 Task: Find connections with filter location Kelkheim (Taunus) with filter topic #Mobileapplicationswith filter profile language English with filter current company Airtel Digital with filter school DAYANANDA SAGAR ACADEMY OF TECHNOLOGY AND MANAGEMENT, BANGALORE with filter industry Economic Programs with filter service category Lead Generation with filter keywords title Beautician
Action: Mouse moved to (621, 88)
Screenshot: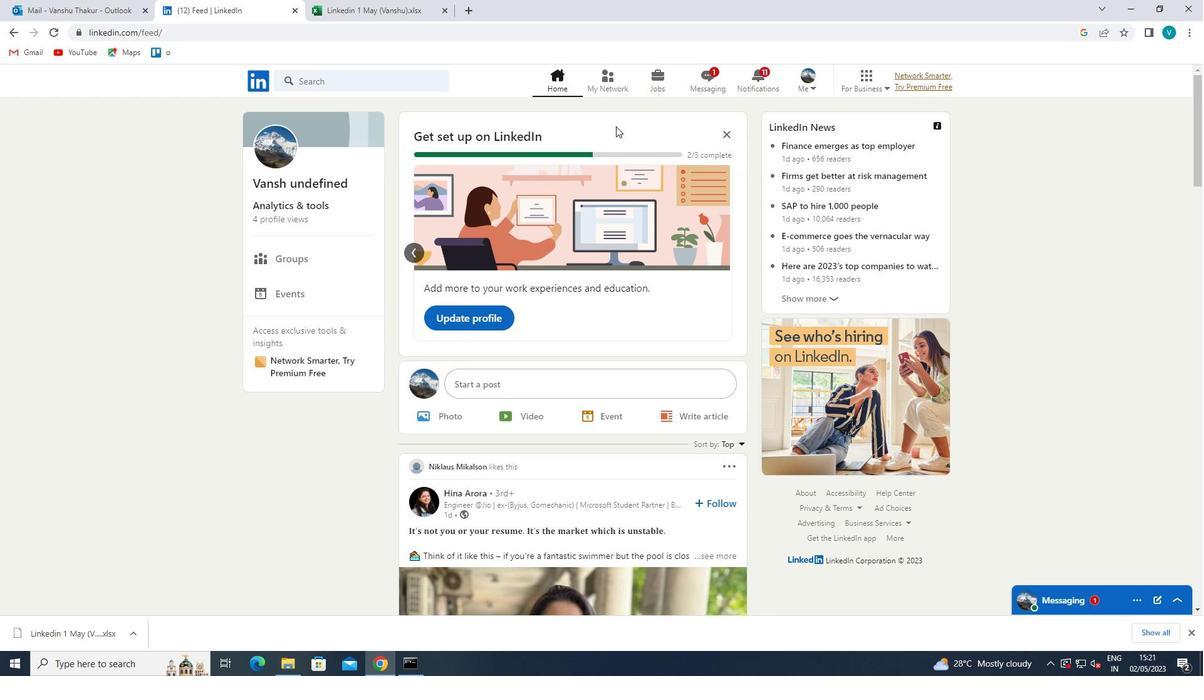 
Action: Mouse pressed left at (621, 88)
Screenshot: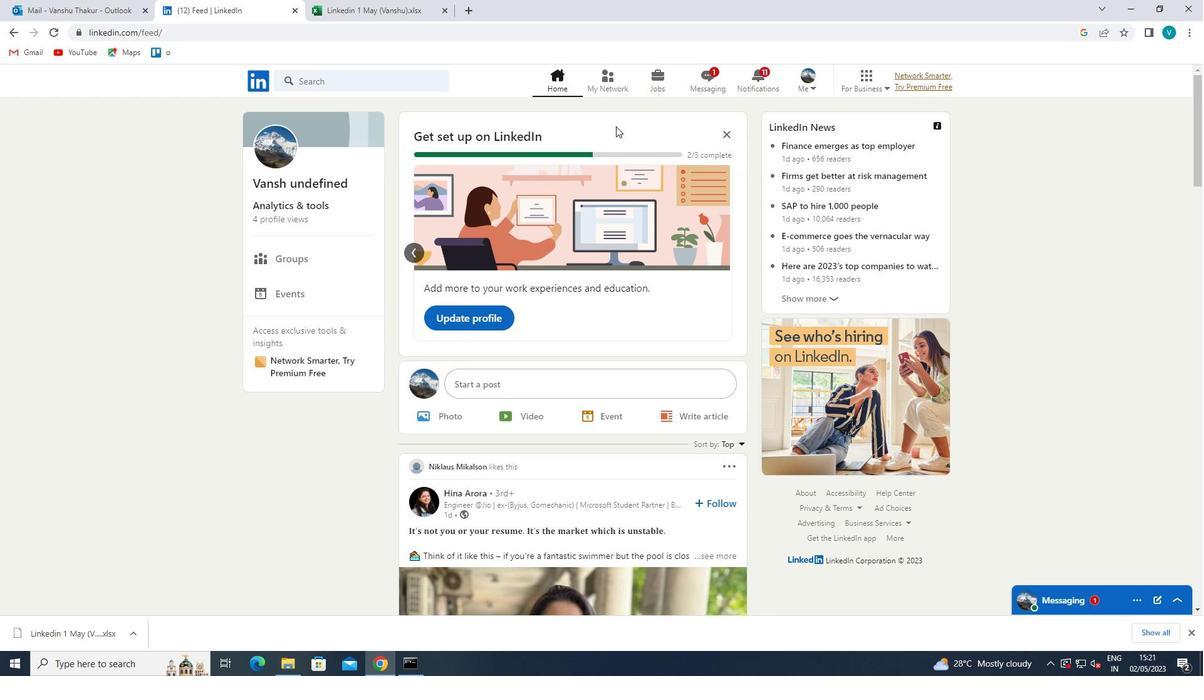 
Action: Mouse moved to (354, 147)
Screenshot: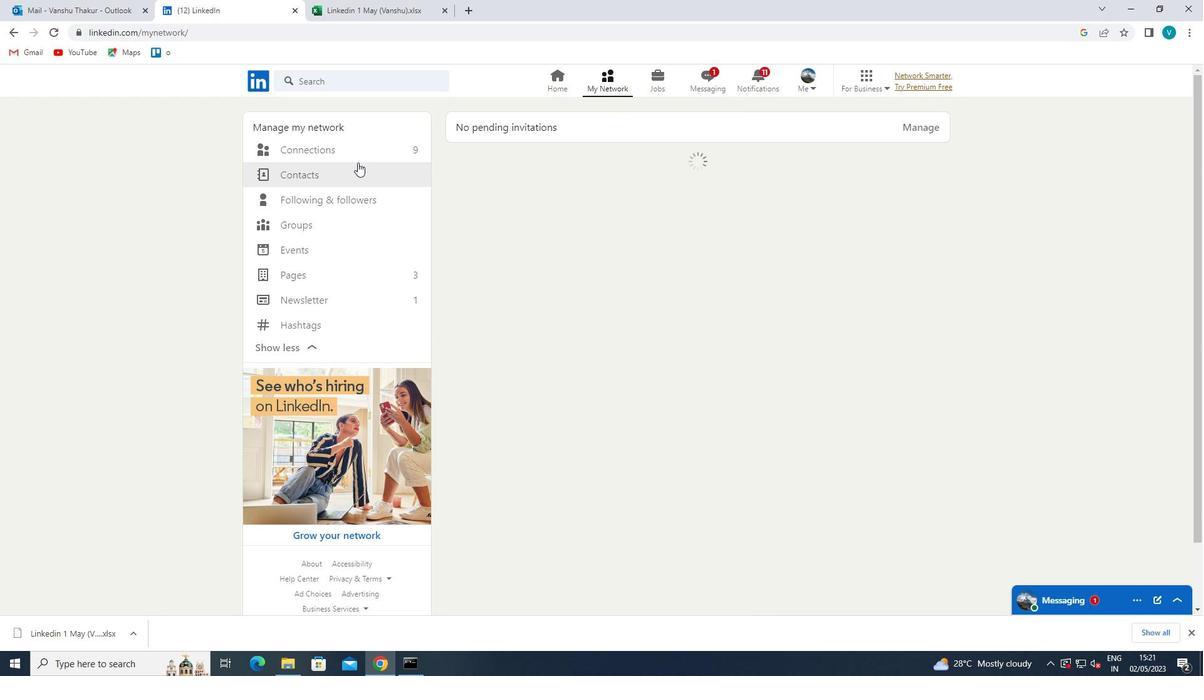 
Action: Mouse pressed left at (354, 147)
Screenshot: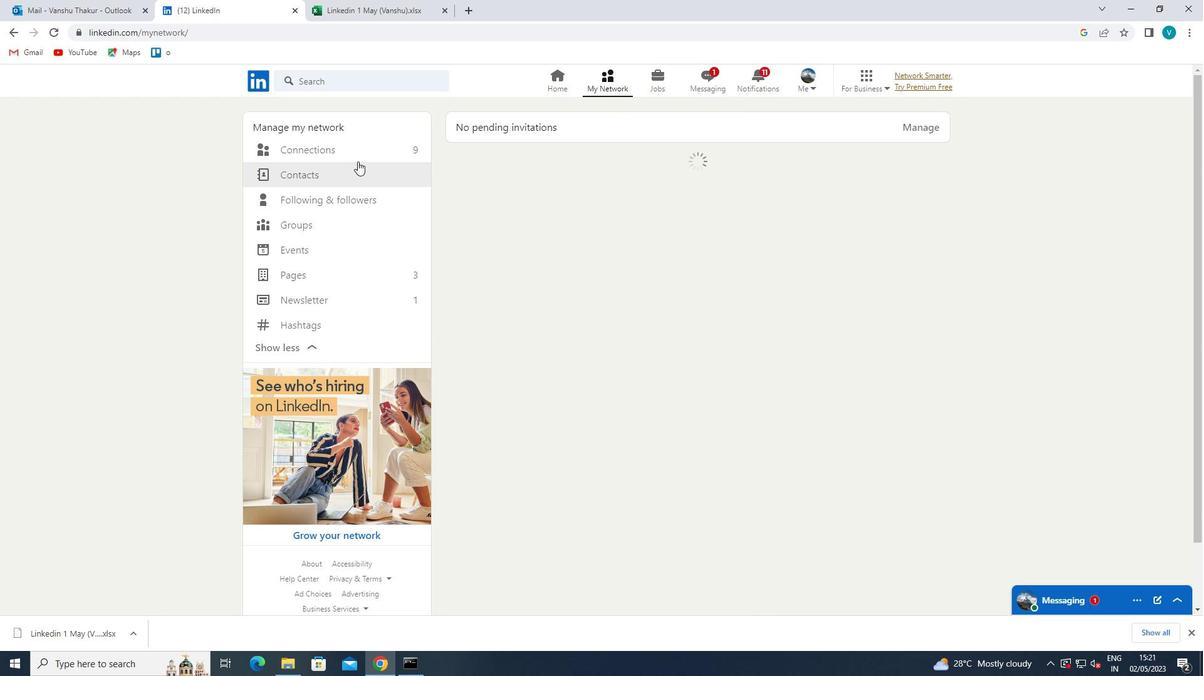 
Action: Mouse moved to (680, 148)
Screenshot: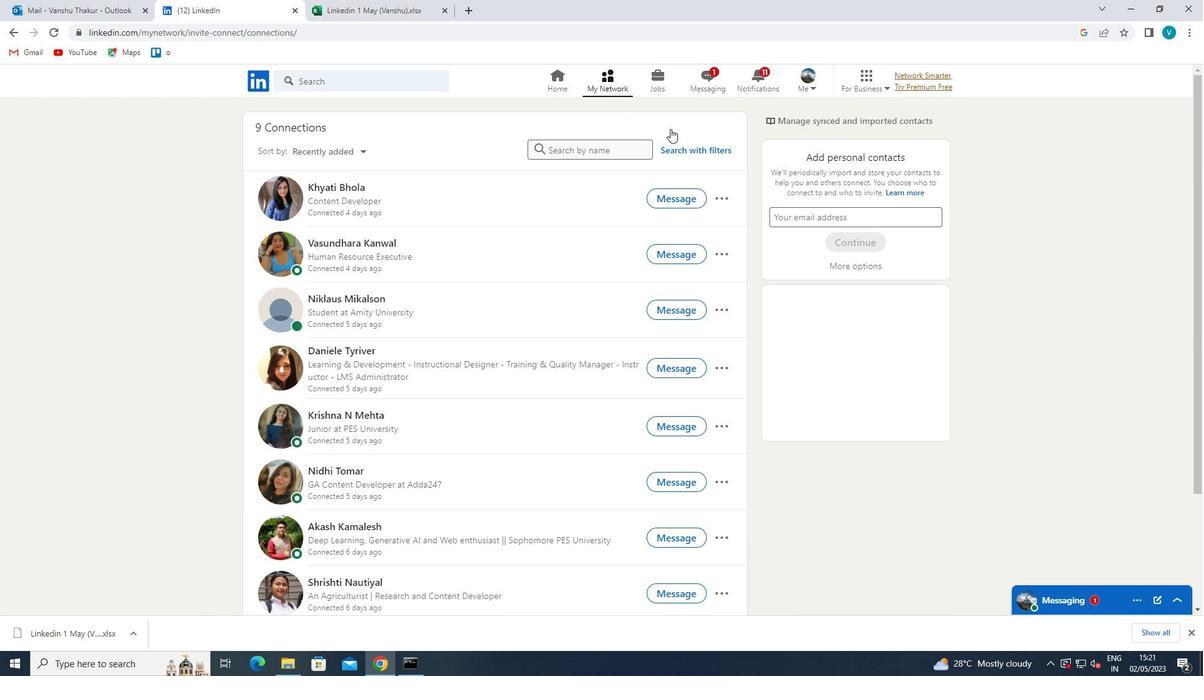 
Action: Mouse pressed left at (680, 148)
Screenshot: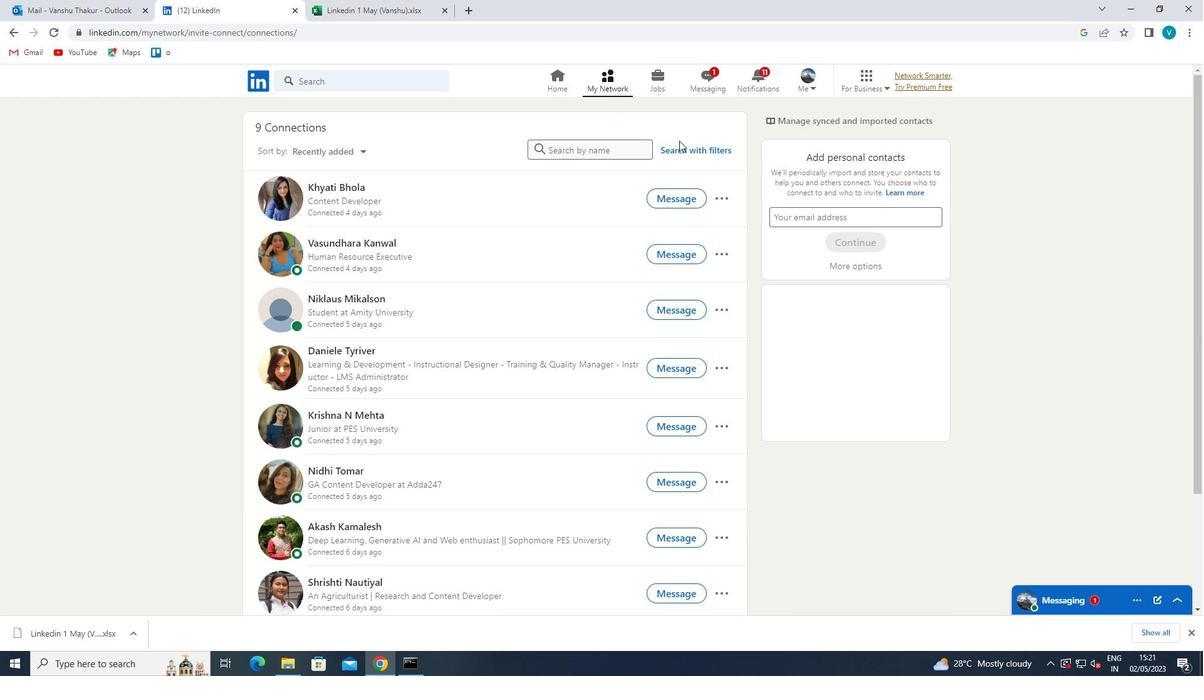 
Action: Mouse moved to (601, 117)
Screenshot: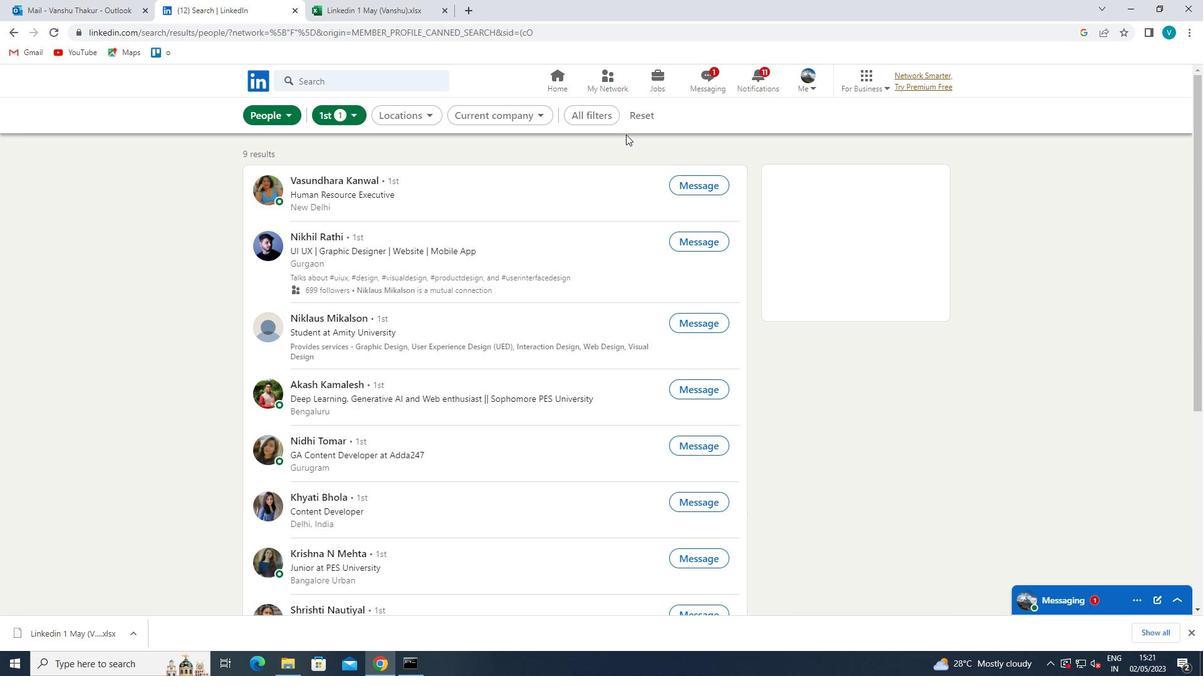 
Action: Mouse pressed left at (601, 117)
Screenshot: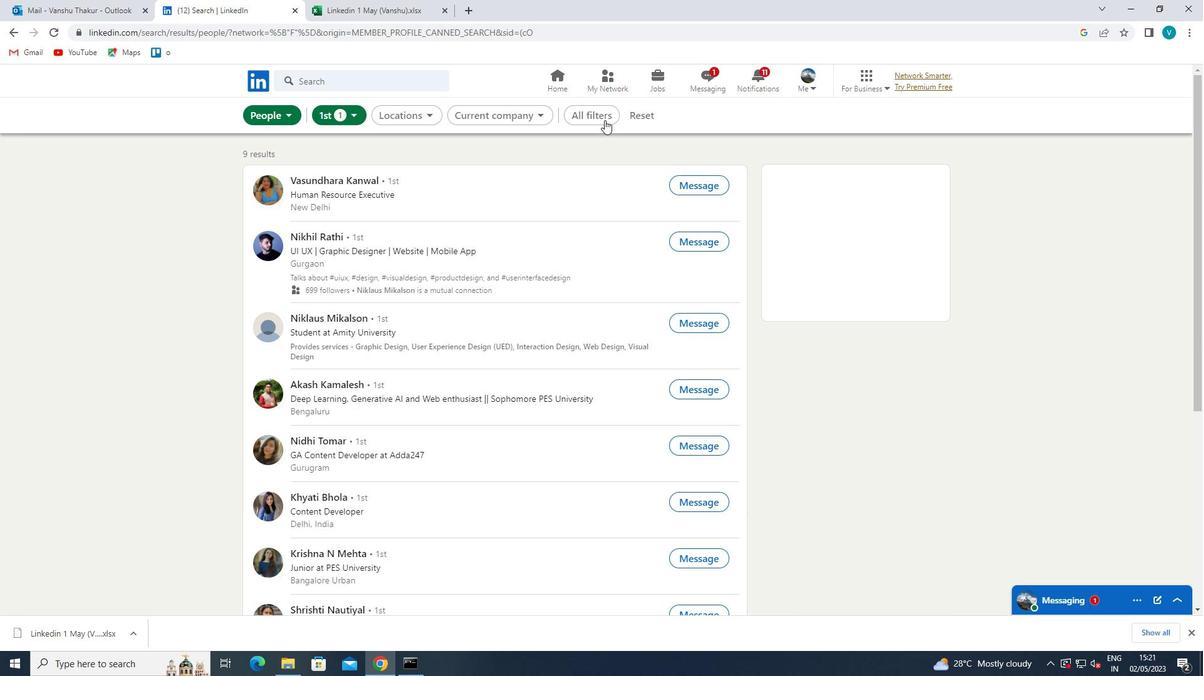 
Action: Mouse moved to (943, 305)
Screenshot: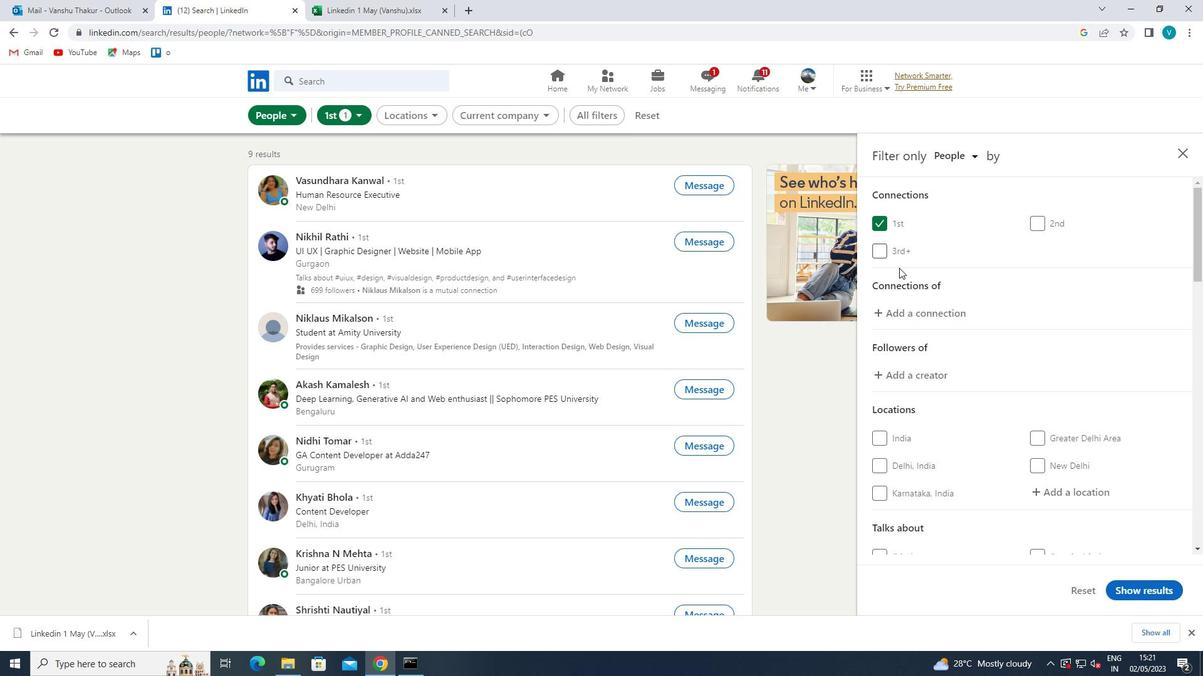 
Action: Mouse scrolled (943, 304) with delta (0, 0)
Screenshot: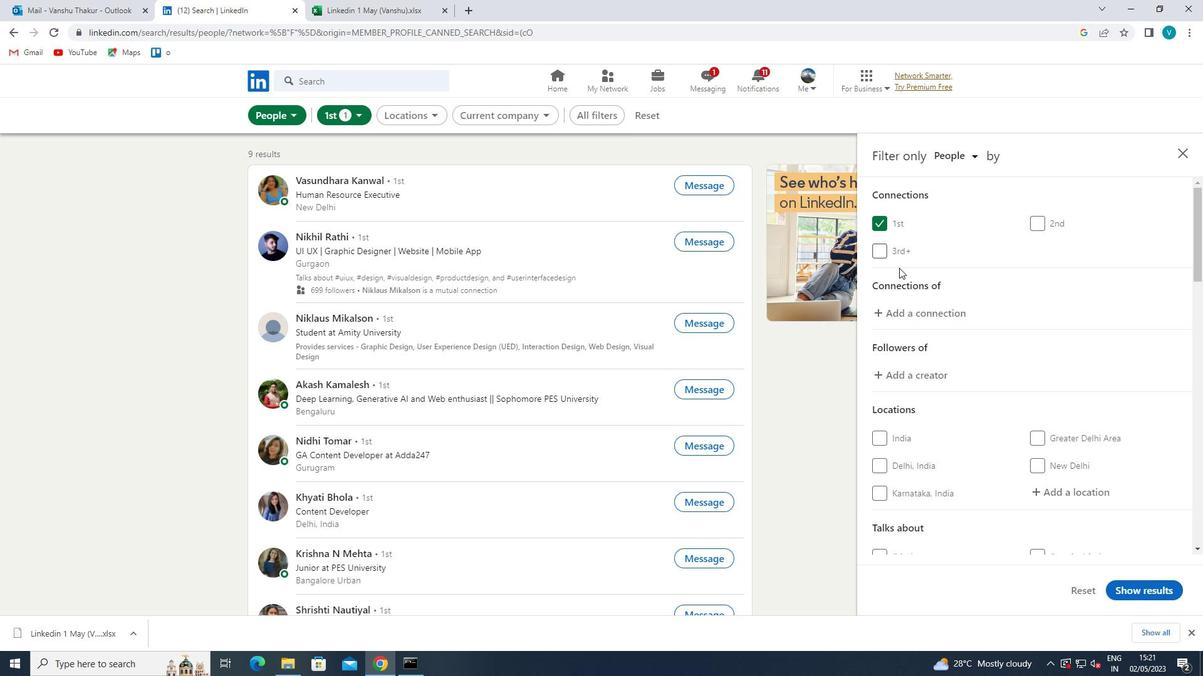
Action: Mouse moved to (945, 306)
Screenshot: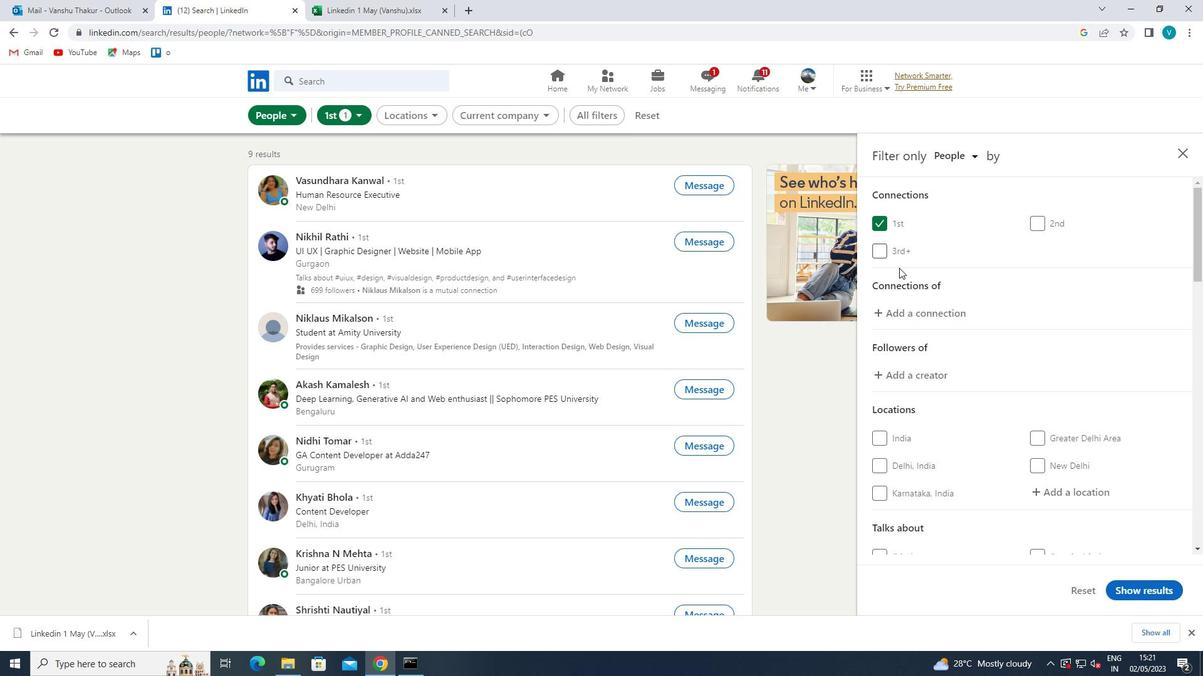 
Action: Mouse scrolled (945, 305) with delta (0, 0)
Screenshot: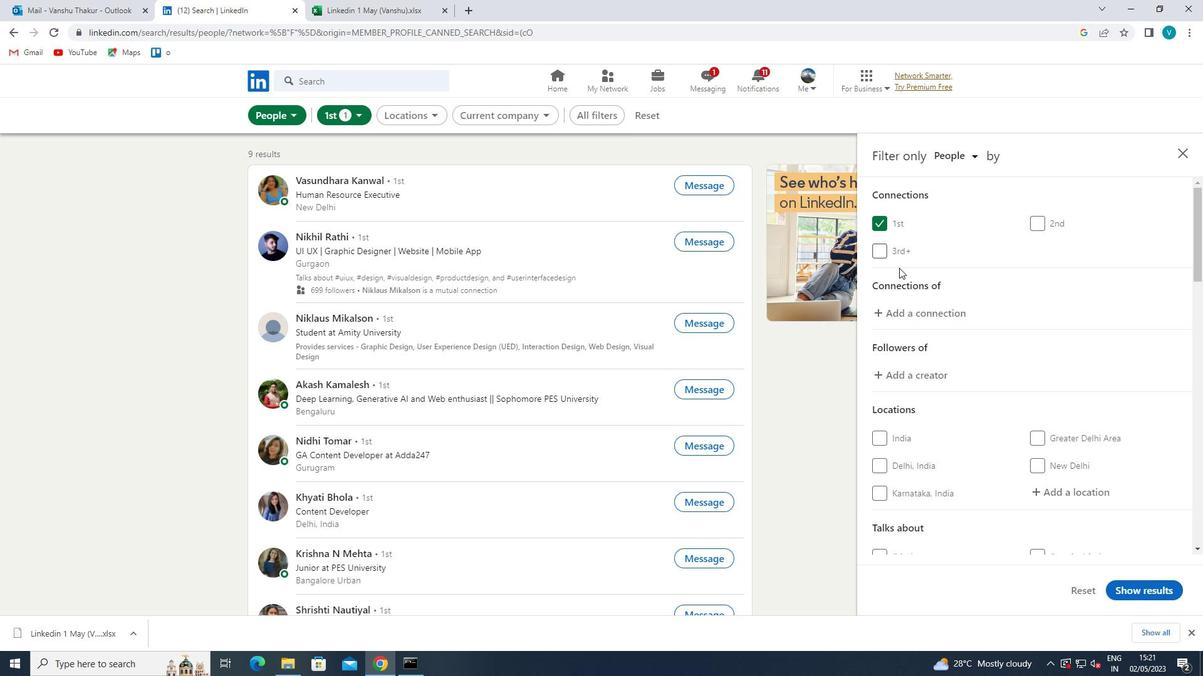 
Action: Mouse moved to (1070, 370)
Screenshot: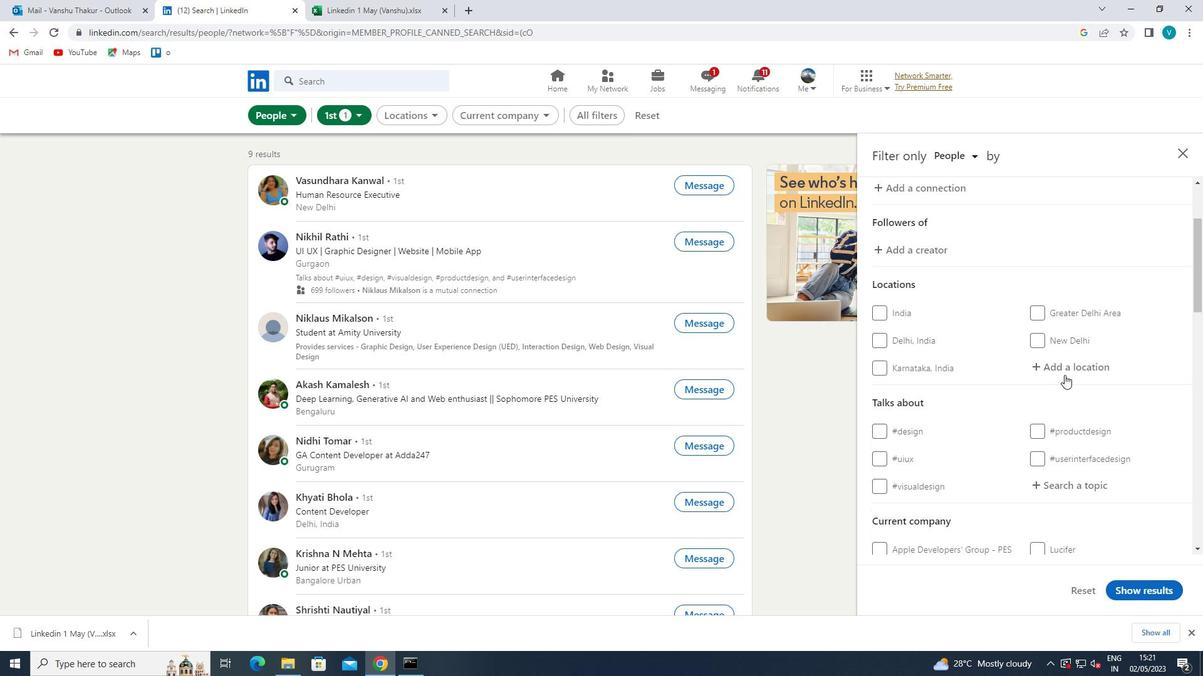 
Action: Mouse pressed left at (1070, 370)
Screenshot: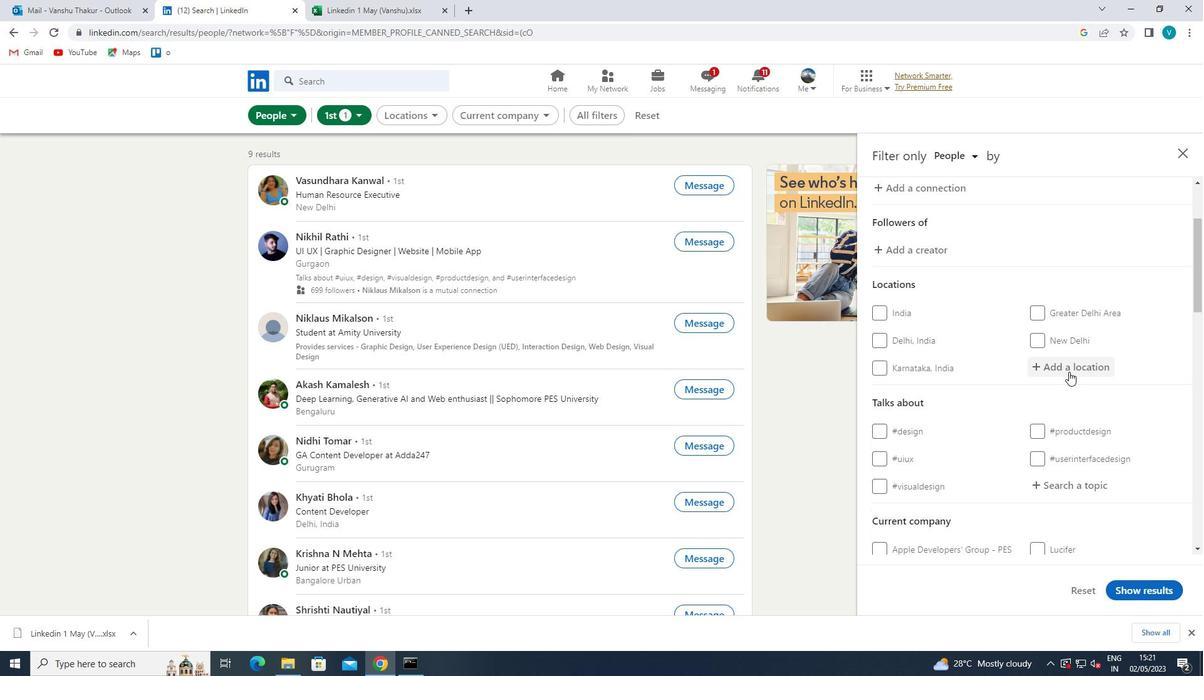 
Action: Mouse moved to (505, 94)
Screenshot: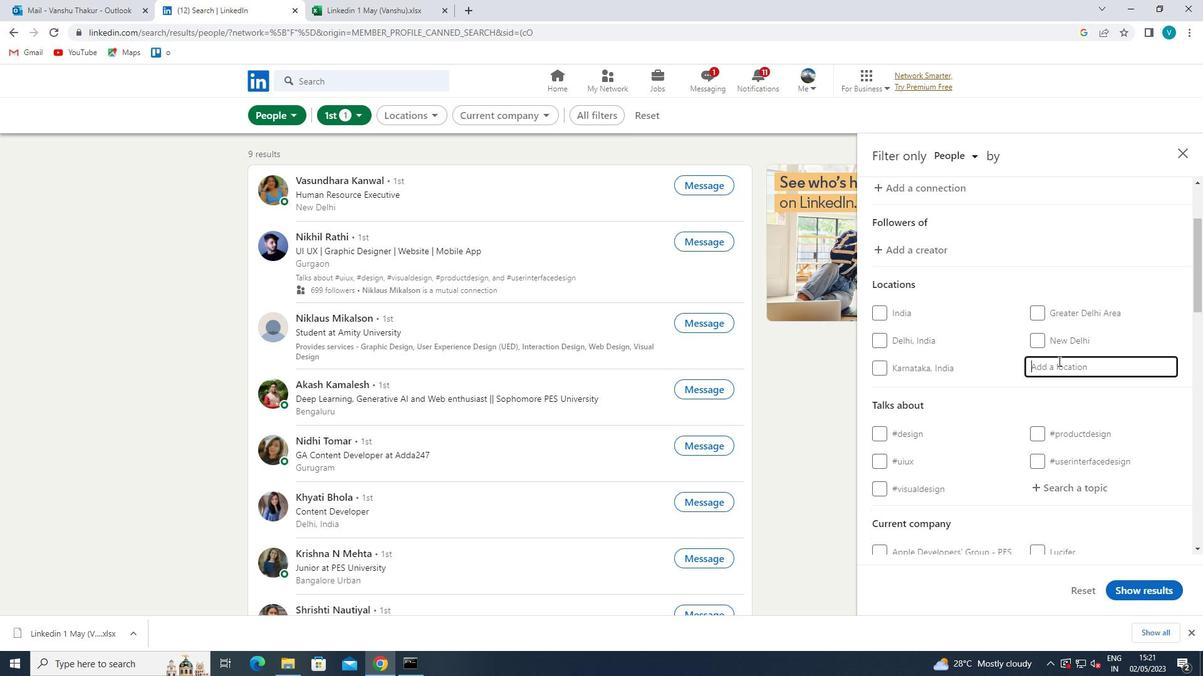 
Action: Key pressed <Key.shift><Key.shift><Key.shift>KELKHEIM
Screenshot: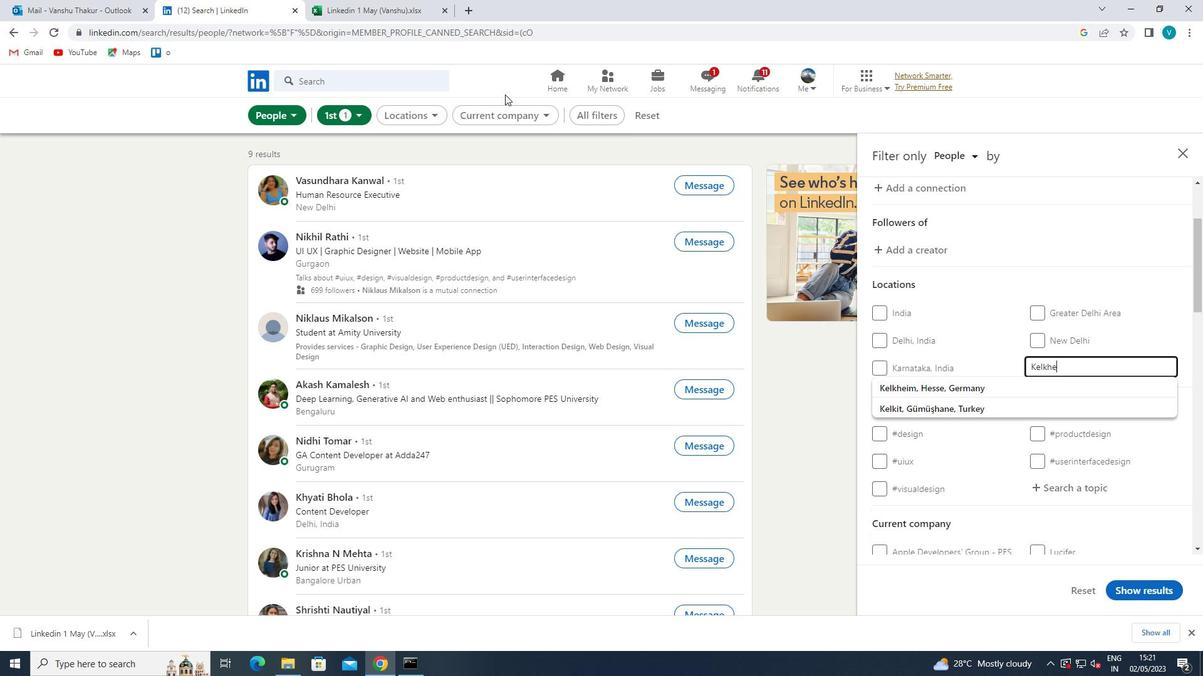 
Action: Mouse moved to (1020, 395)
Screenshot: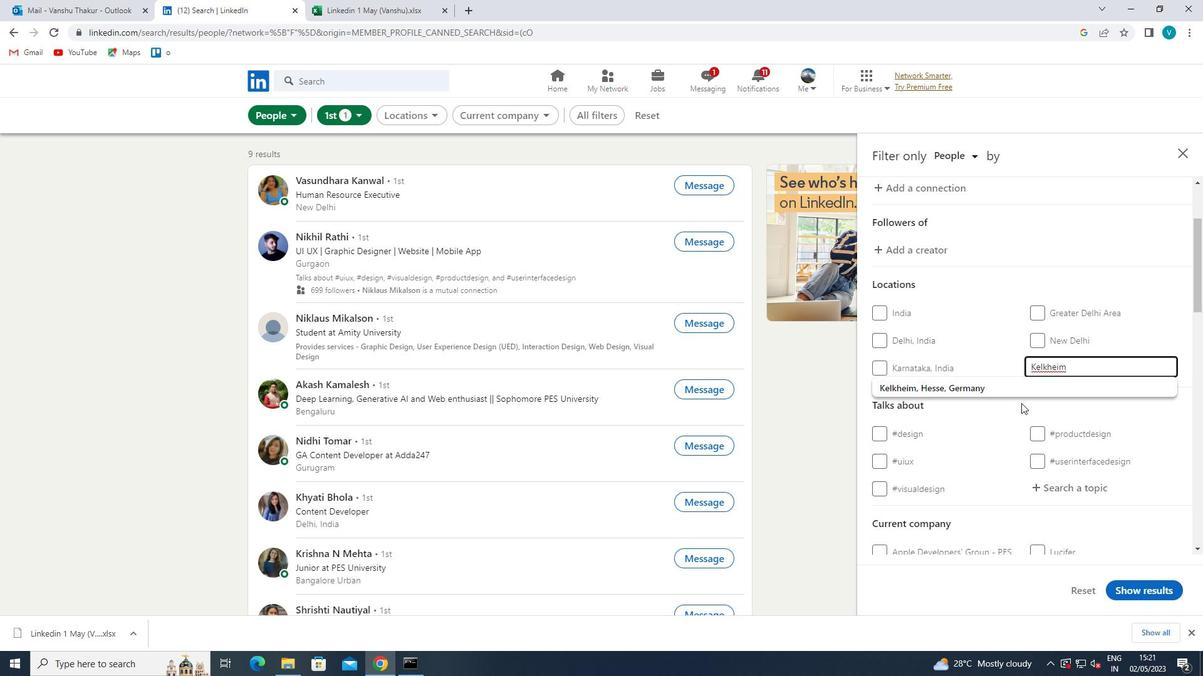 
Action: Mouse pressed left at (1020, 395)
Screenshot: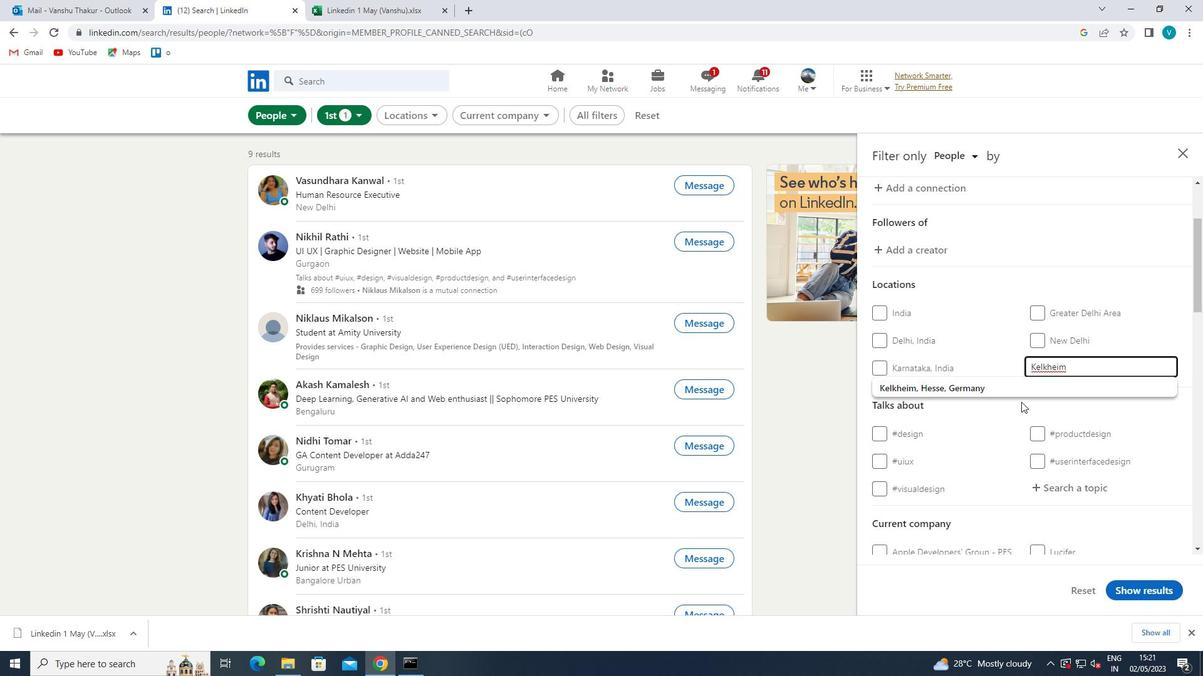 
Action: Mouse moved to (1007, 402)
Screenshot: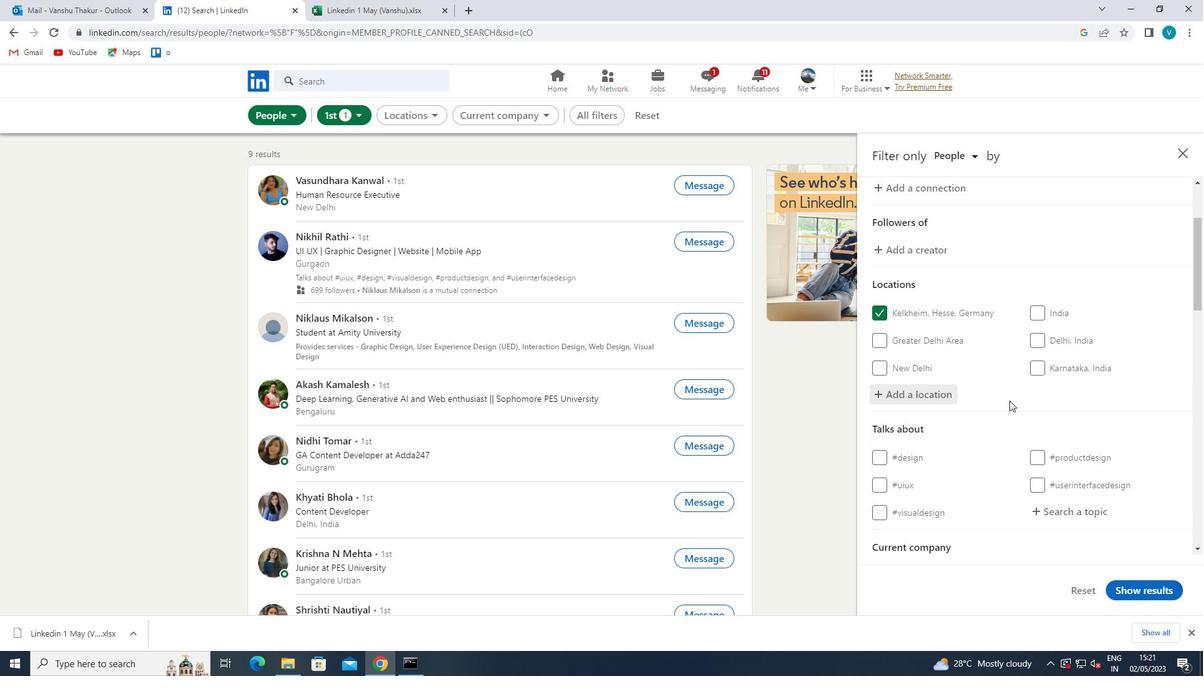 
Action: Mouse scrolled (1007, 401) with delta (0, 0)
Screenshot: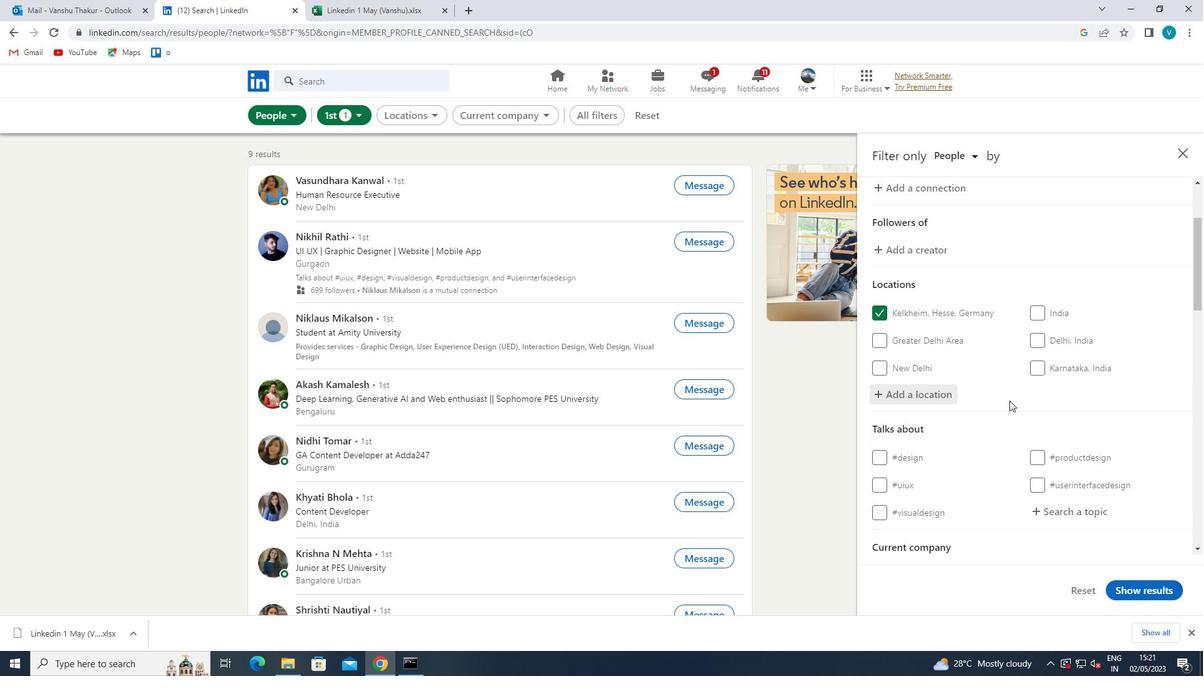 
Action: Mouse scrolled (1007, 401) with delta (0, 0)
Screenshot: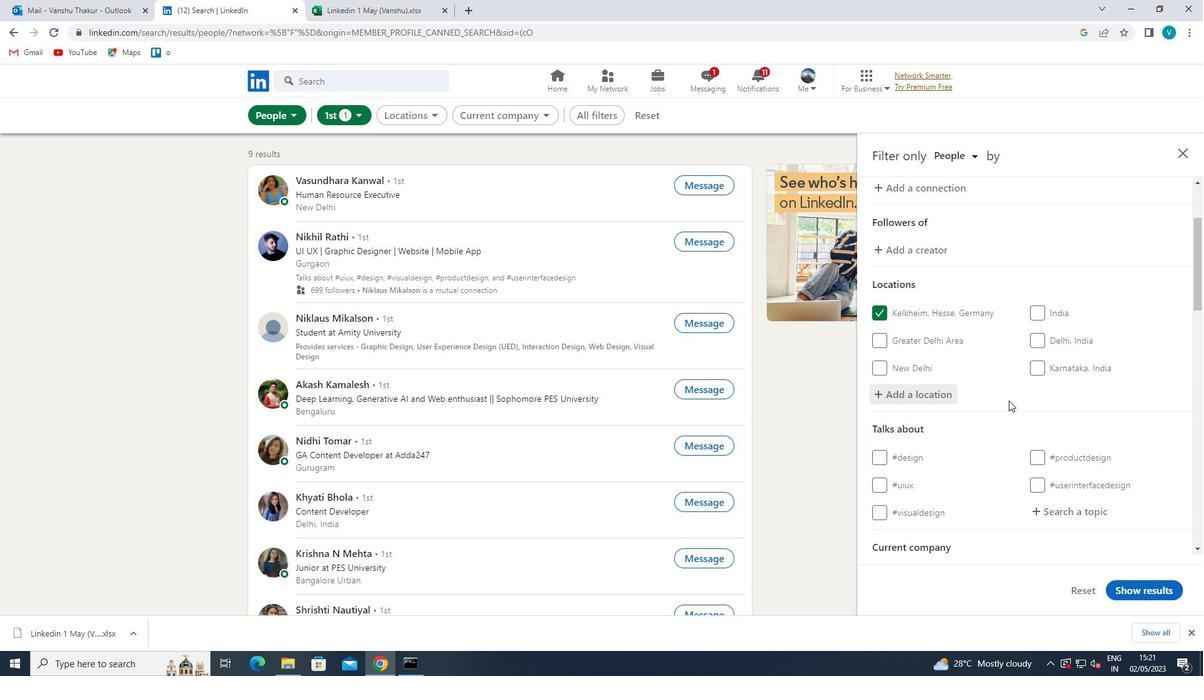 
Action: Mouse moved to (1044, 386)
Screenshot: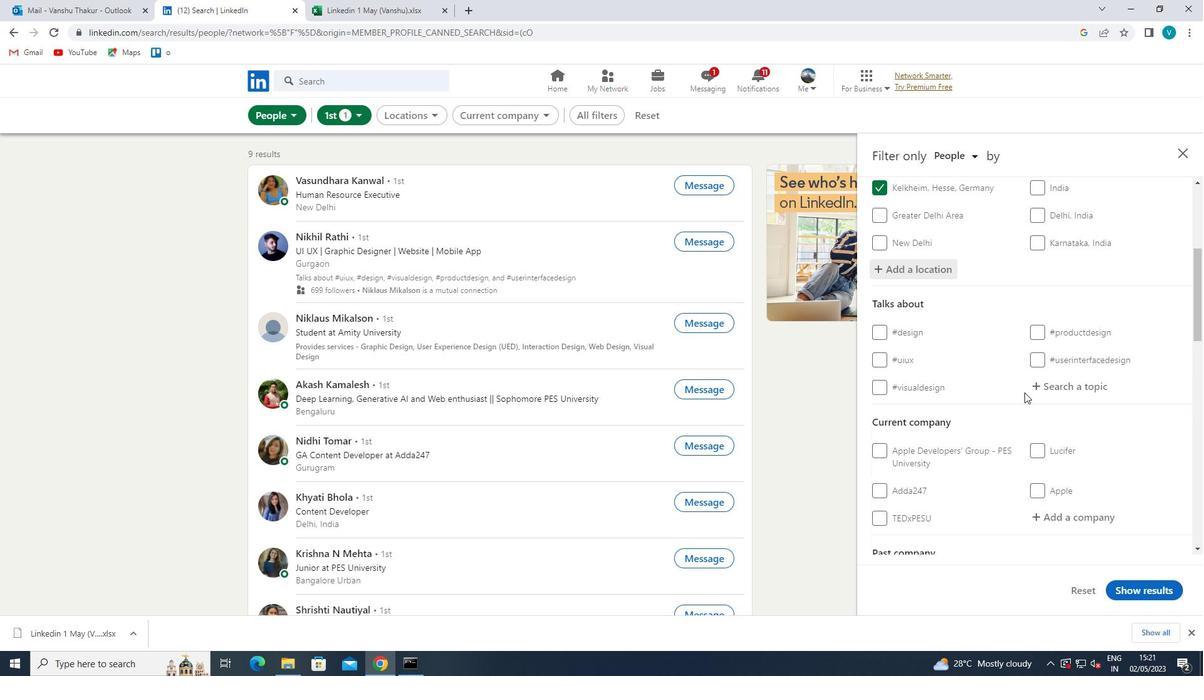 
Action: Mouse pressed left at (1044, 386)
Screenshot: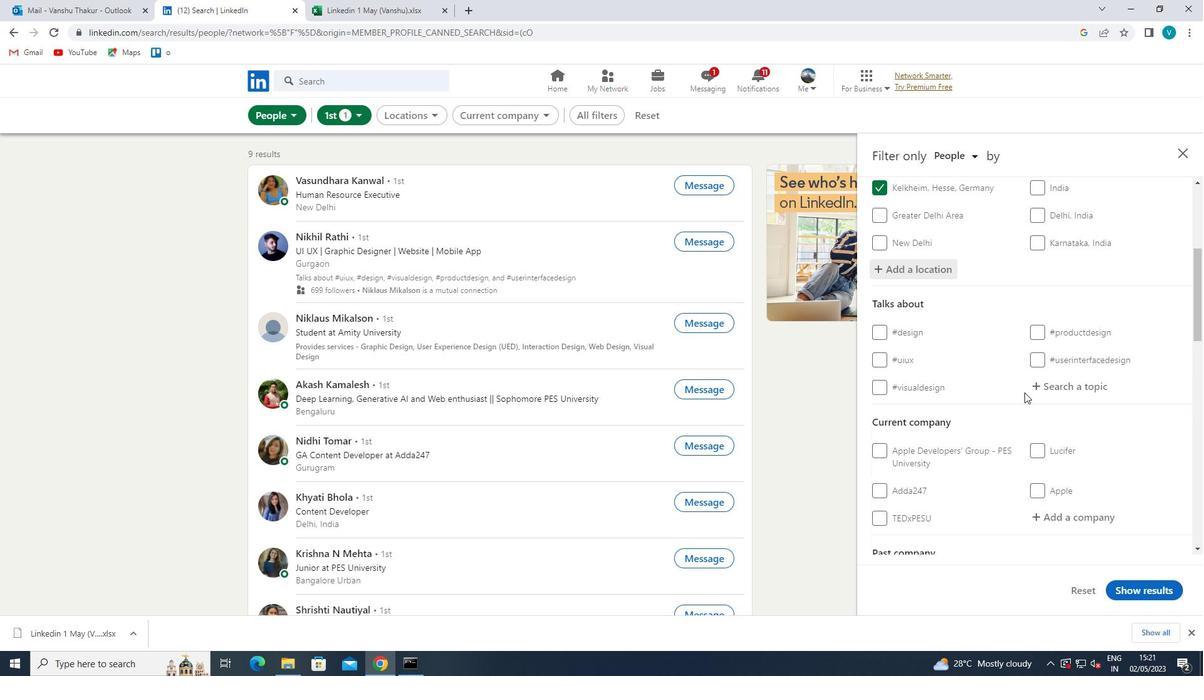 
Action: Mouse moved to (1019, 399)
Screenshot: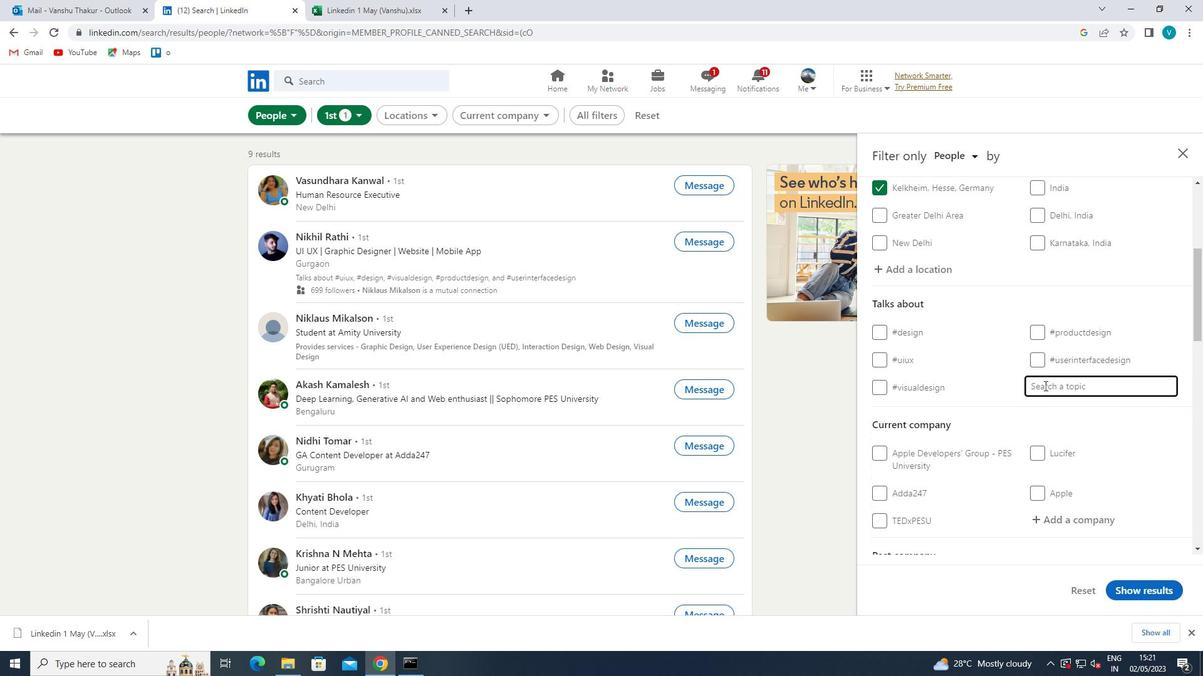 
Action: Key pressed <Key.shift><Key.shift><Key.shift><Key.shift><Key.shift><Key.shift>MOBIL
Screenshot: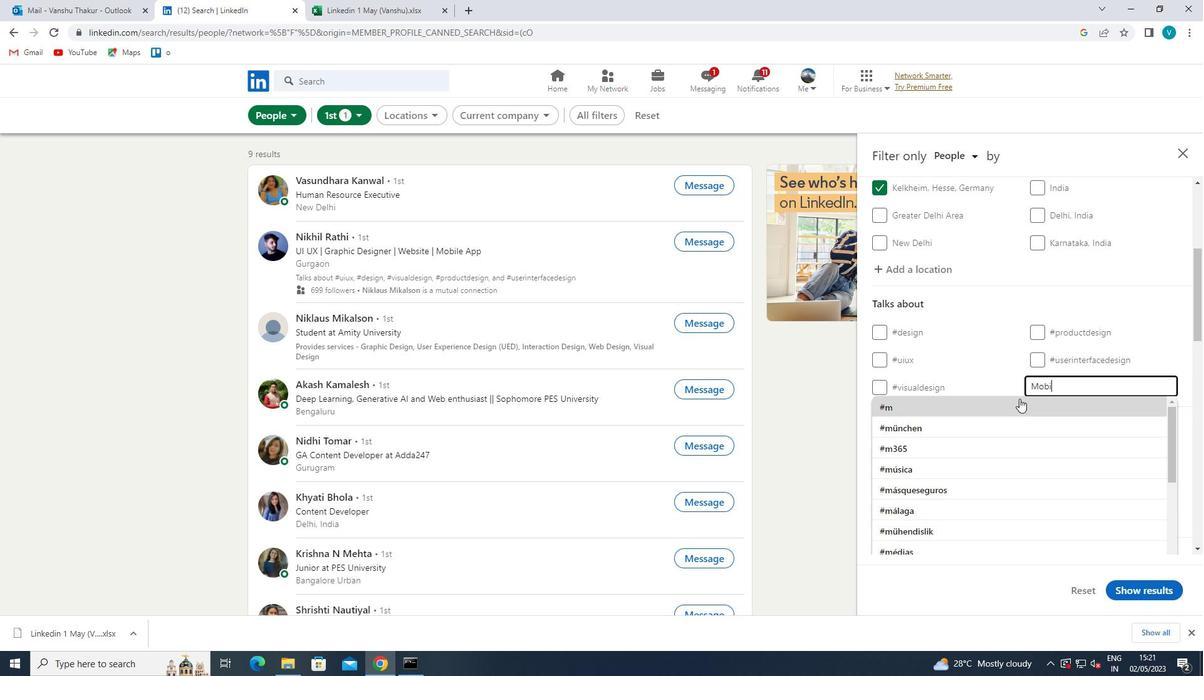 
Action: Mouse moved to (987, 512)
Screenshot: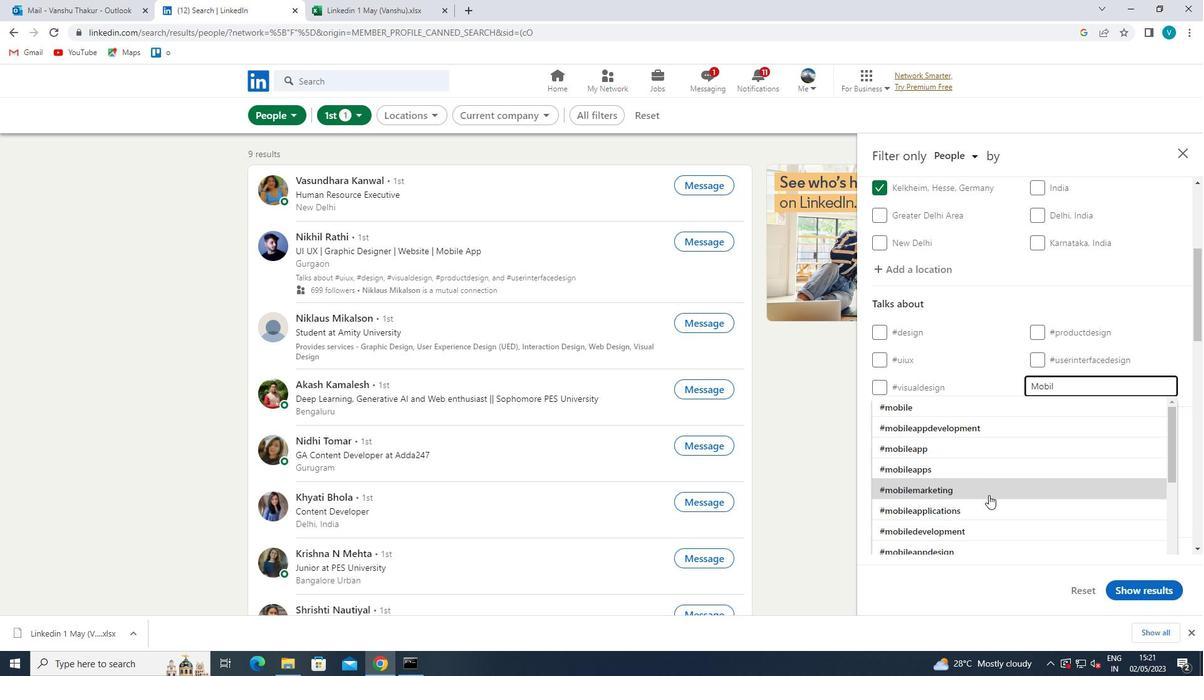 
Action: Mouse pressed left at (987, 512)
Screenshot: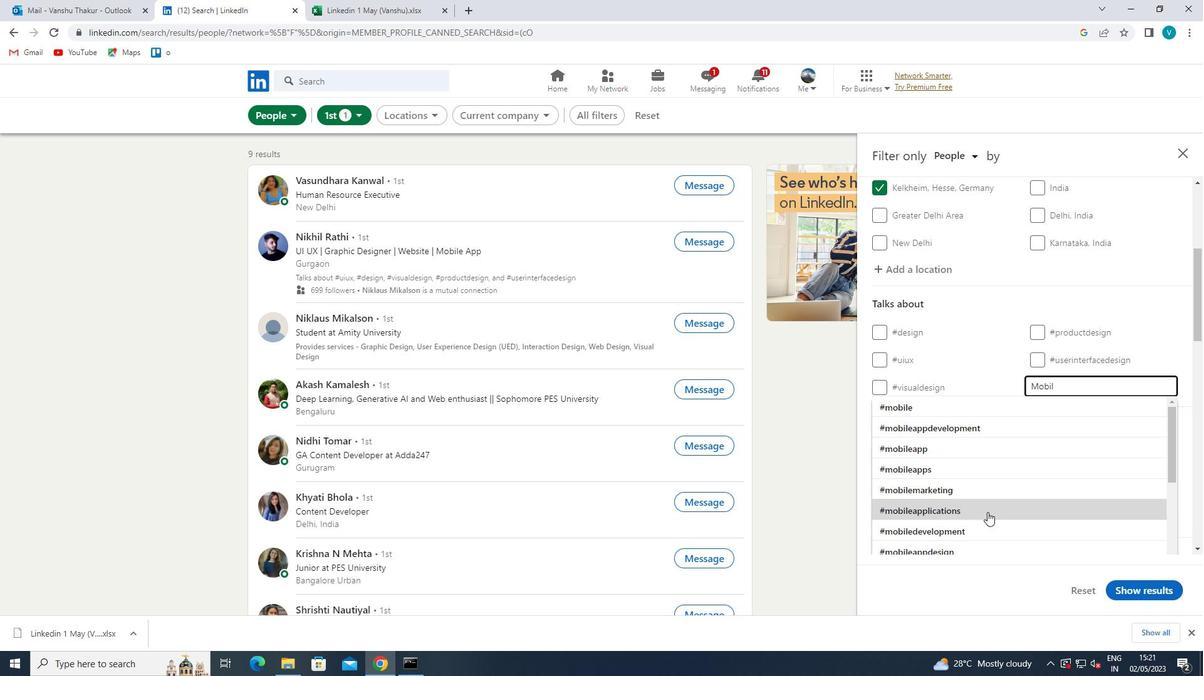 
Action: Mouse moved to (1037, 402)
Screenshot: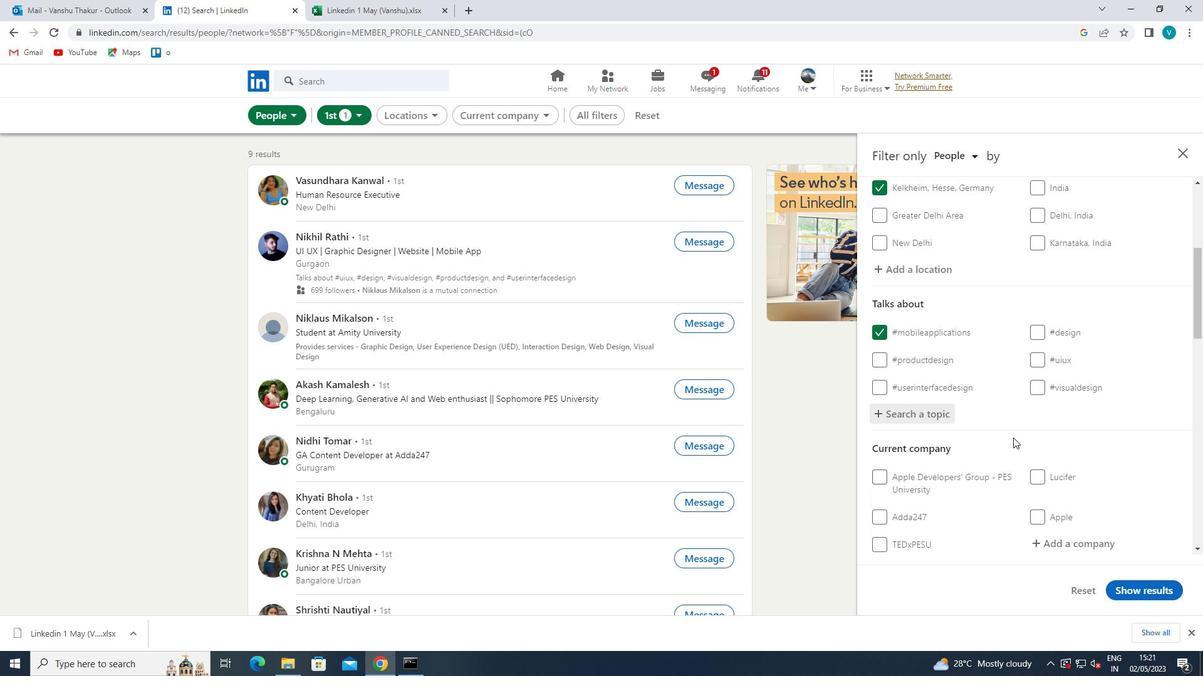 
Action: Mouse scrolled (1037, 401) with delta (0, 0)
Screenshot: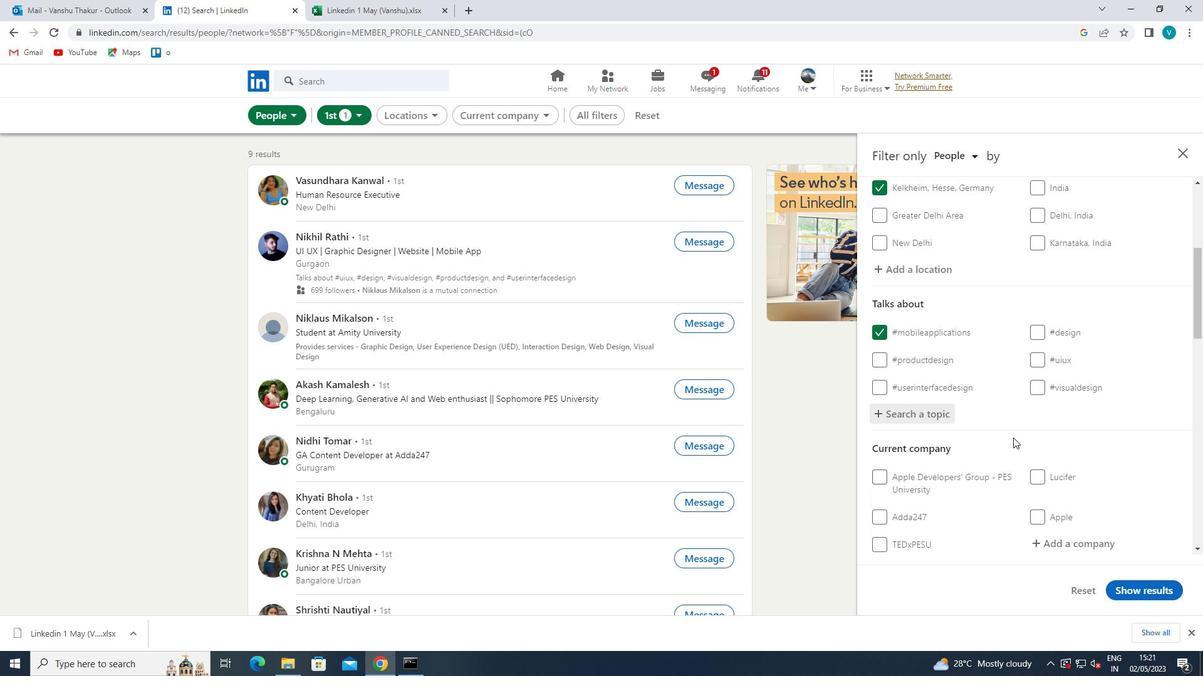 
Action: Mouse moved to (1041, 400)
Screenshot: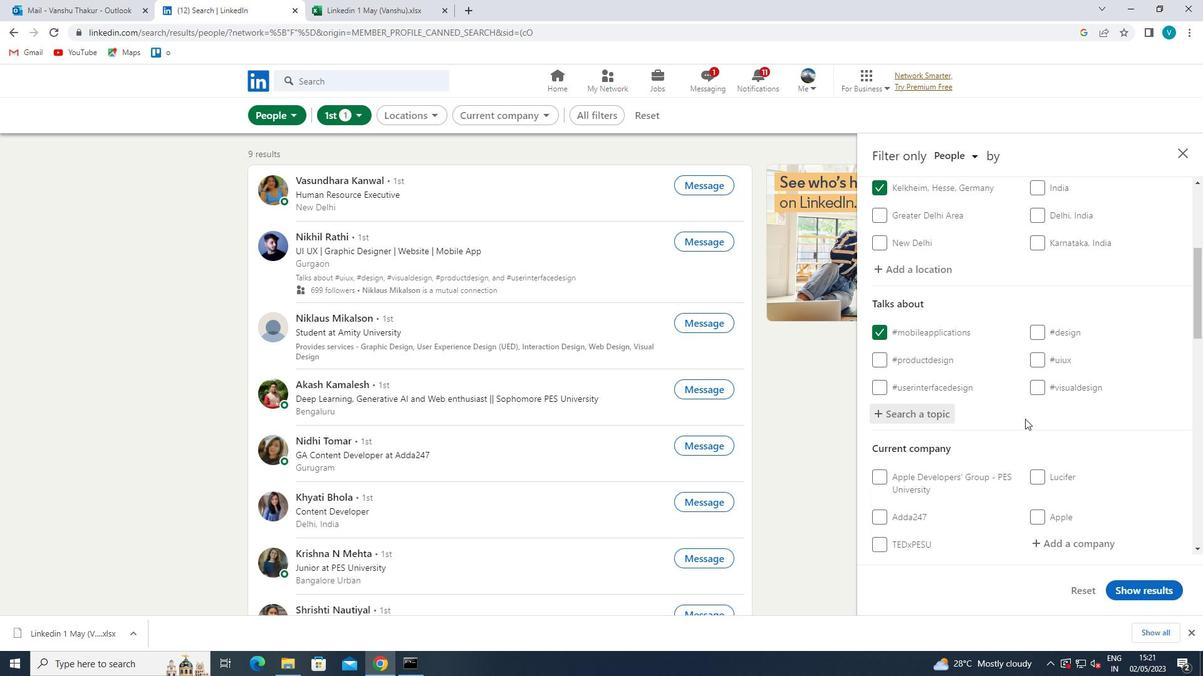 
Action: Mouse scrolled (1041, 399) with delta (0, 0)
Screenshot: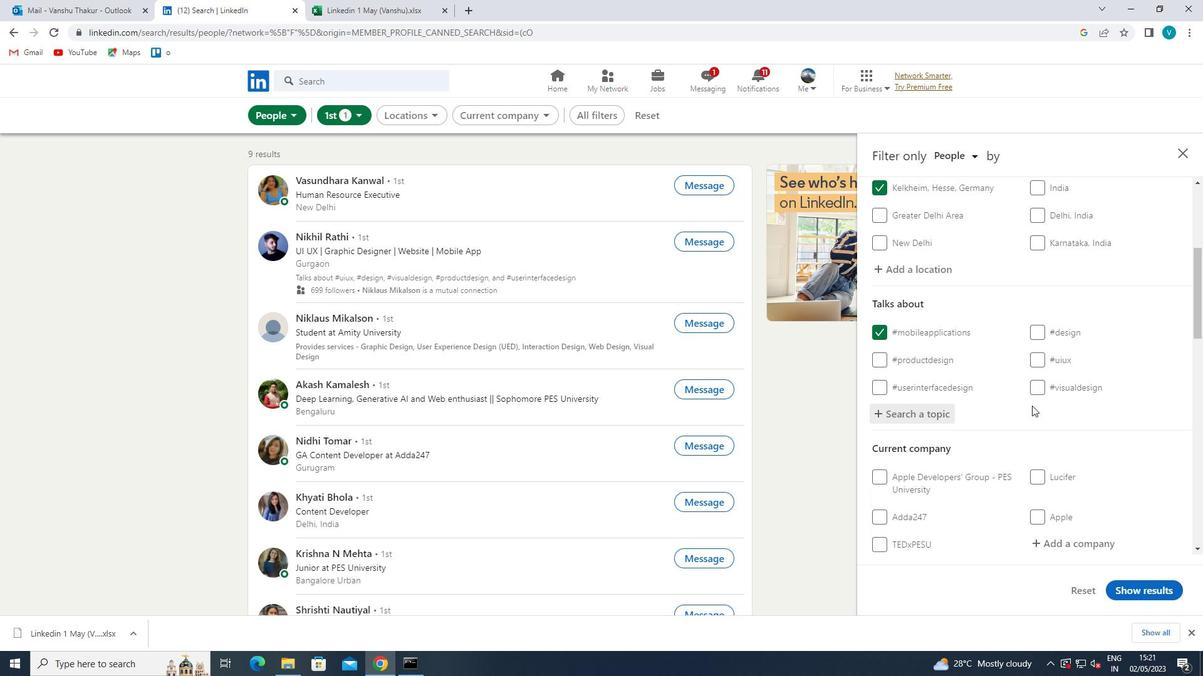 
Action: Mouse moved to (1041, 399)
Screenshot: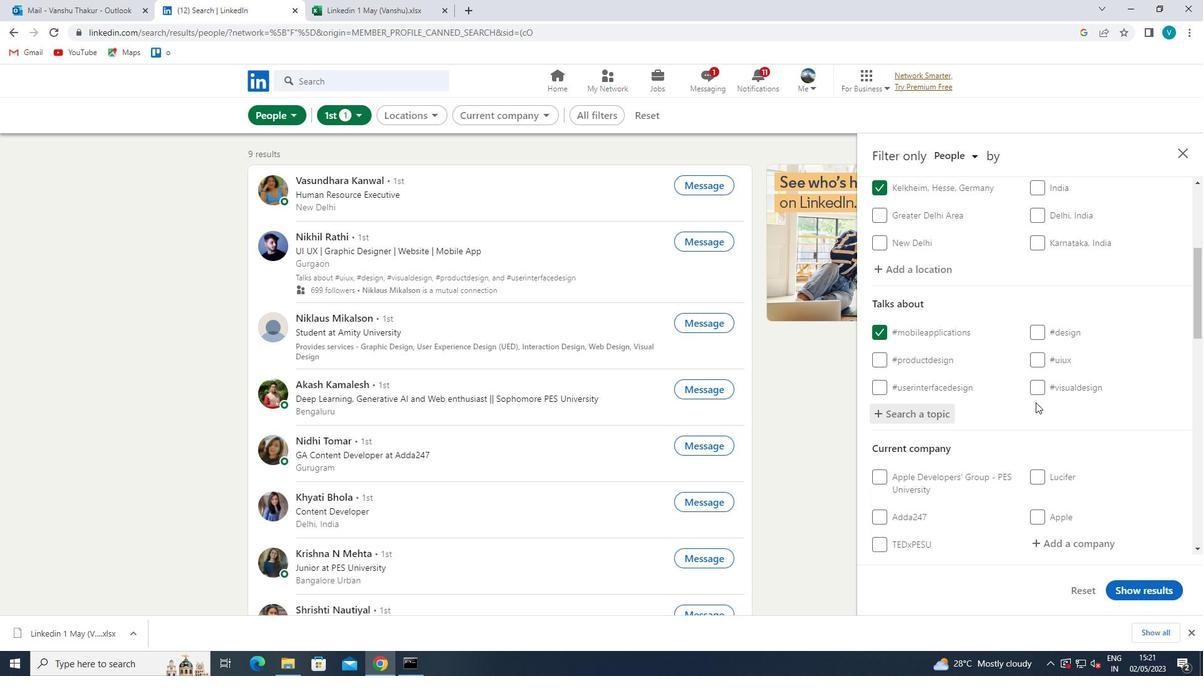 
Action: Mouse scrolled (1041, 399) with delta (0, 0)
Screenshot: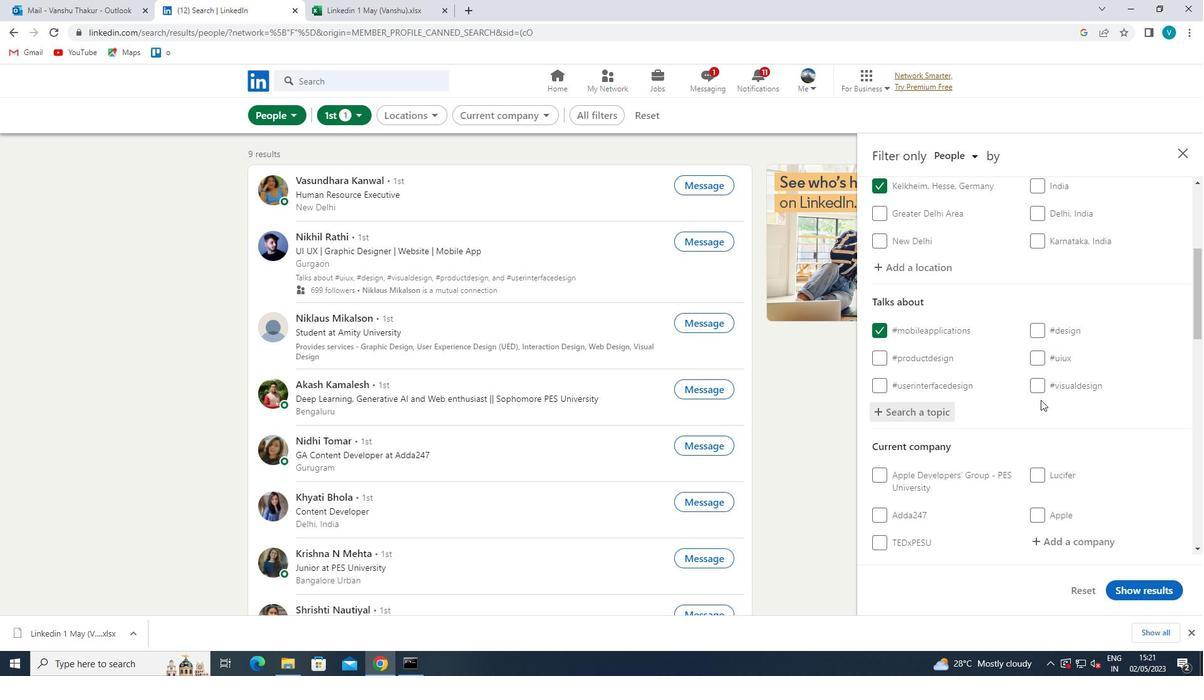 
Action: Mouse scrolled (1041, 399) with delta (0, 0)
Screenshot: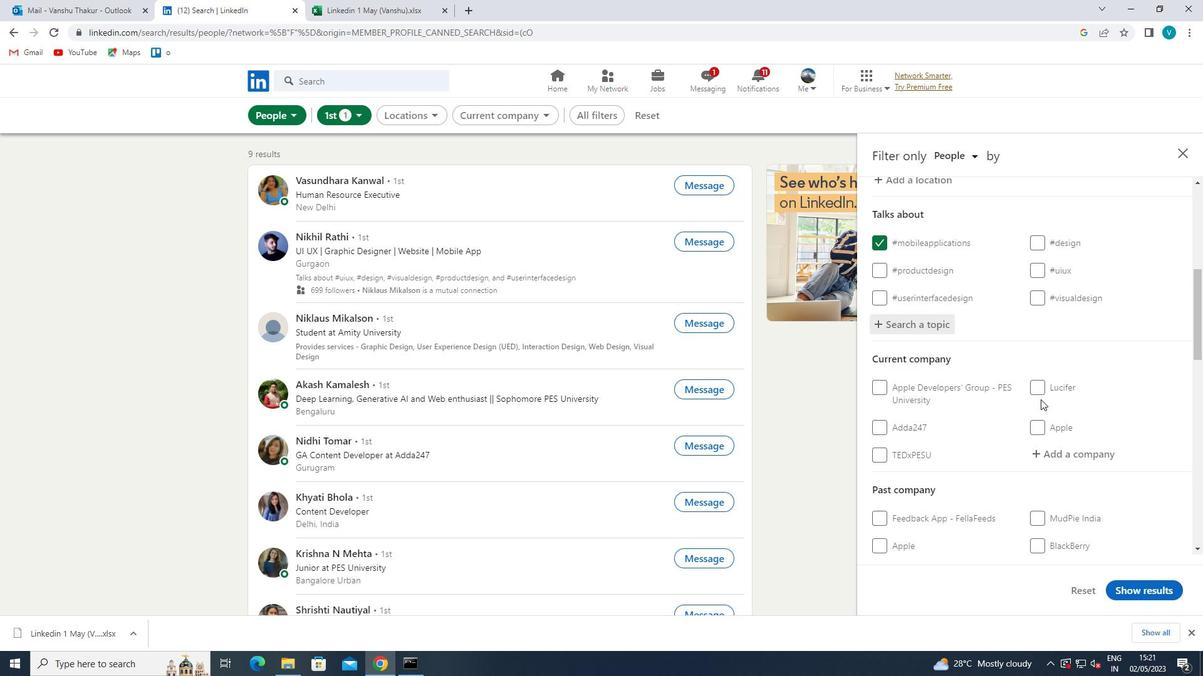 
Action: Mouse scrolled (1041, 399) with delta (0, 0)
Screenshot: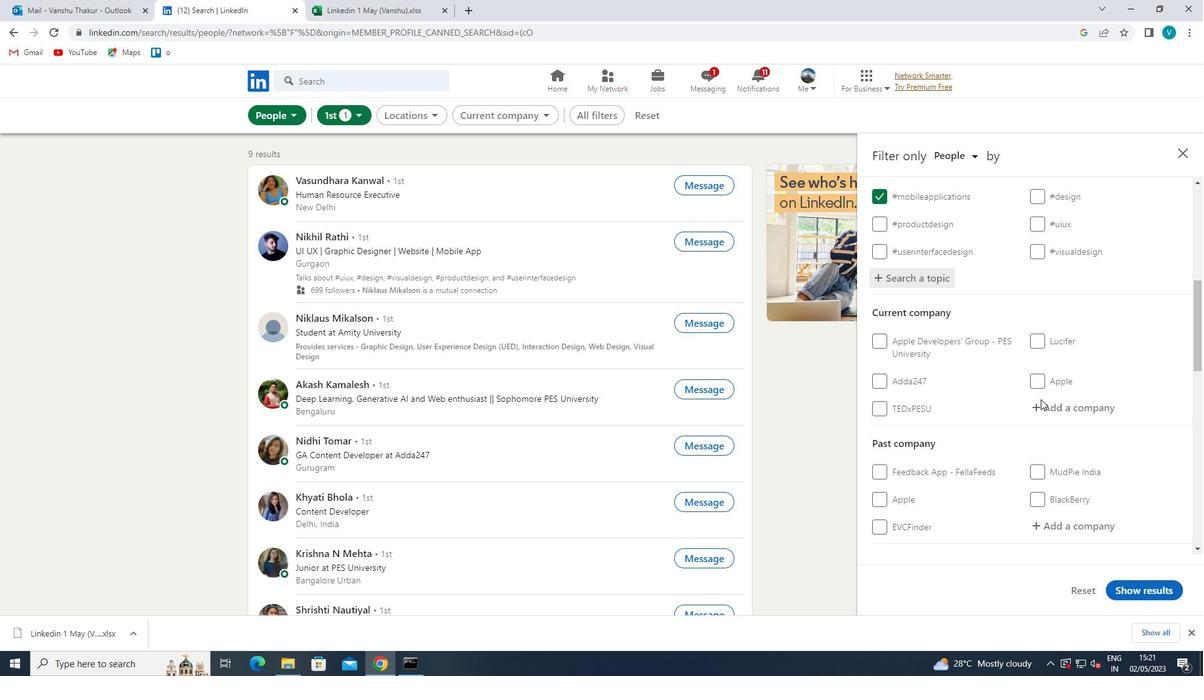 
Action: Mouse scrolled (1041, 399) with delta (0, 0)
Screenshot: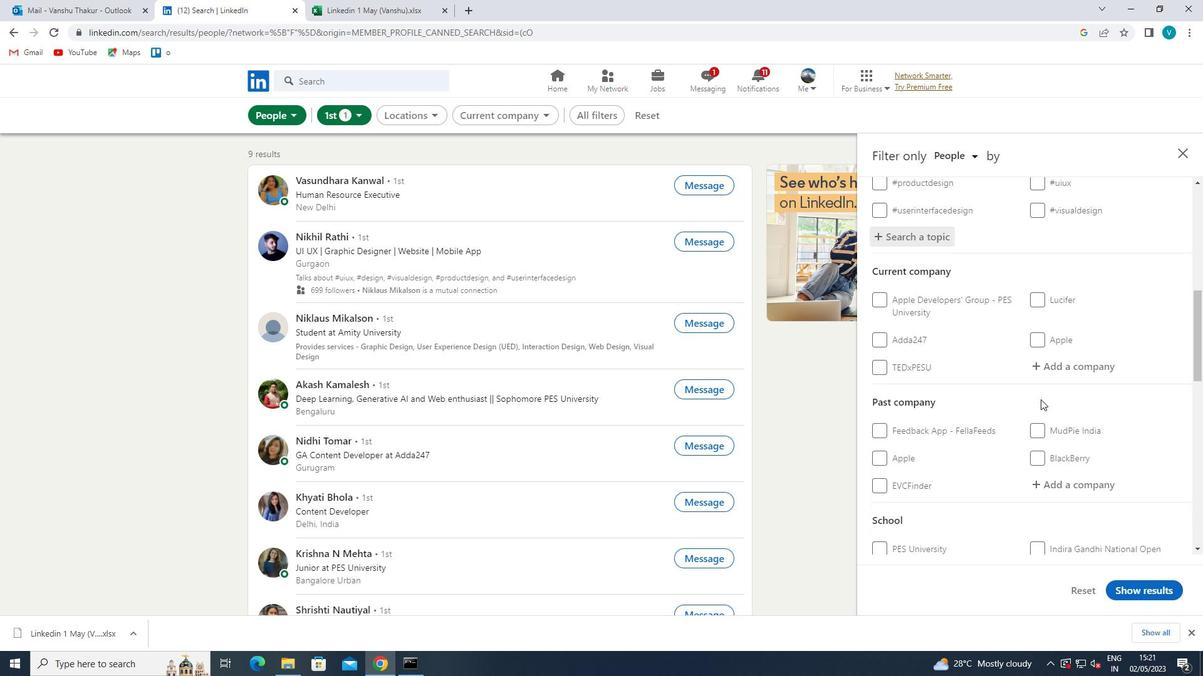 
Action: Mouse scrolled (1041, 399) with delta (0, 0)
Screenshot: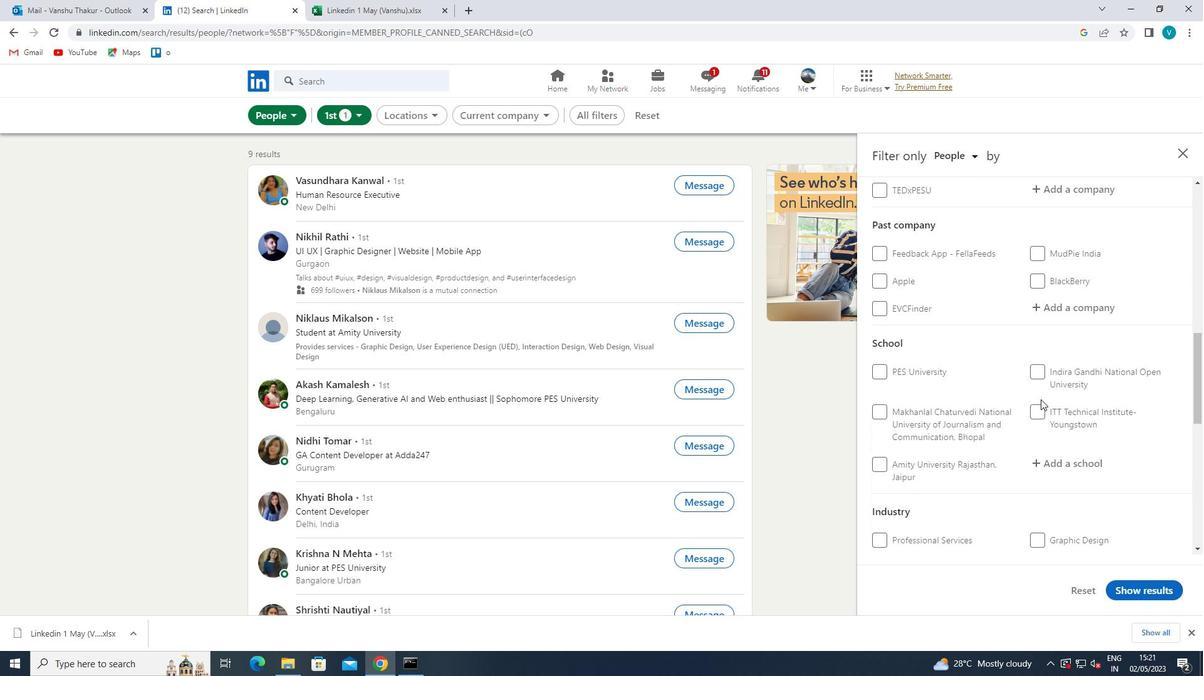 
Action: Mouse scrolled (1041, 399) with delta (0, 0)
Screenshot: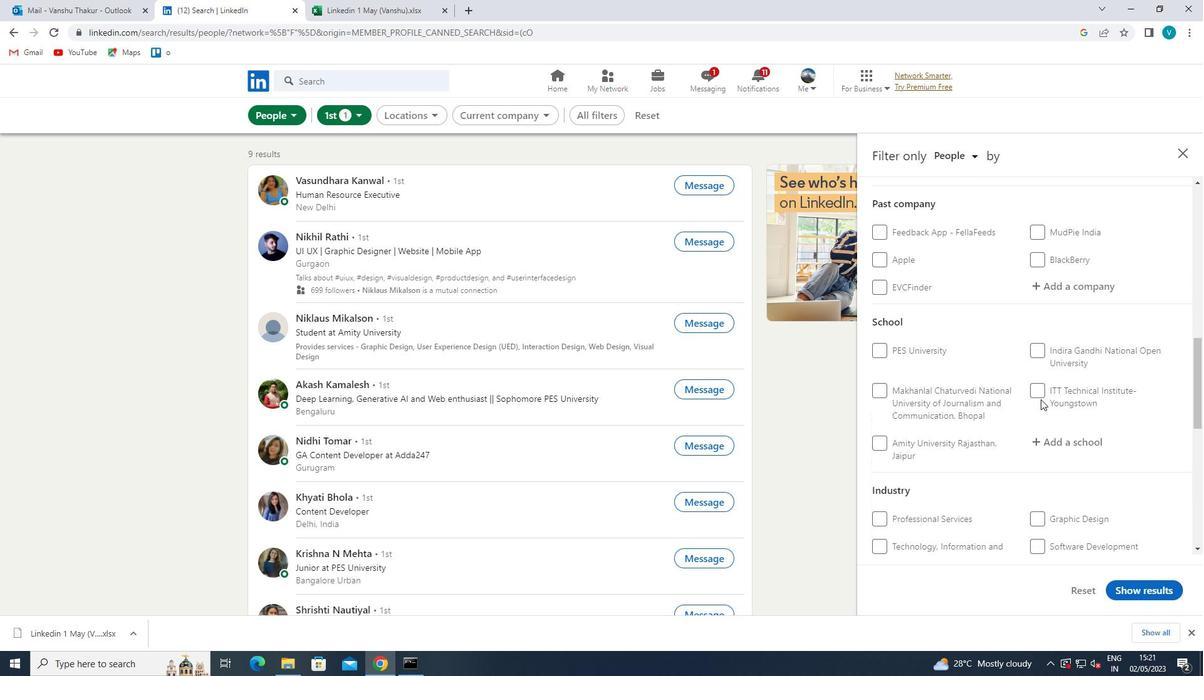 
Action: Mouse scrolled (1041, 399) with delta (0, 0)
Screenshot: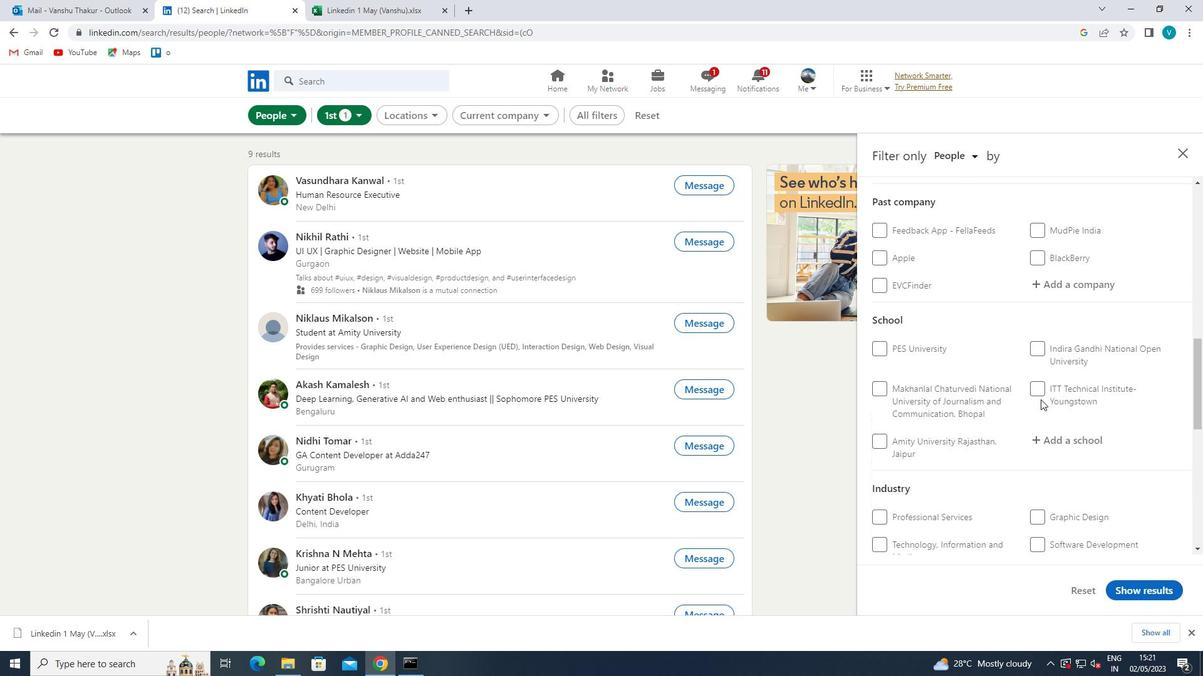 
Action: Mouse scrolled (1041, 399) with delta (0, 0)
Screenshot: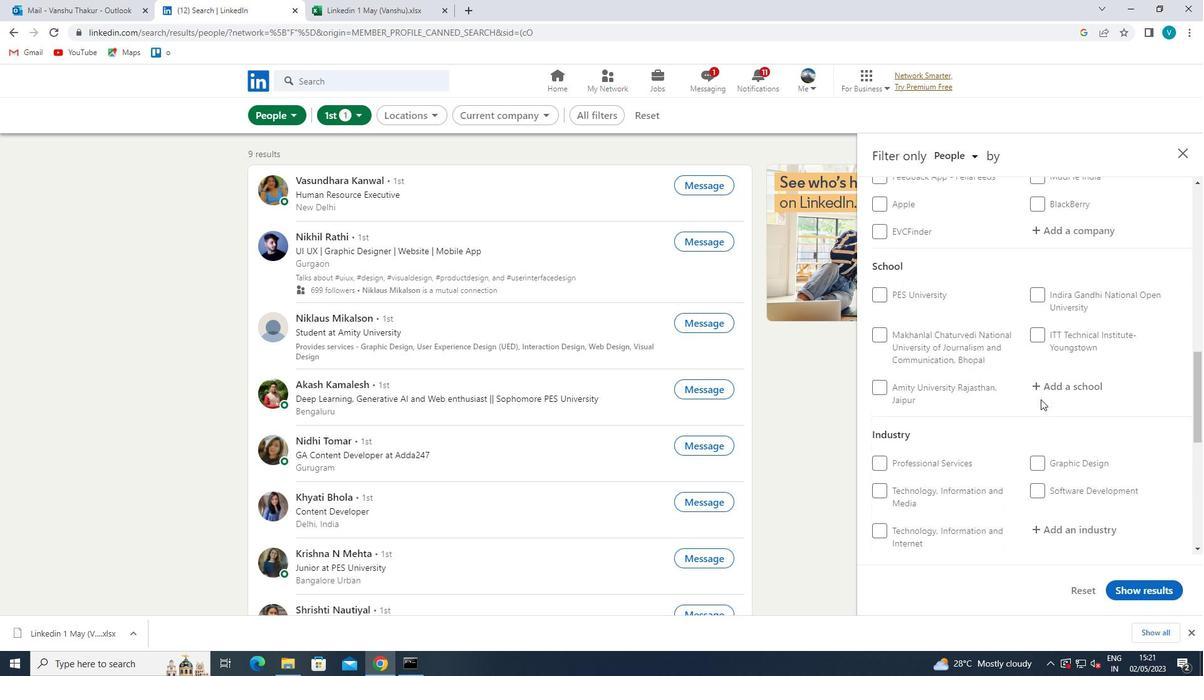 
Action: Mouse moved to (883, 411)
Screenshot: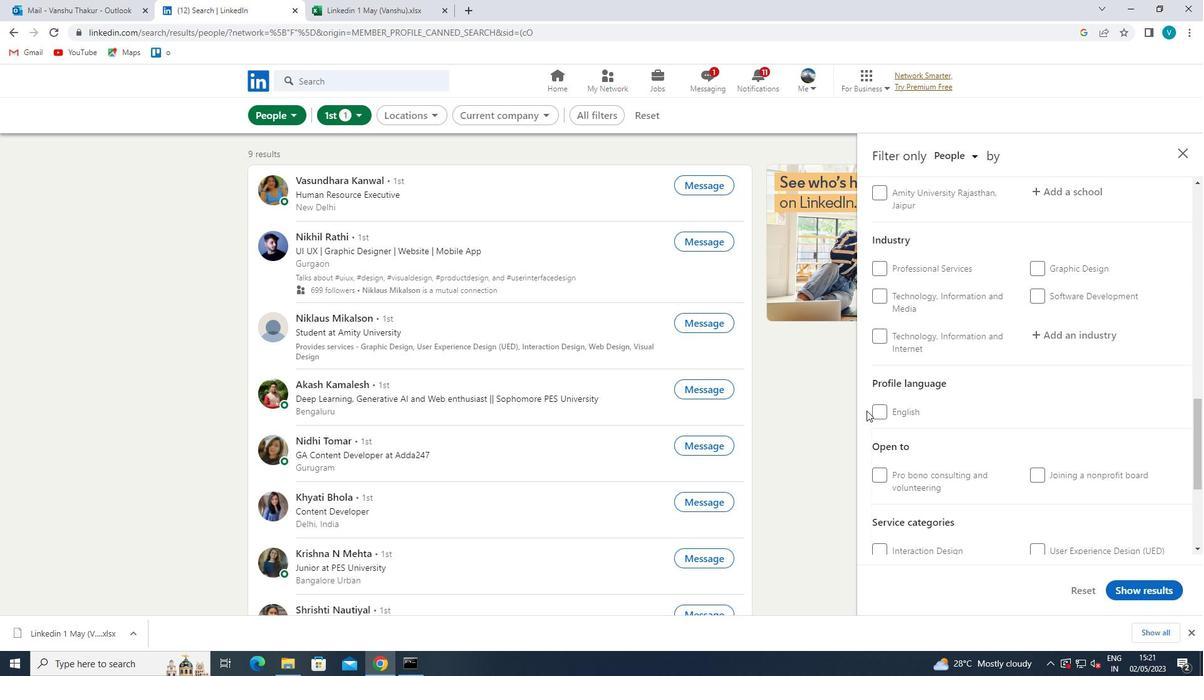
Action: Mouse pressed left at (883, 411)
Screenshot: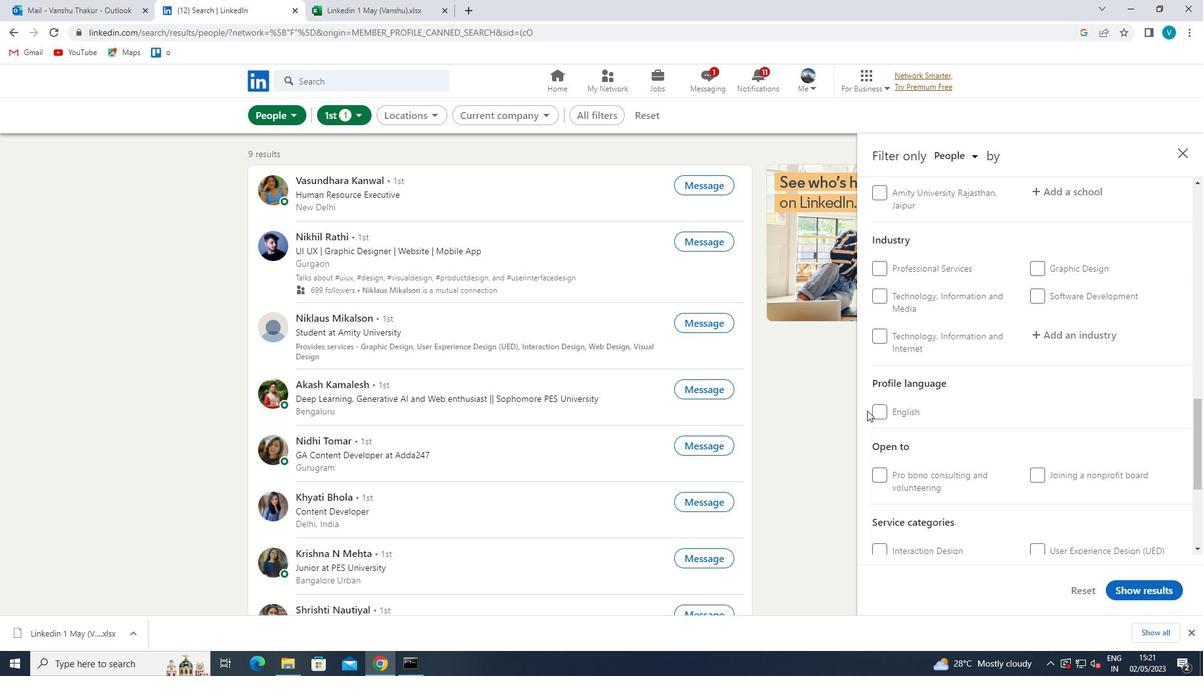 
Action: Mouse moved to (980, 409)
Screenshot: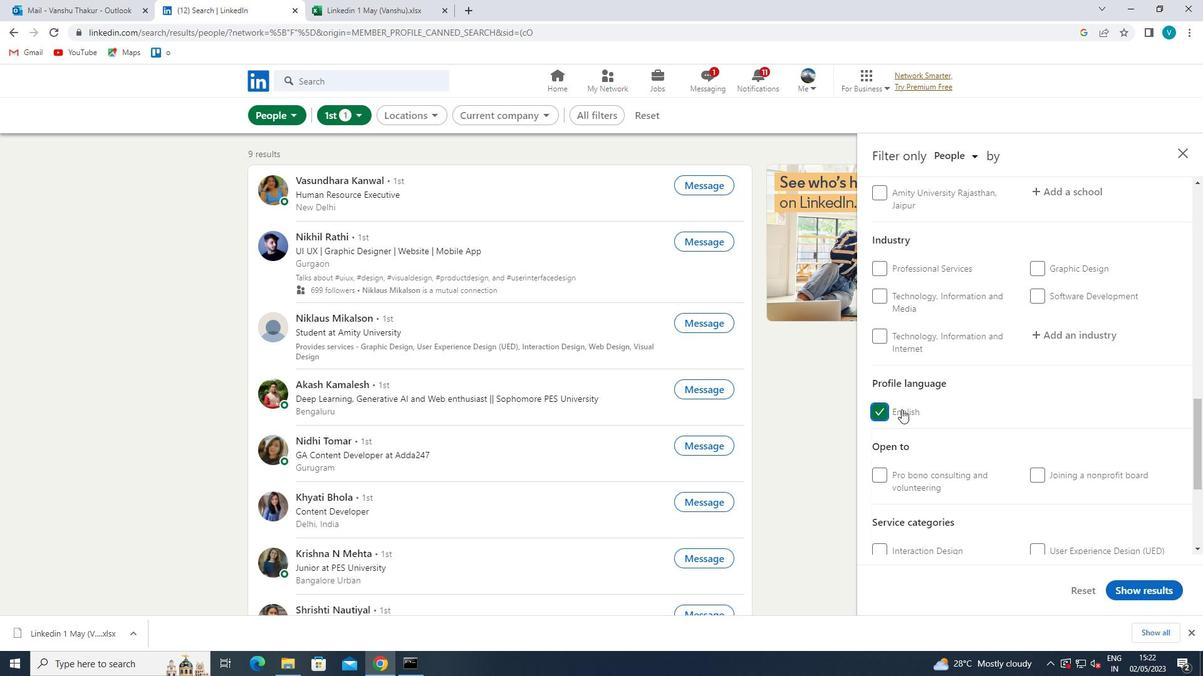 
Action: Mouse scrolled (980, 409) with delta (0, 0)
Screenshot: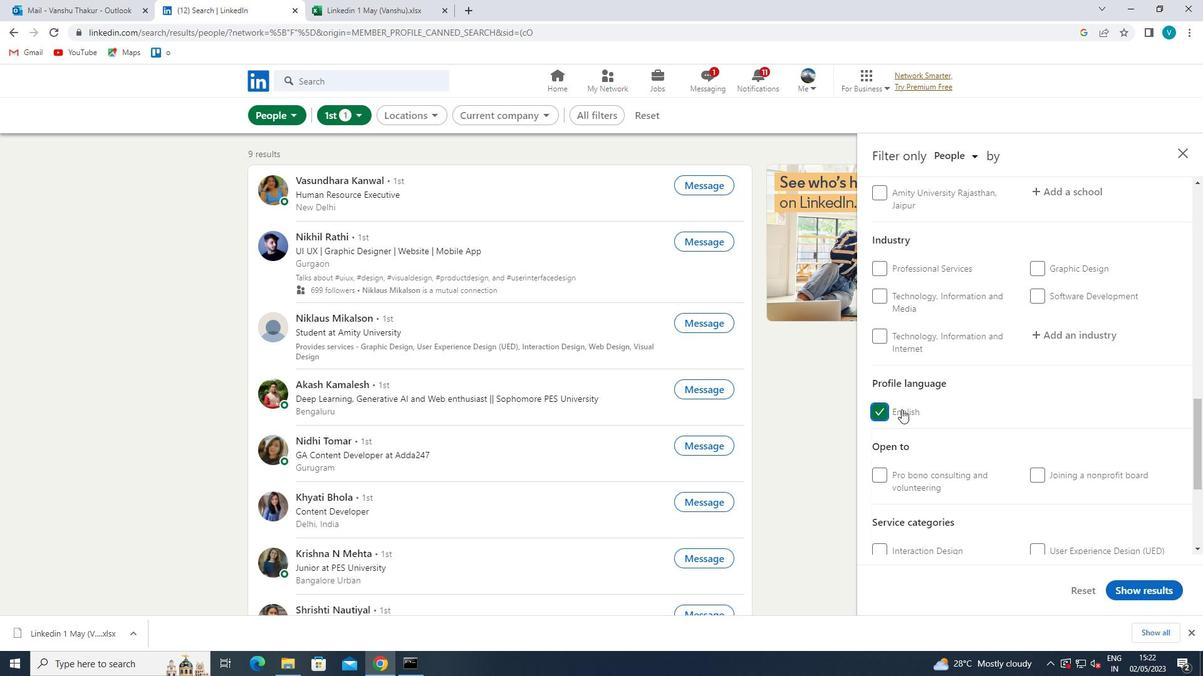 
Action: Mouse moved to (989, 408)
Screenshot: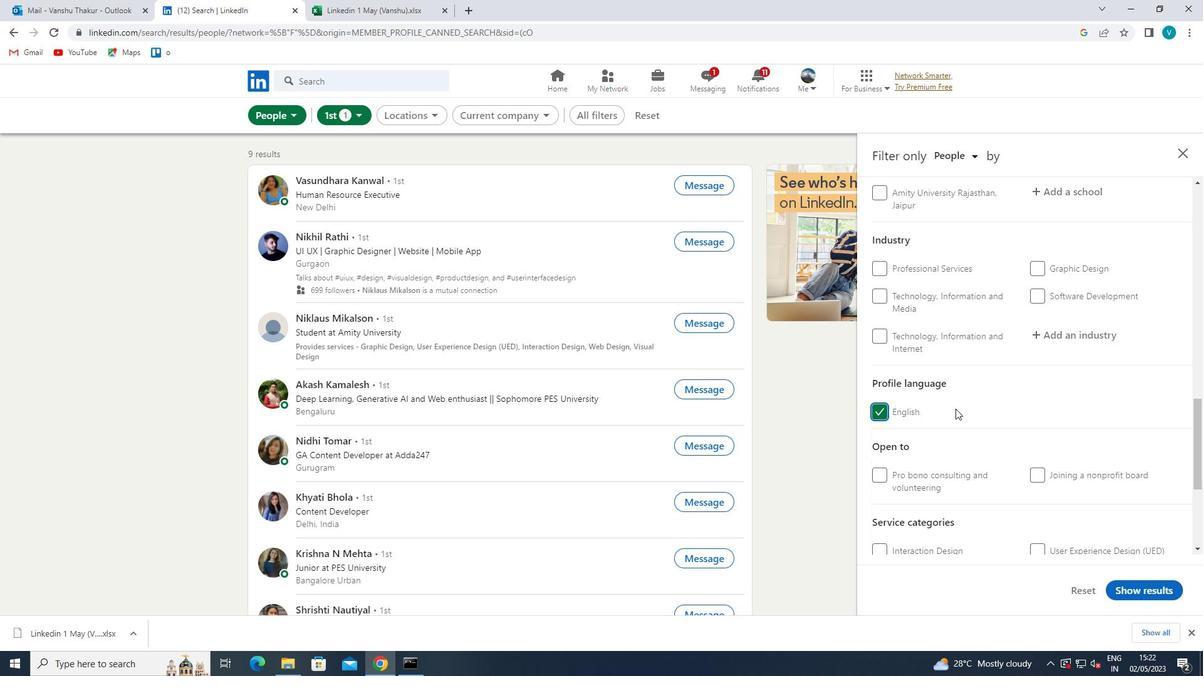 
Action: Mouse scrolled (989, 408) with delta (0, 0)
Screenshot: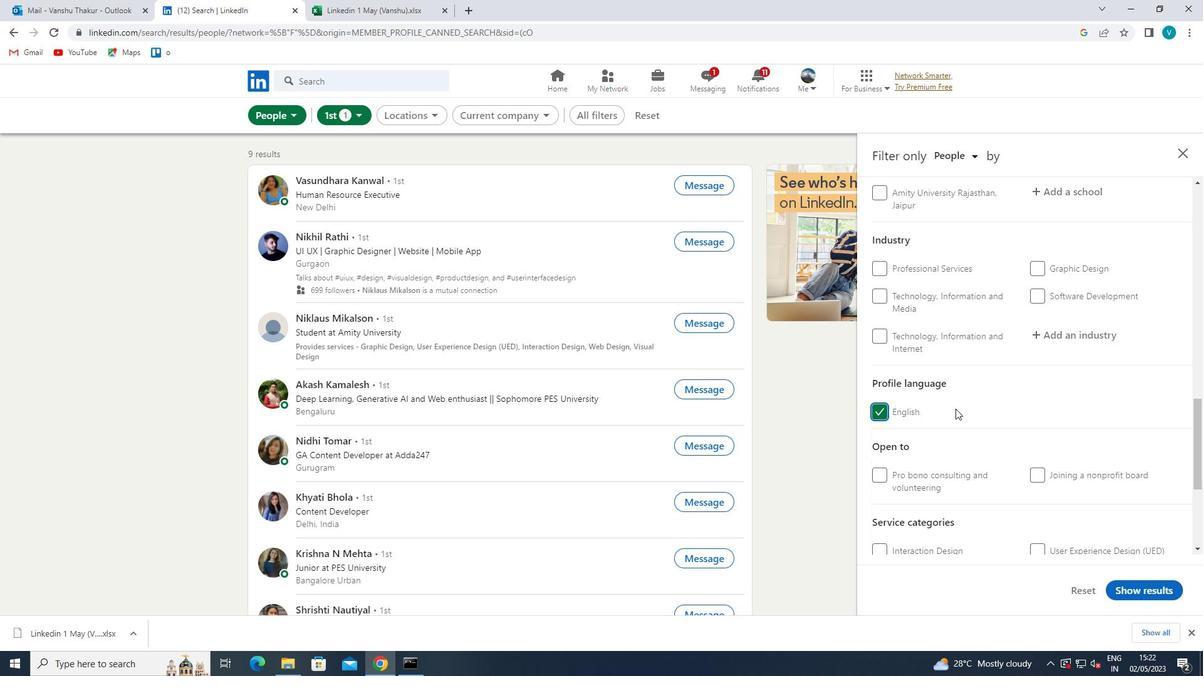 
Action: Mouse moved to (989, 408)
Screenshot: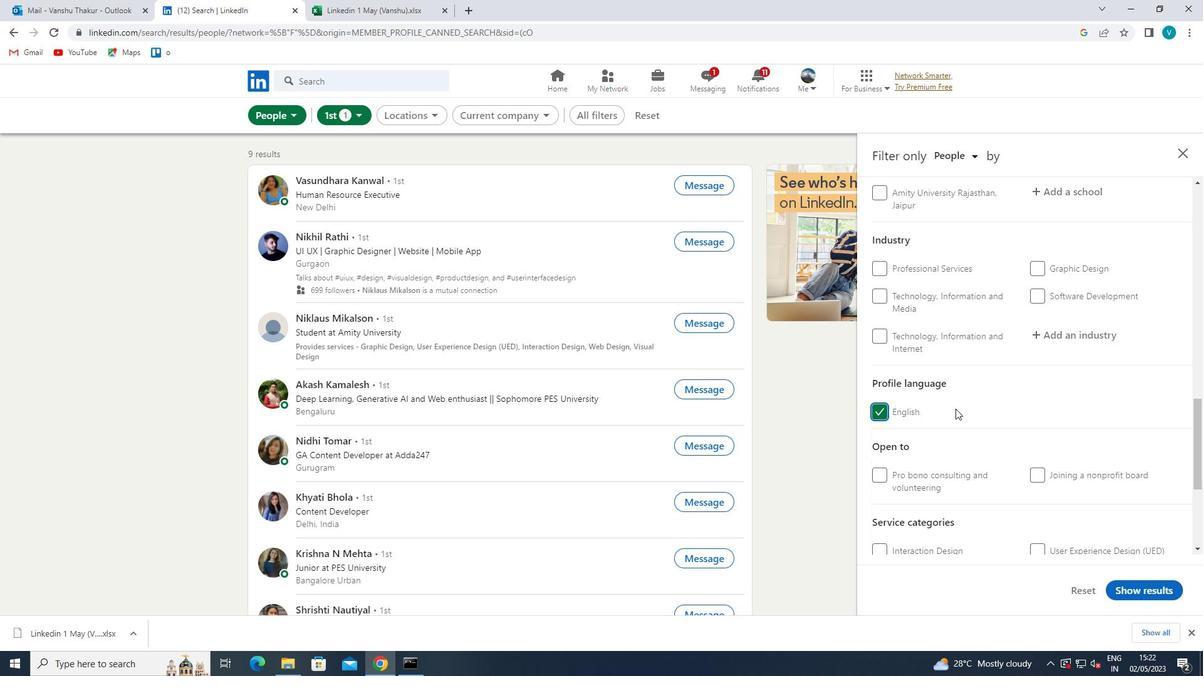 
Action: Mouse scrolled (989, 408) with delta (0, 0)
Screenshot: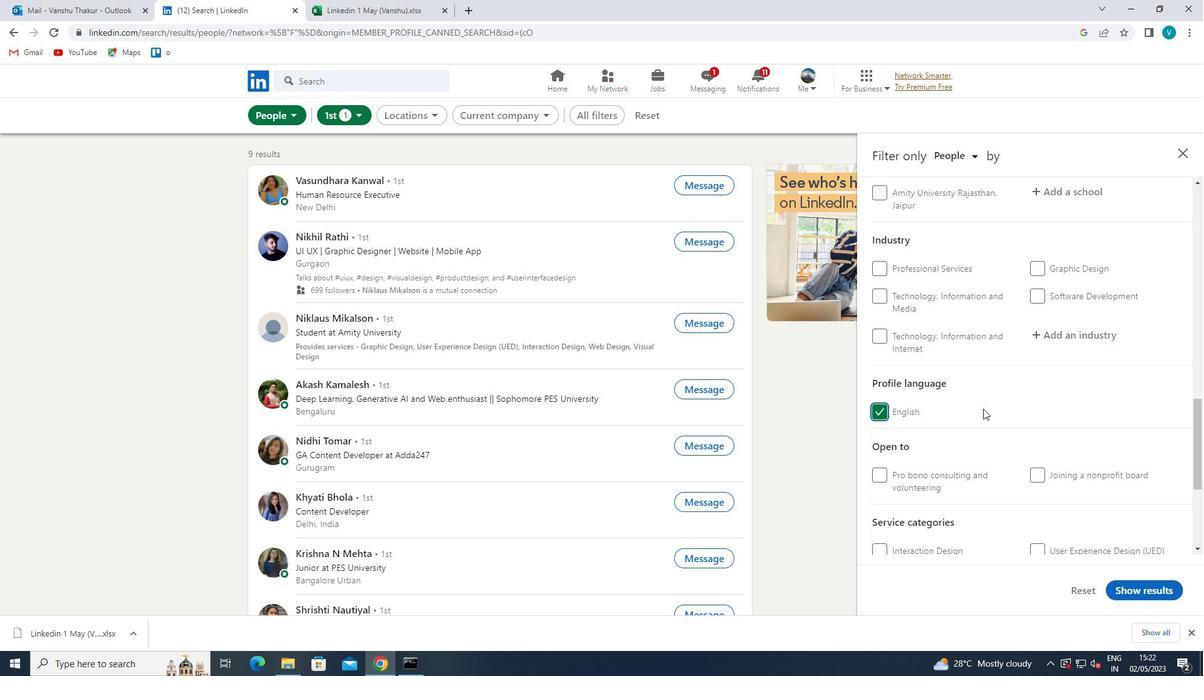
Action: Mouse scrolled (989, 408) with delta (0, 0)
Screenshot: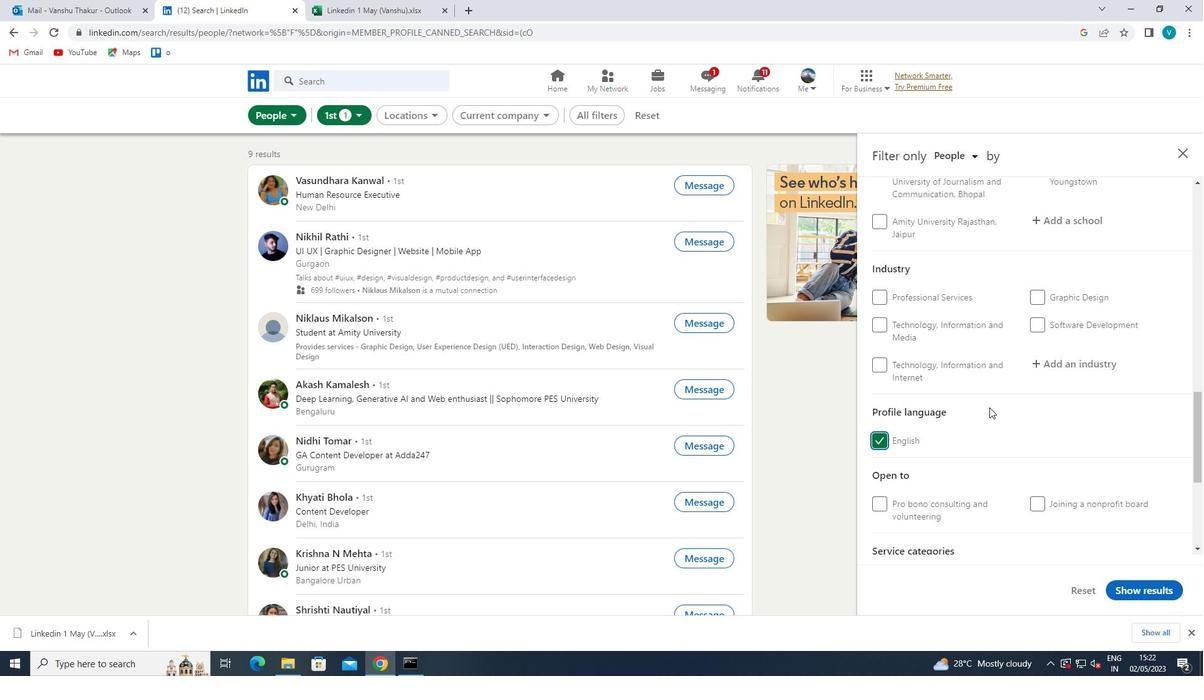 
Action: Mouse scrolled (989, 408) with delta (0, 0)
Screenshot: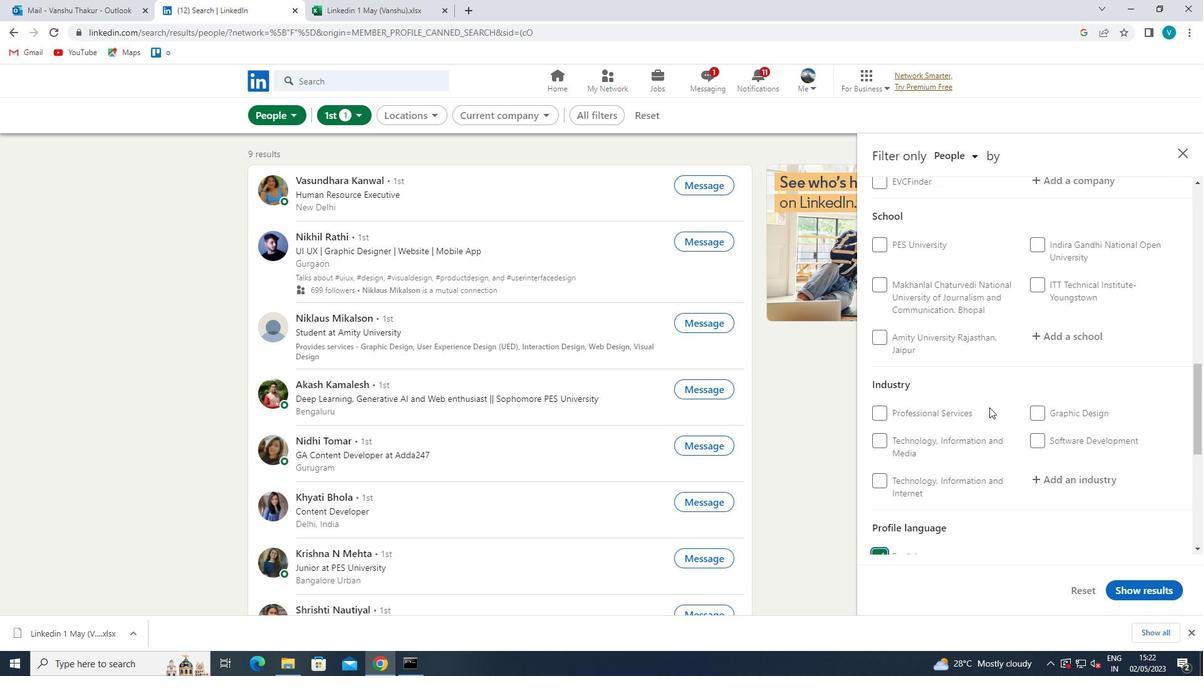 
Action: Mouse scrolled (989, 408) with delta (0, 0)
Screenshot: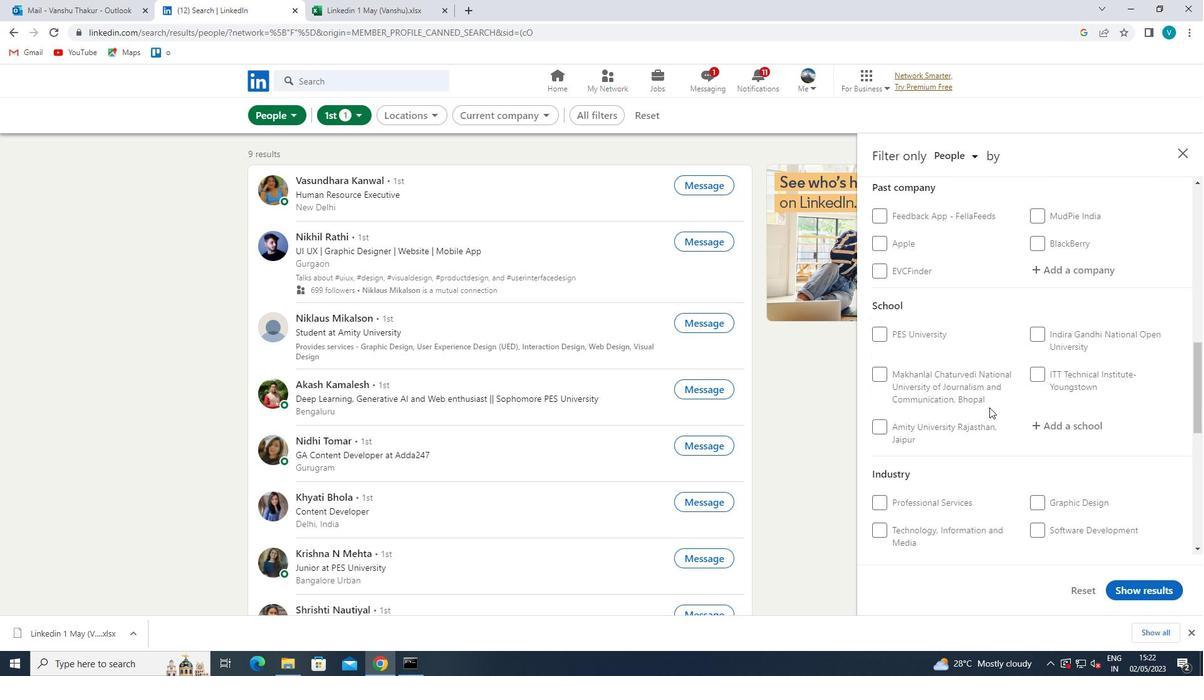 
Action: Mouse scrolled (989, 408) with delta (0, 0)
Screenshot: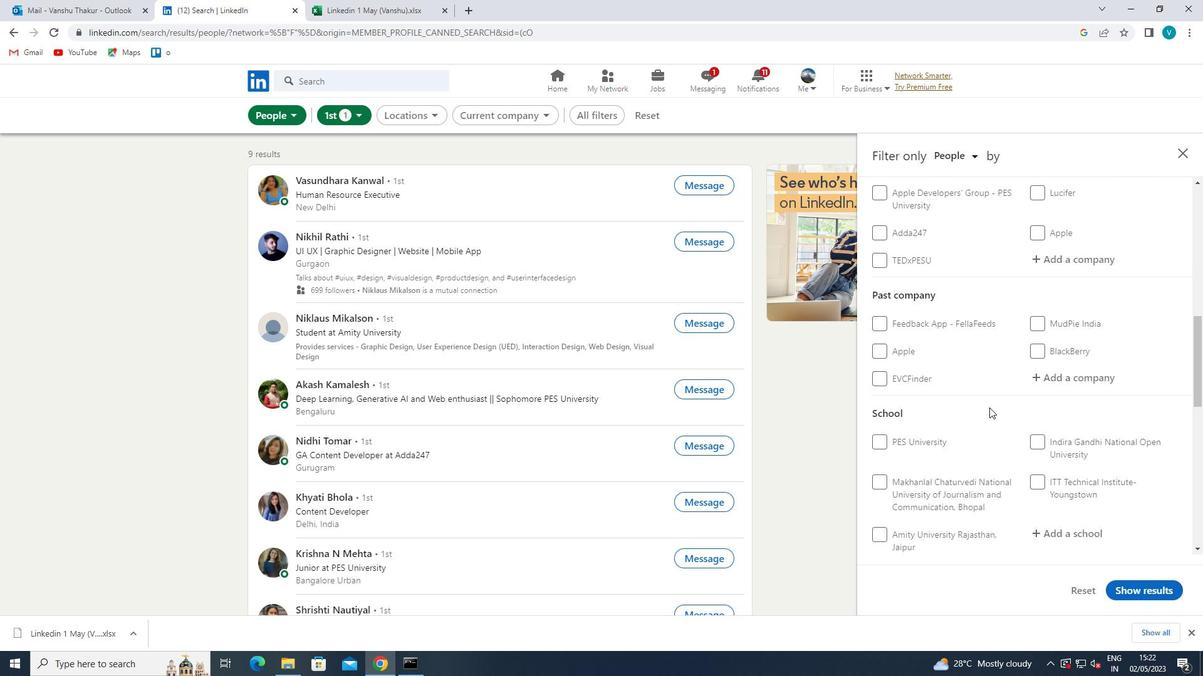 
Action: Mouse moved to (1085, 359)
Screenshot: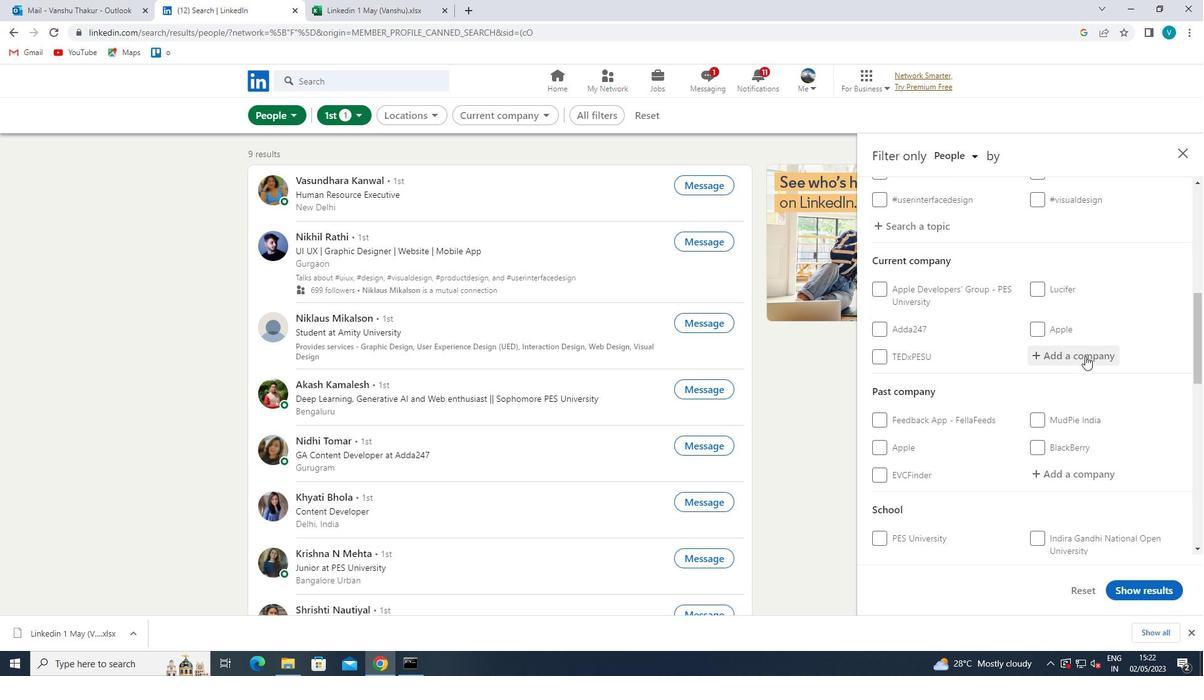 
Action: Mouse pressed left at (1085, 359)
Screenshot: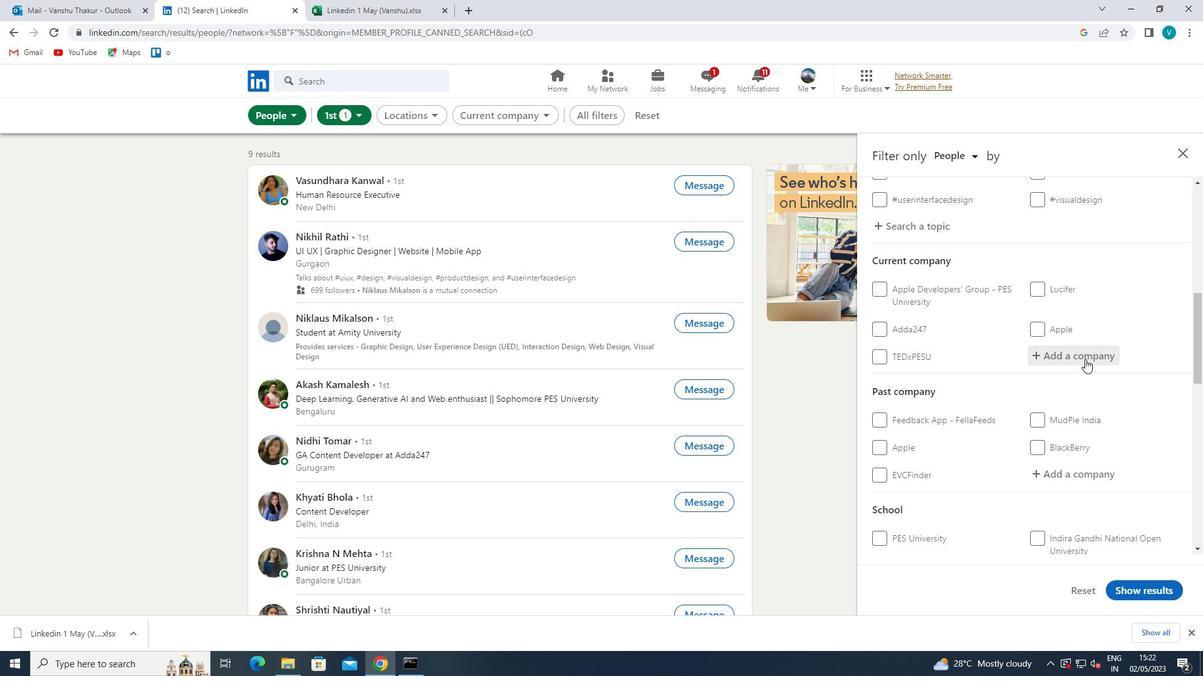 
Action: Mouse moved to (1060, 347)
Screenshot: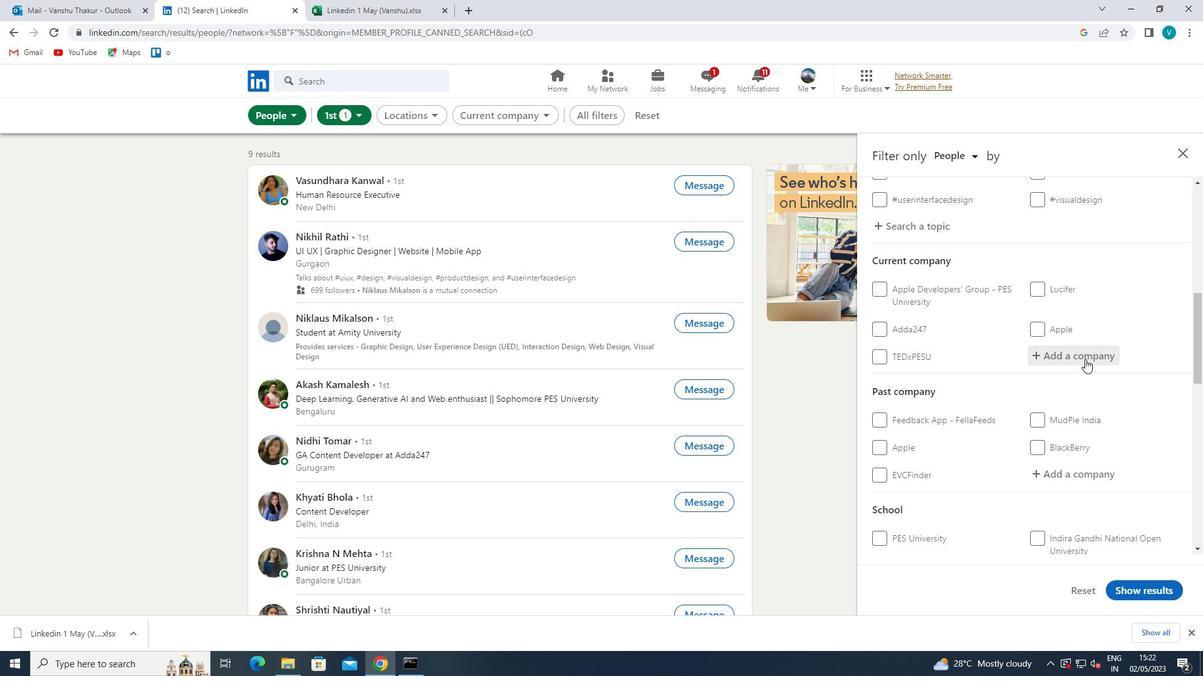 
Action: Key pressed <Key.shift>AIT<Key.backspace>RTEL<Key.space>
Screenshot: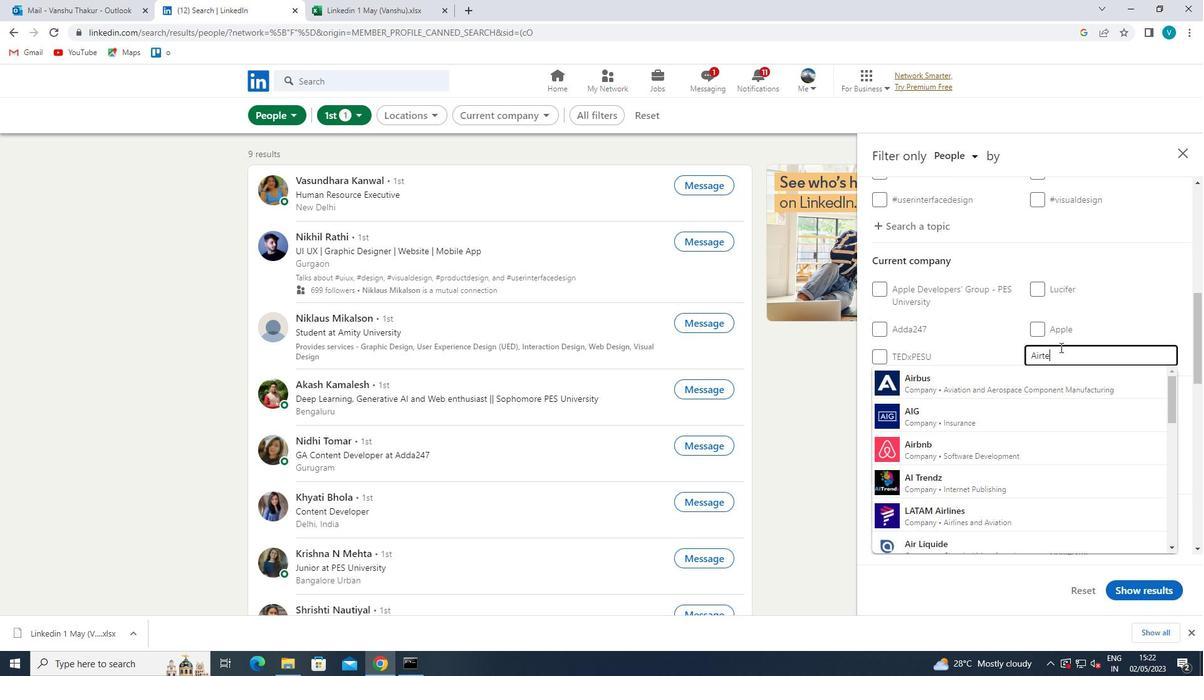 
Action: Mouse moved to (1022, 408)
Screenshot: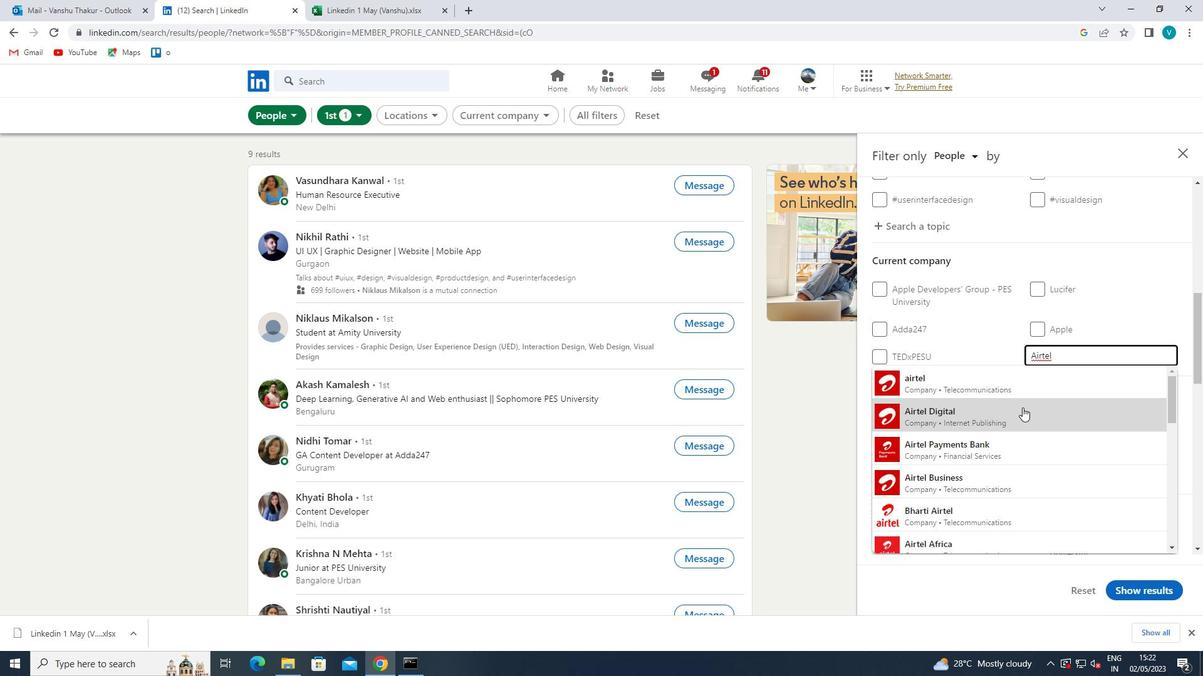 
Action: Mouse pressed left at (1022, 408)
Screenshot: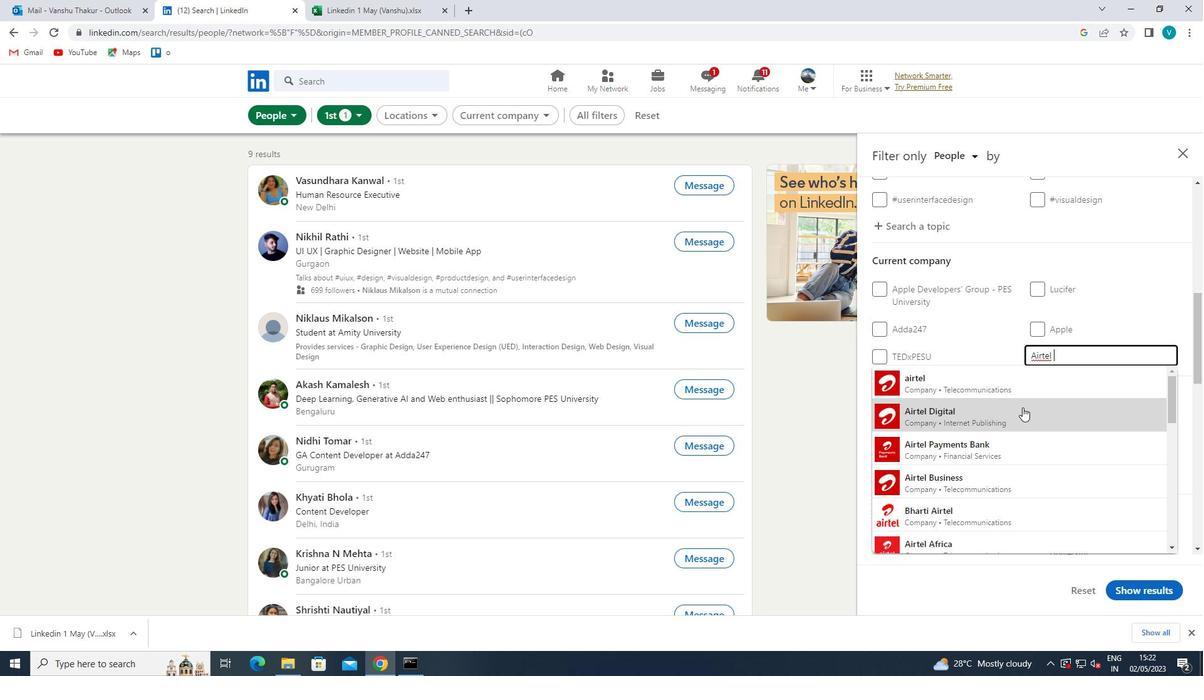 
Action: Mouse scrolled (1022, 407) with delta (0, 0)
Screenshot: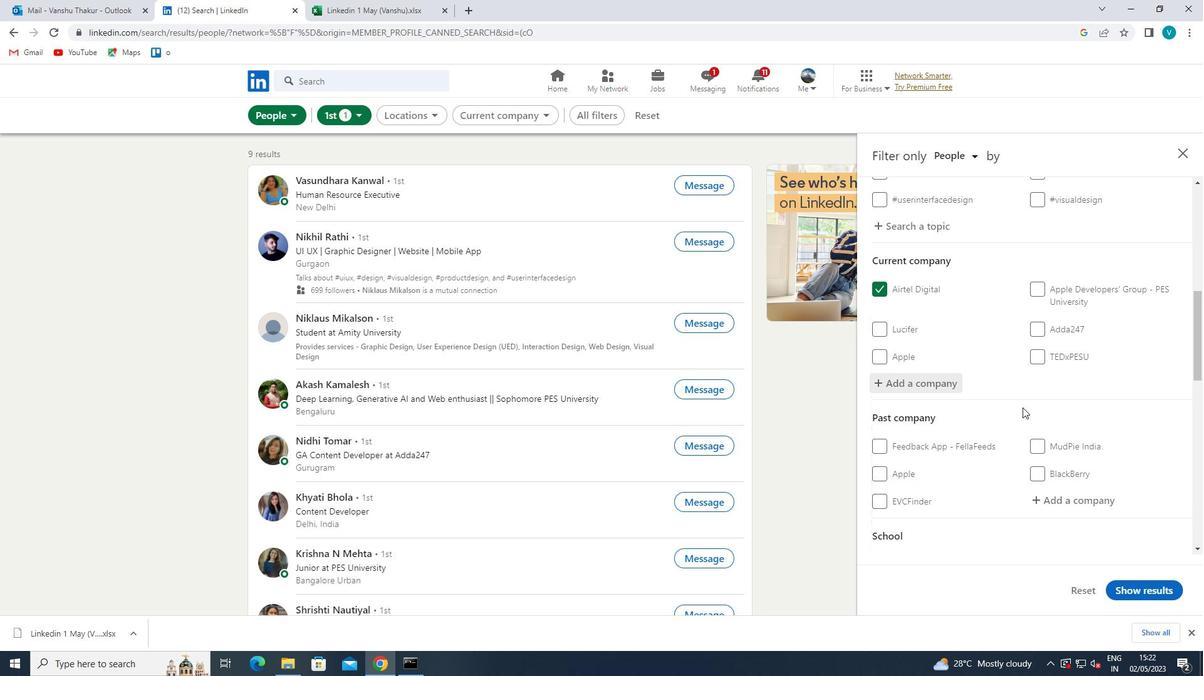 
Action: Mouse scrolled (1022, 407) with delta (0, 0)
Screenshot: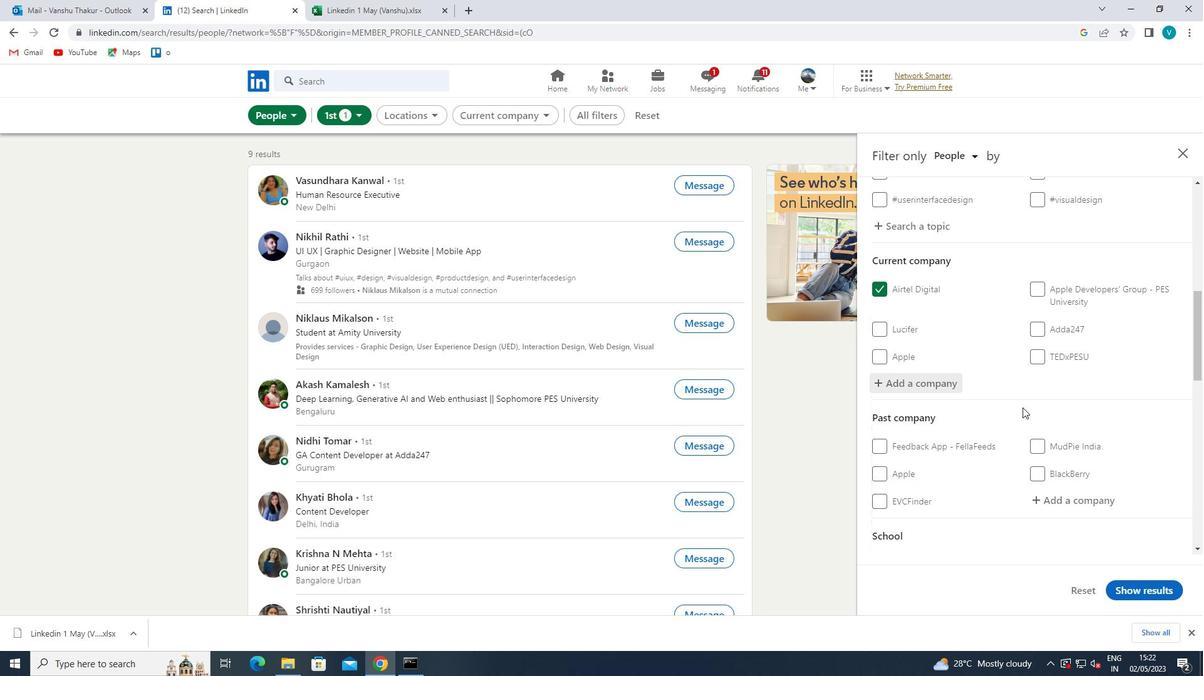 
Action: Mouse scrolled (1022, 407) with delta (0, 0)
Screenshot: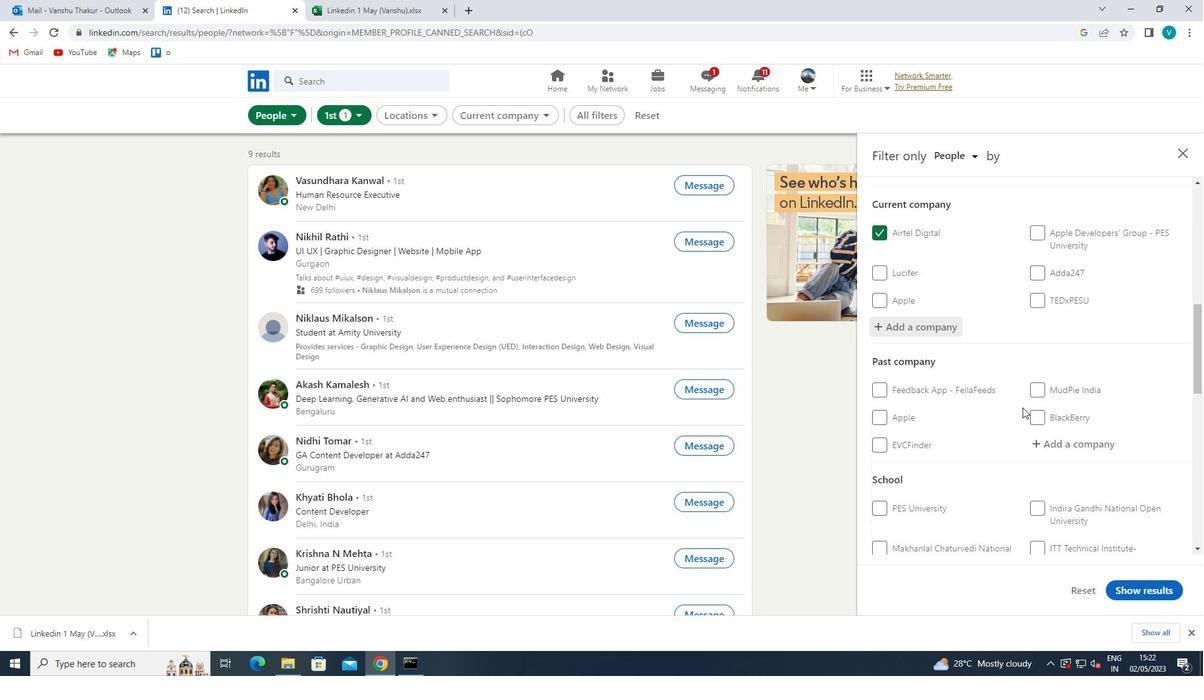 
Action: Mouse scrolled (1022, 407) with delta (0, 0)
Screenshot: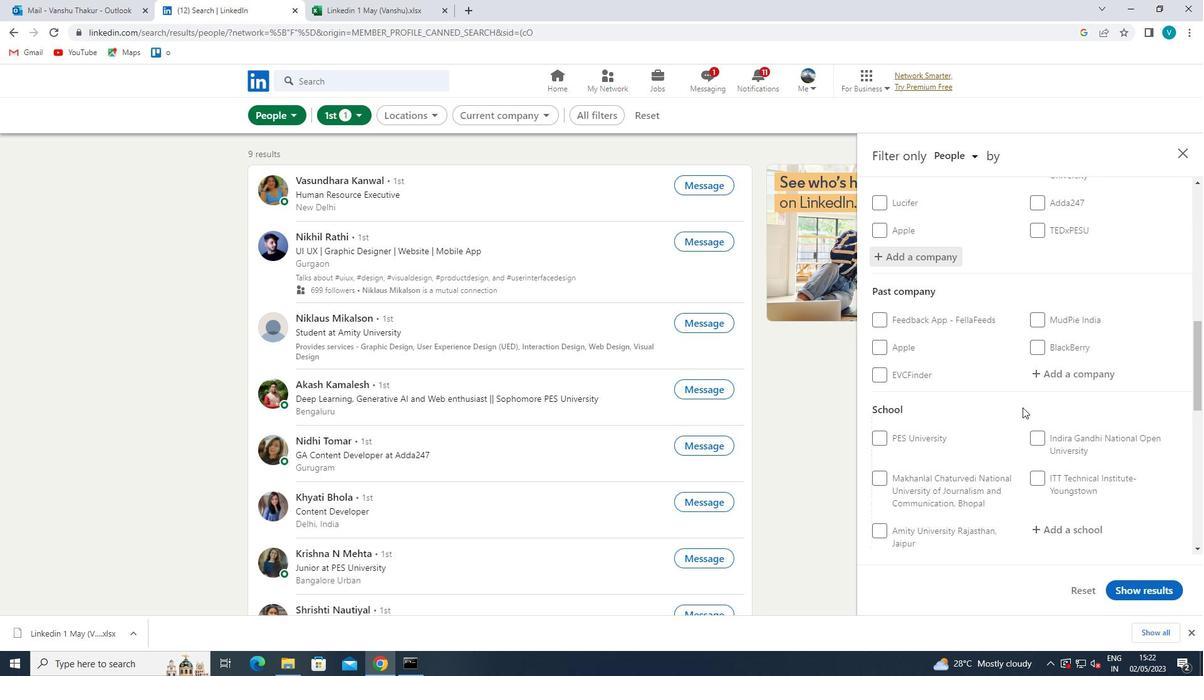 
Action: Mouse moved to (1059, 401)
Screenshot: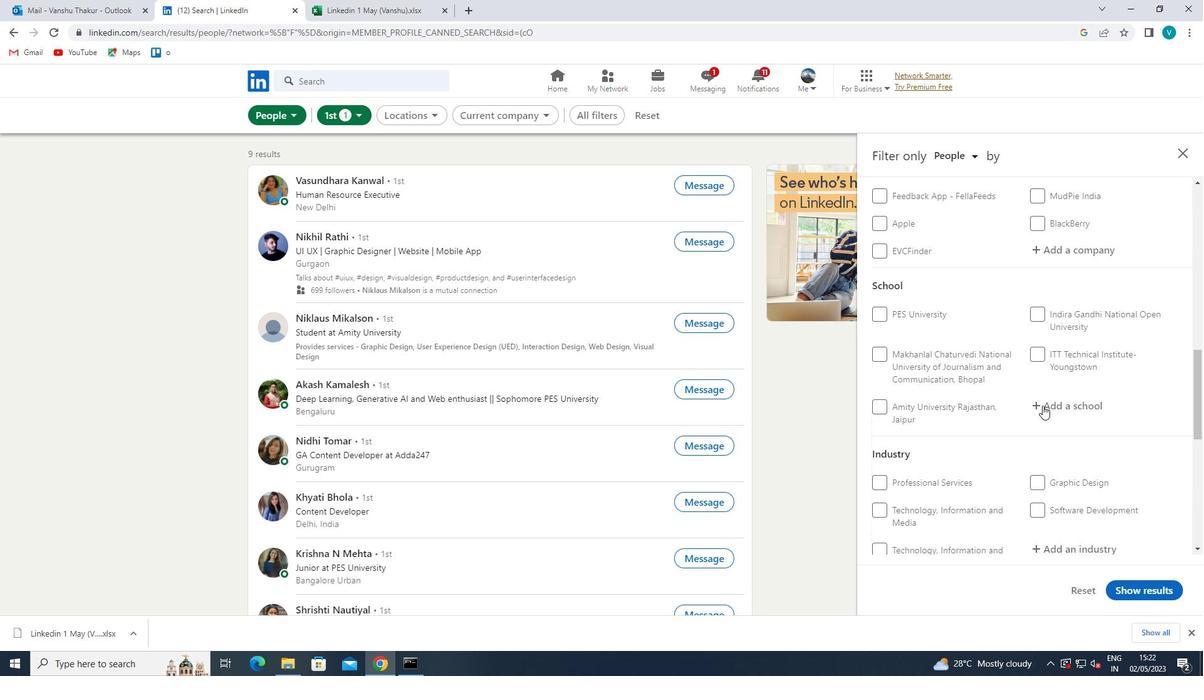 
Action: Mouse pressed left at (1059, 401)
Screenshot: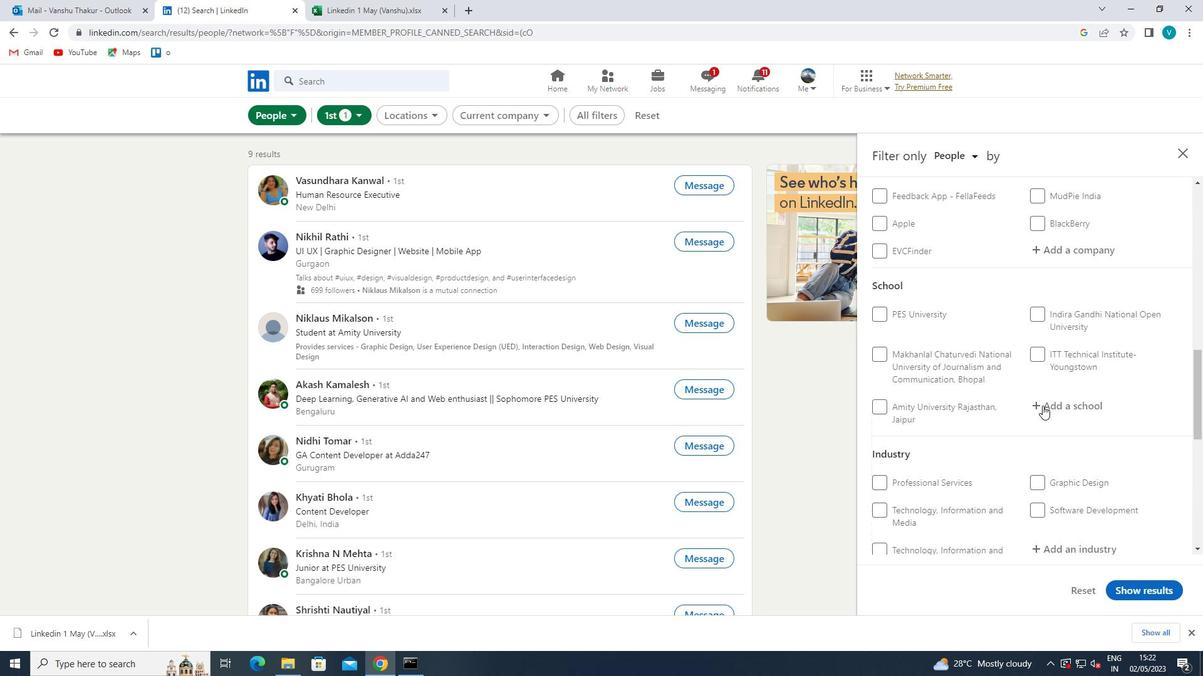 
Action: Mouse moved to (1064, 380)
Screenshot: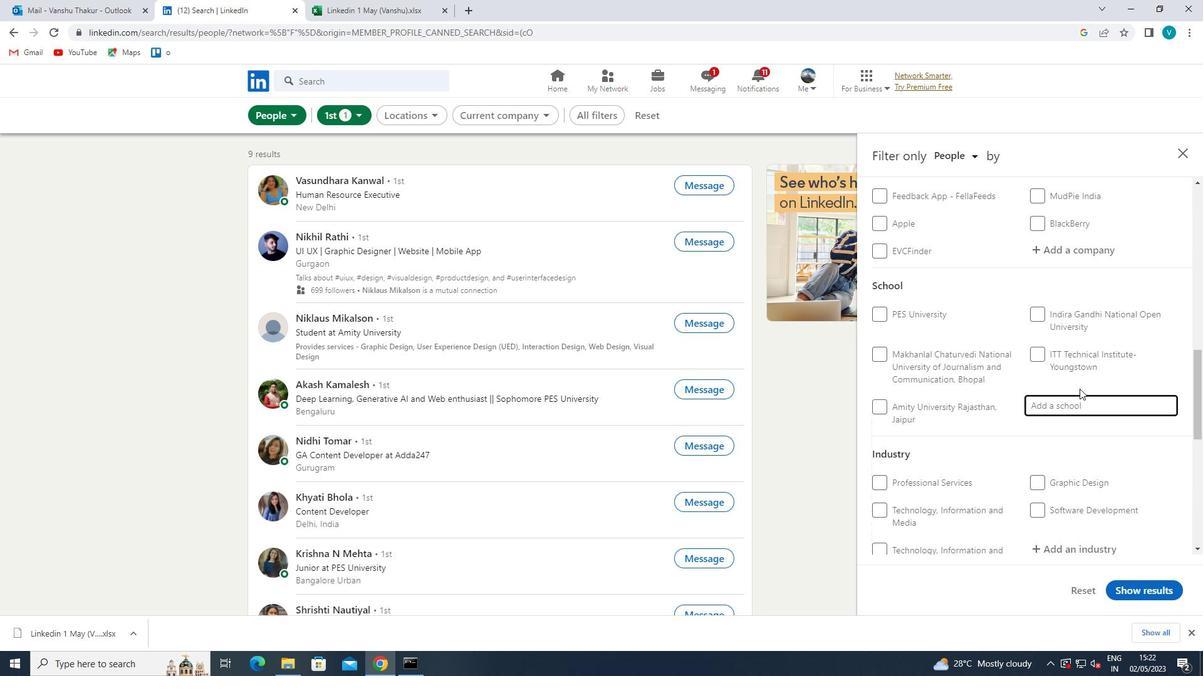 
Action: Key pressed <Key.shift>DAYANANDA<Key.space>
Screenshot: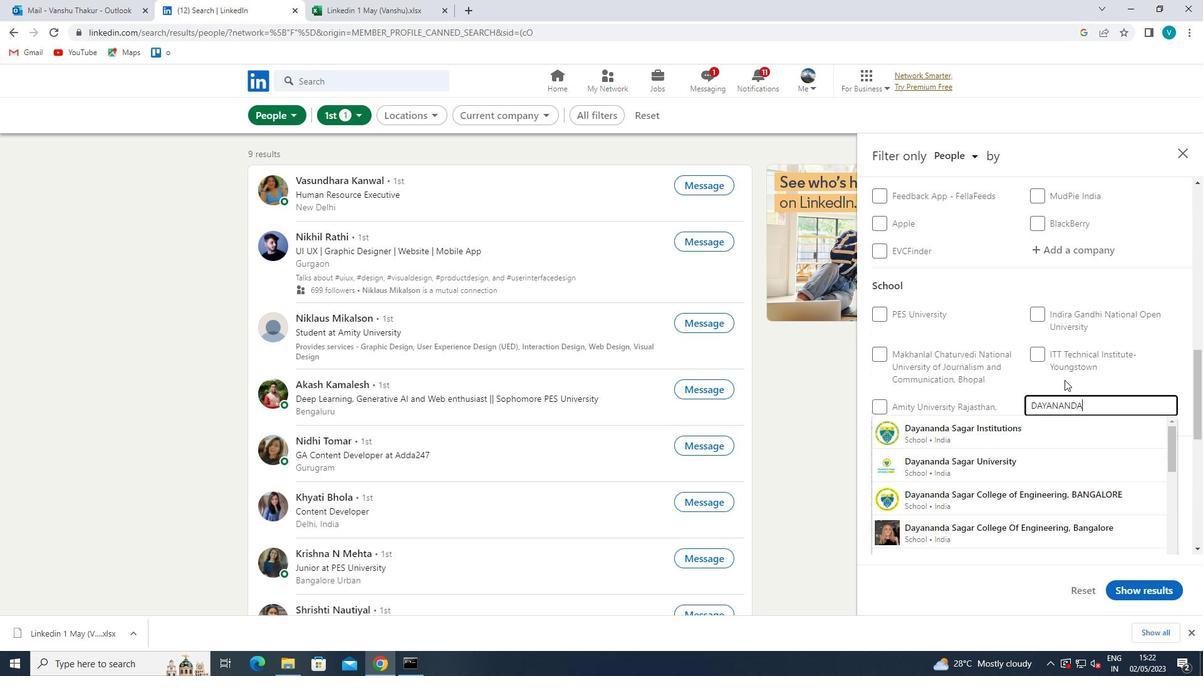 
Action: Mouse moved to (1041, 486)
Screenshot: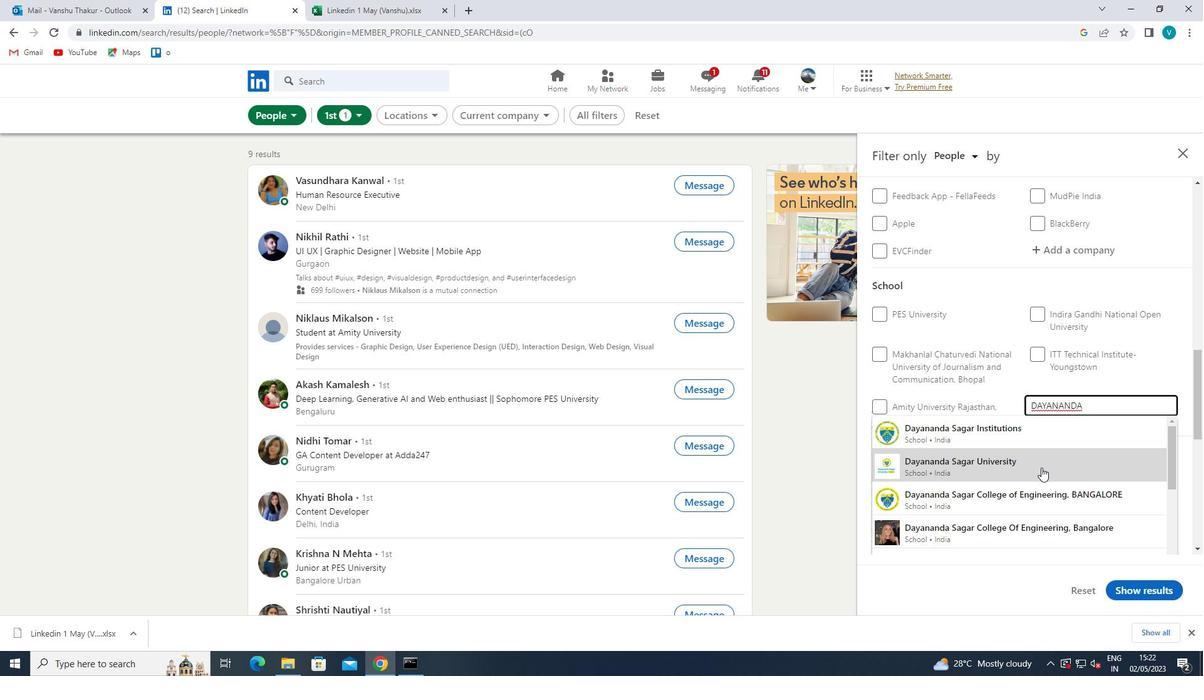 
Action: Mouse pressed left at (1041, 486)
Screenshot: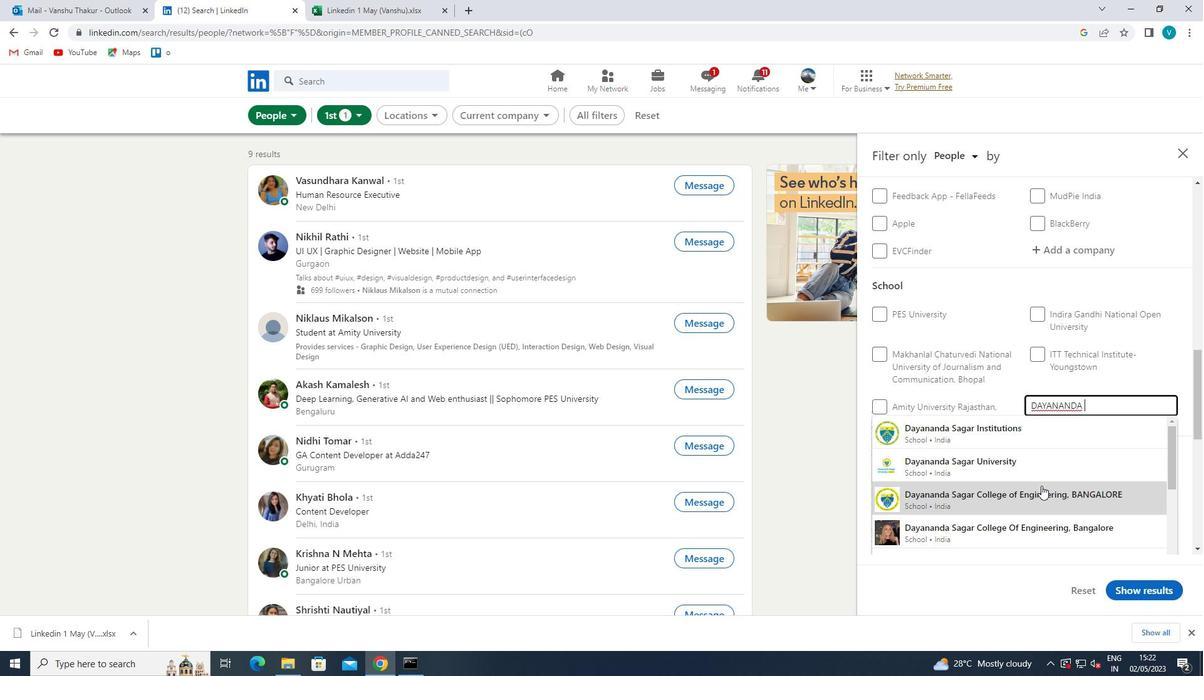 
Action: Mouse scrolled (1041, 485) with delta (0, 0)
Screenshot: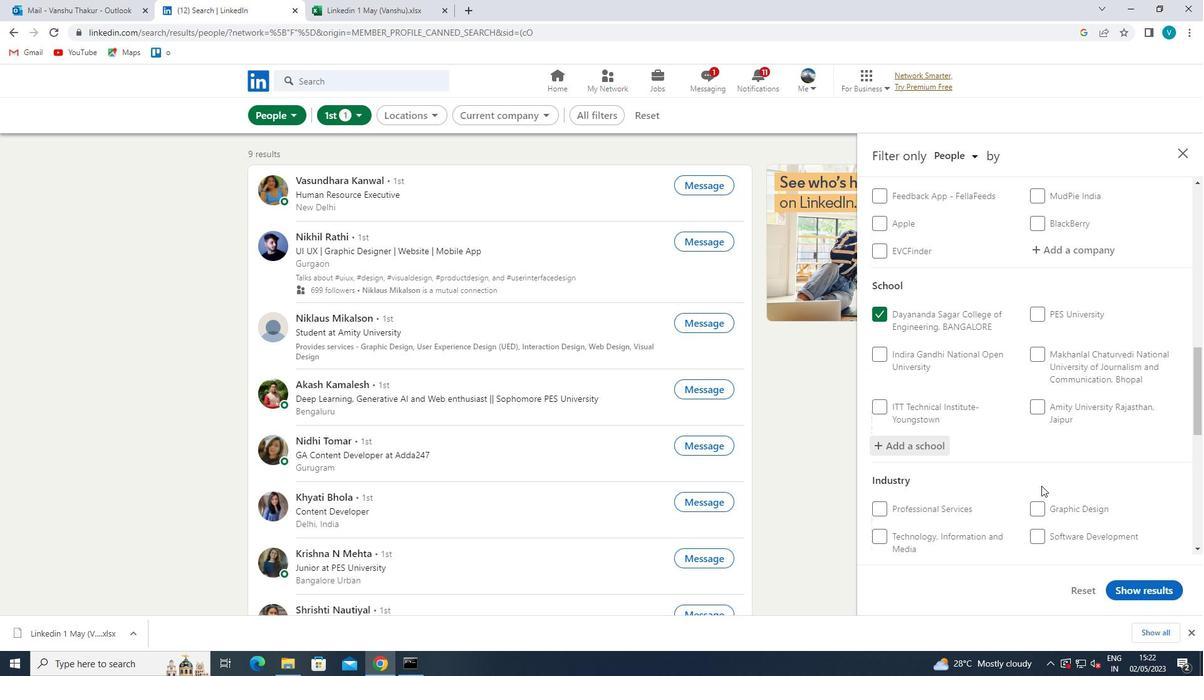 
Action: Mouse scrolled (1041, 485) with delta (0, 0)
Screenshot: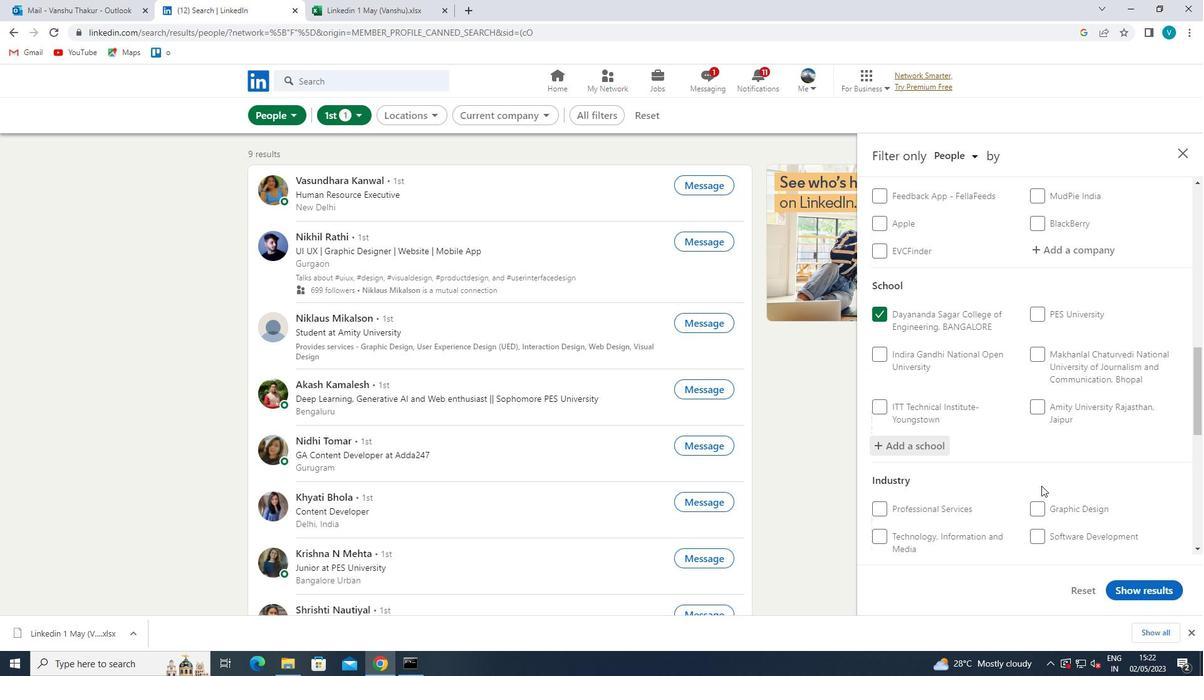 
Action: Mouse scrolled (1041, 485) with delta (0, 0)
Screenshot: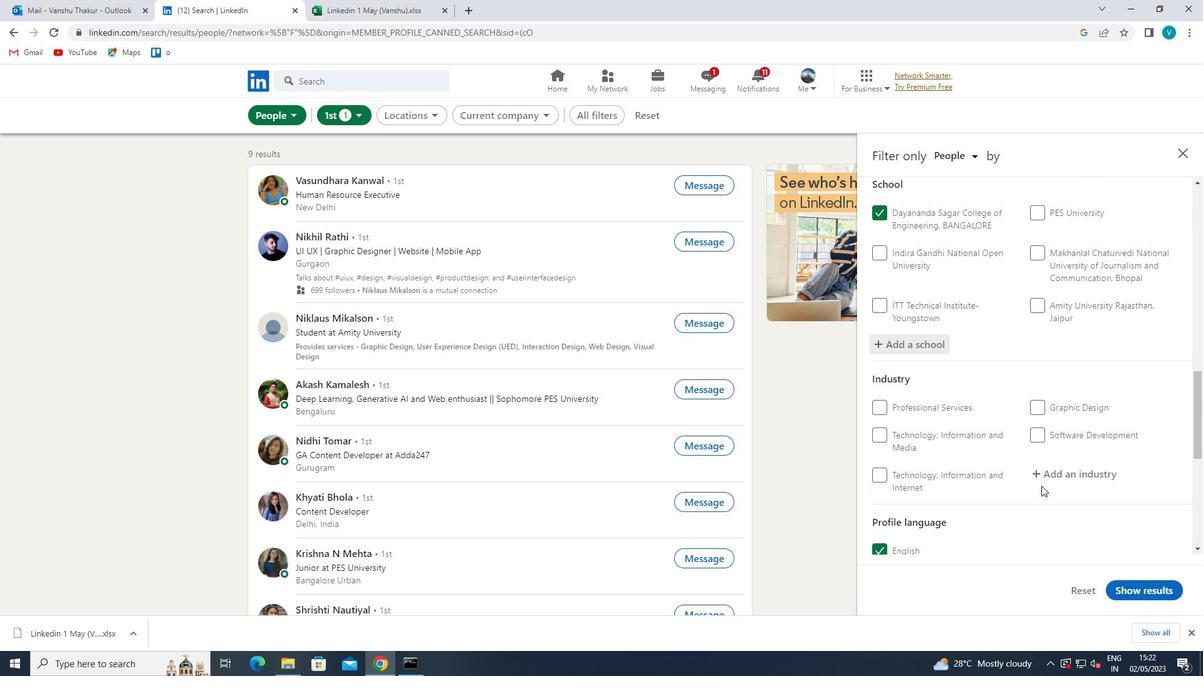 
Action: Mouse moved to (1070, 389)
Screenshot: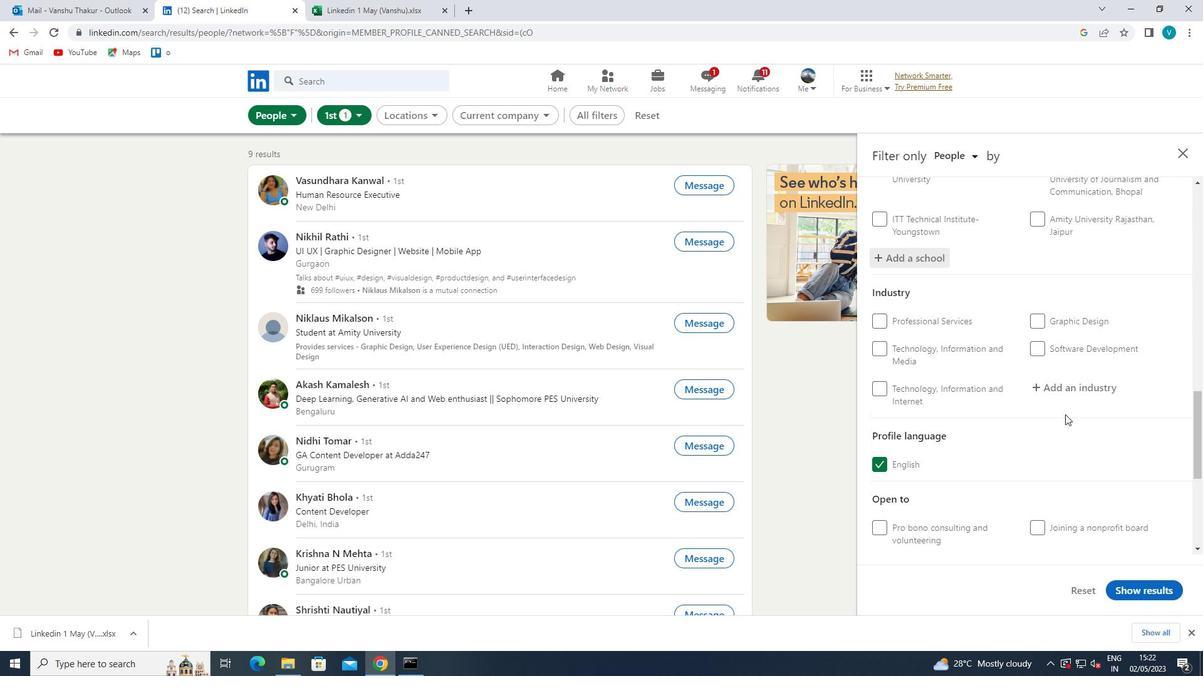 
Action: Mouse pressed left at (1070, 389)
Screenshot: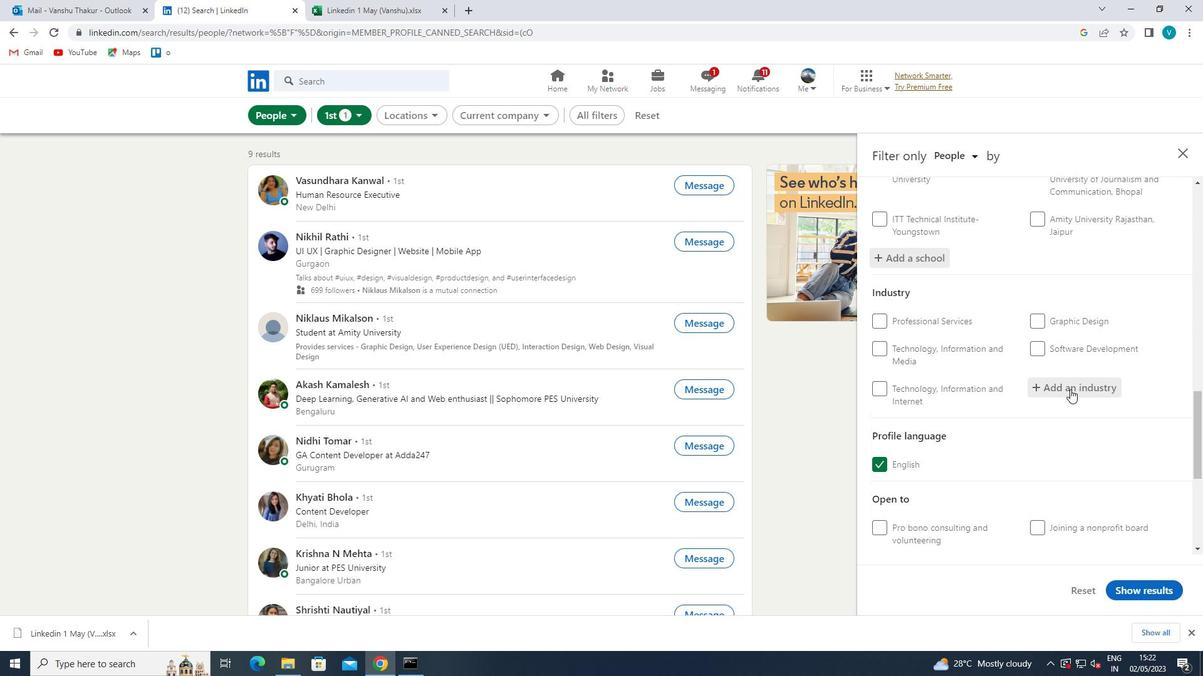 
Action: Mouse moved to (1071, 389)
Screenshot: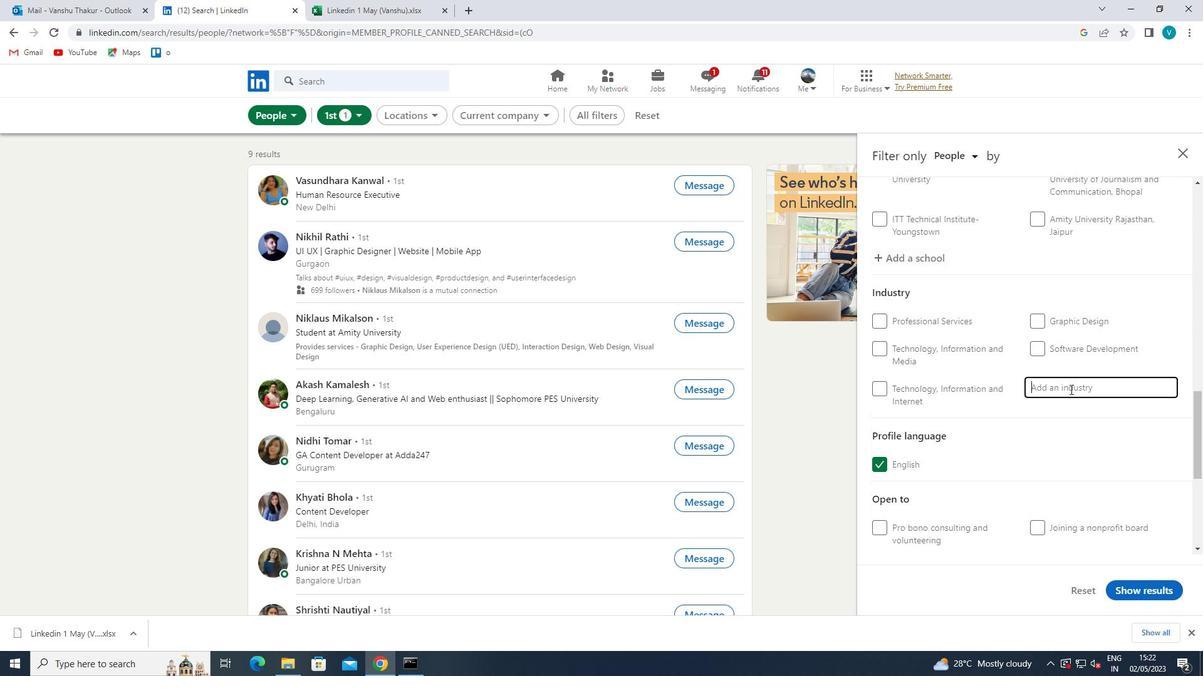 
Action: Key pressed <Key.shift>ECONOMI
Screenshot: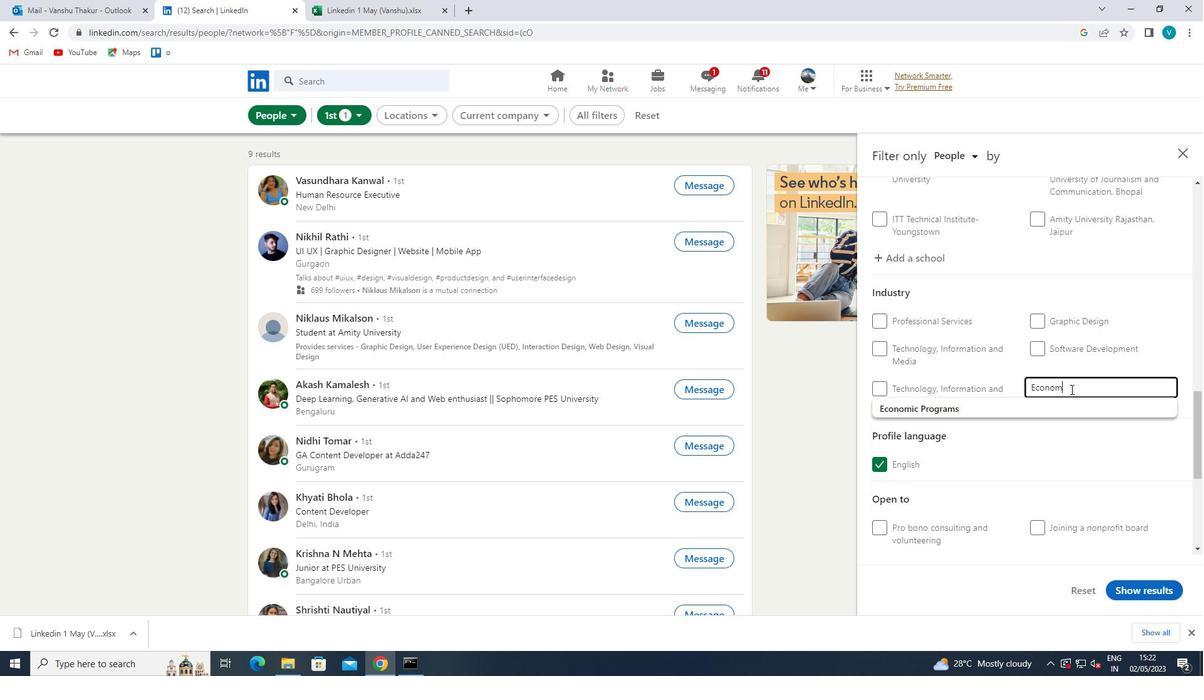
Action: Mouse moved to (1062, 384)
Screenshot: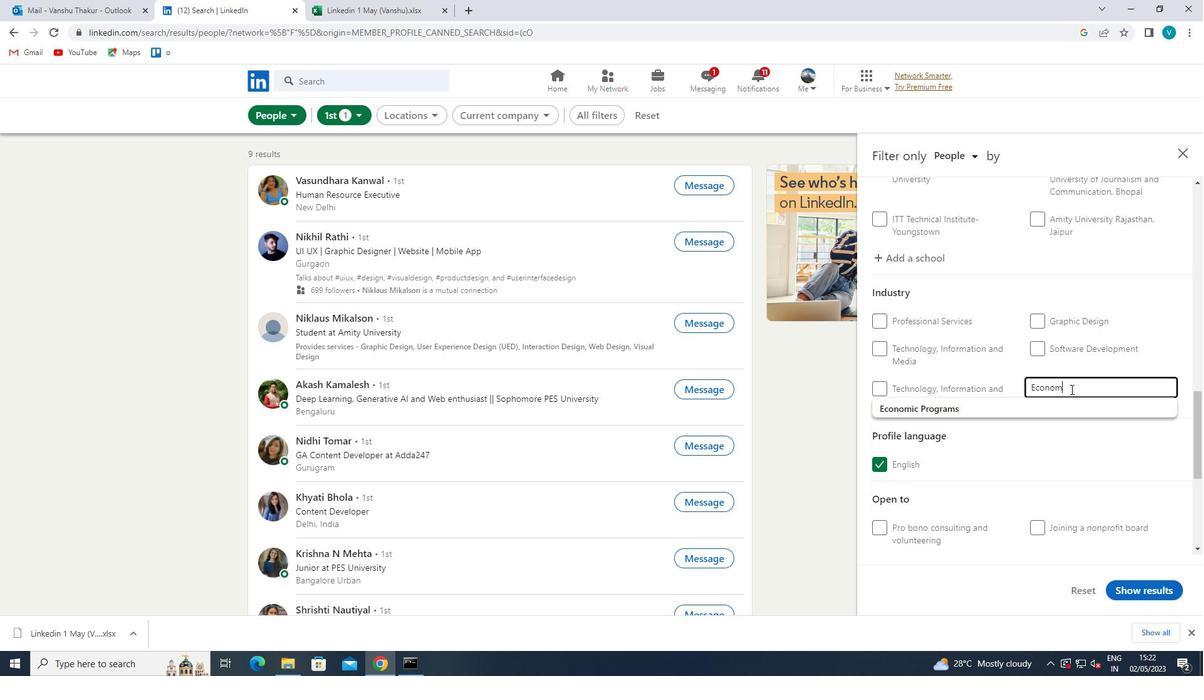 
Action: Key pressed C<Key.space>
Screenshot: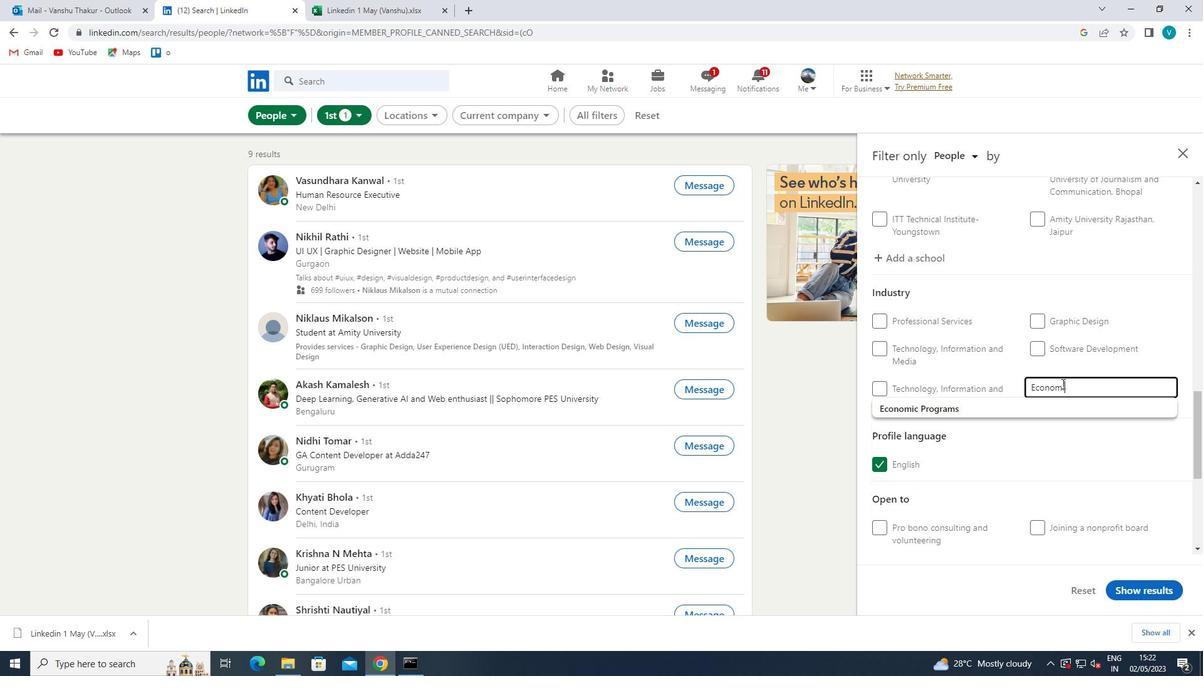 
Action: Mouse moved to (1015, 412)
Screenshot: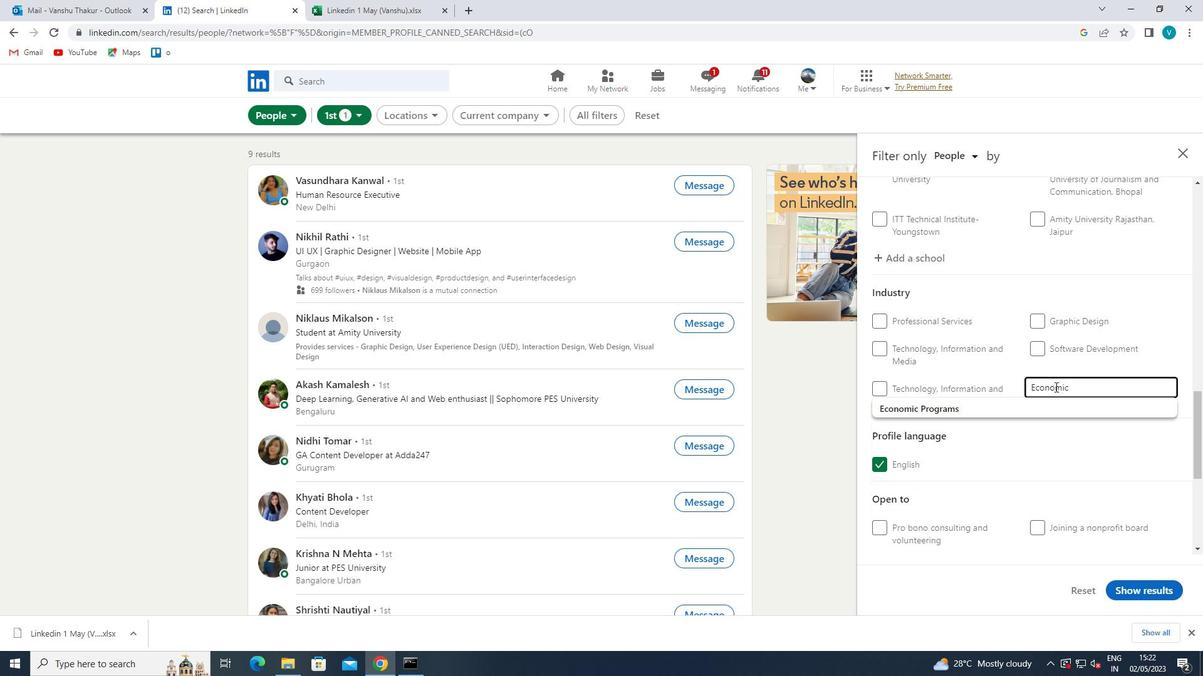 
Action: Mouse pressed left at (1015, 412)
Screenshot: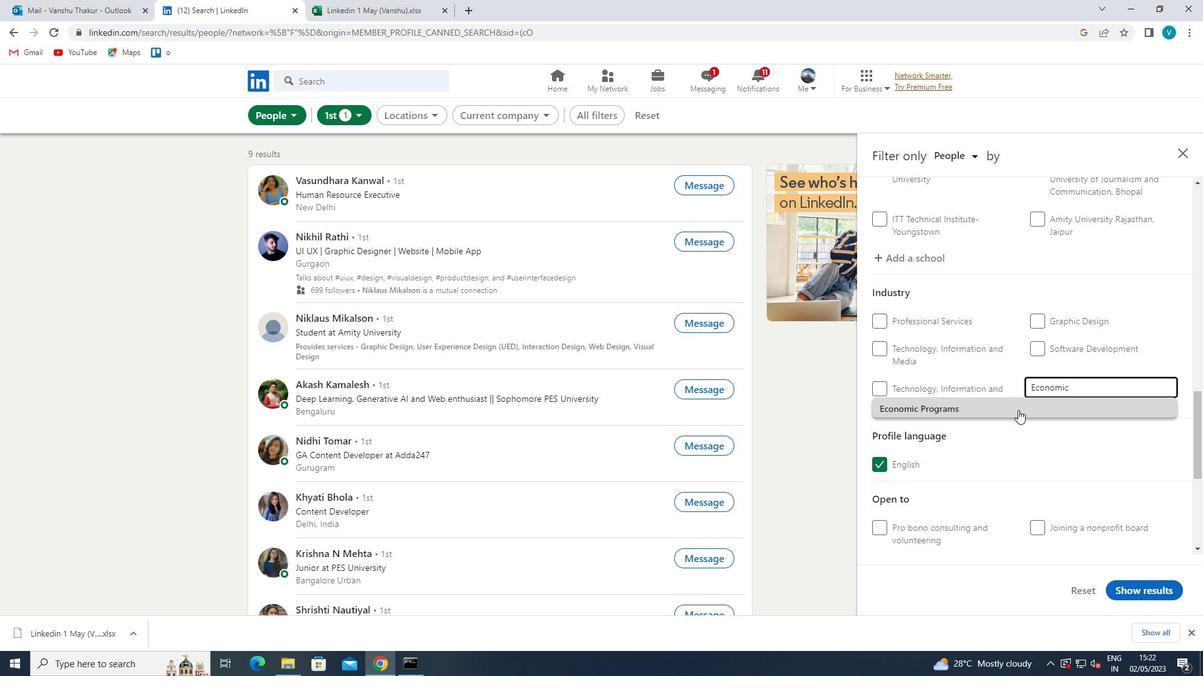 
Action: Mouse scrolled (1015, 411) with delta (0, 0)
Screenshot: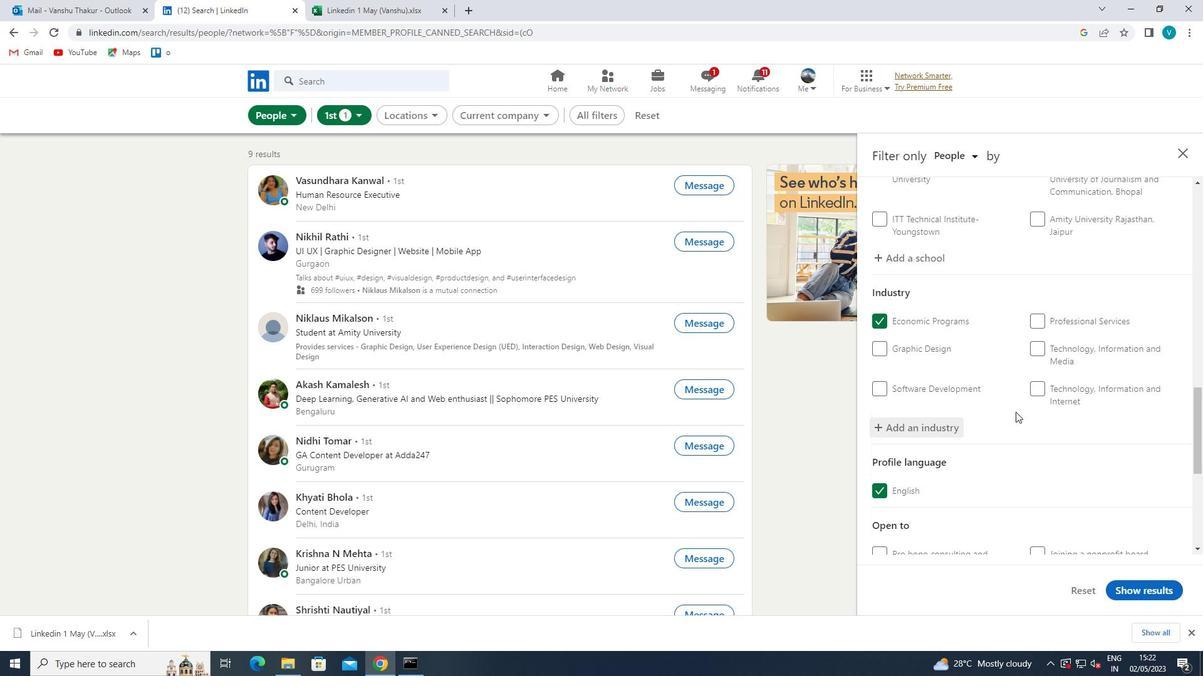 
Action: Mouse scrolled (1015, 411) with delta (0, 0)
Screenshot: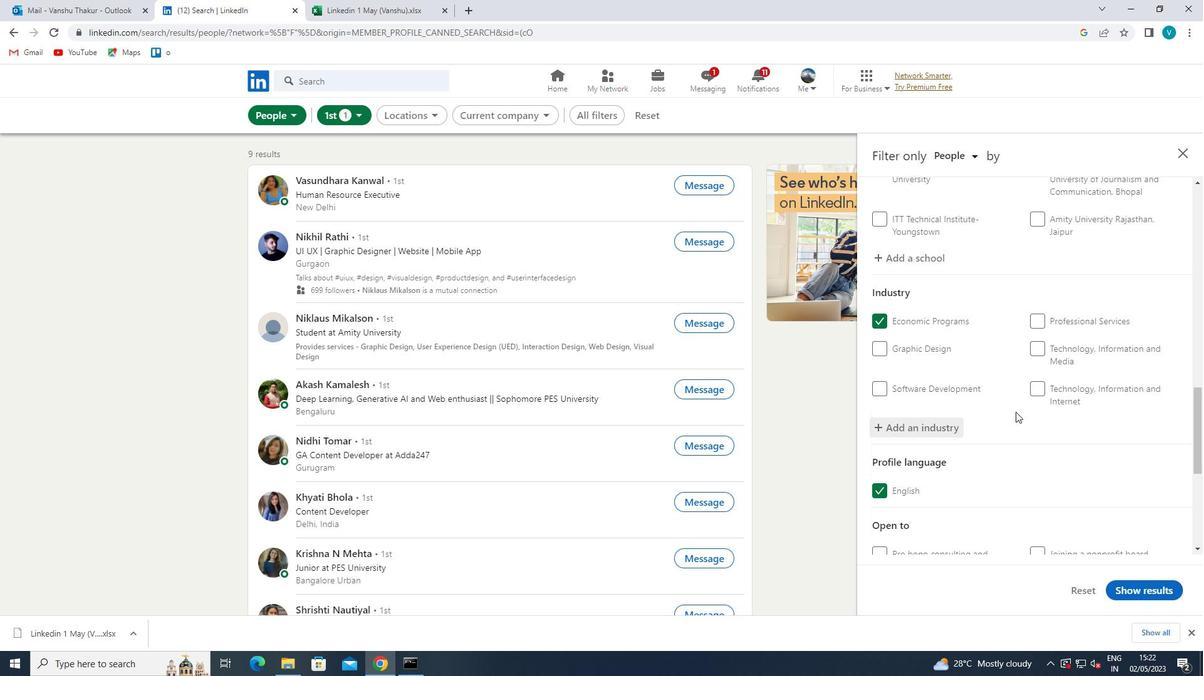 
Action: Mouse scrolled (1015, 411) with delta (0, 0)
Screenshot: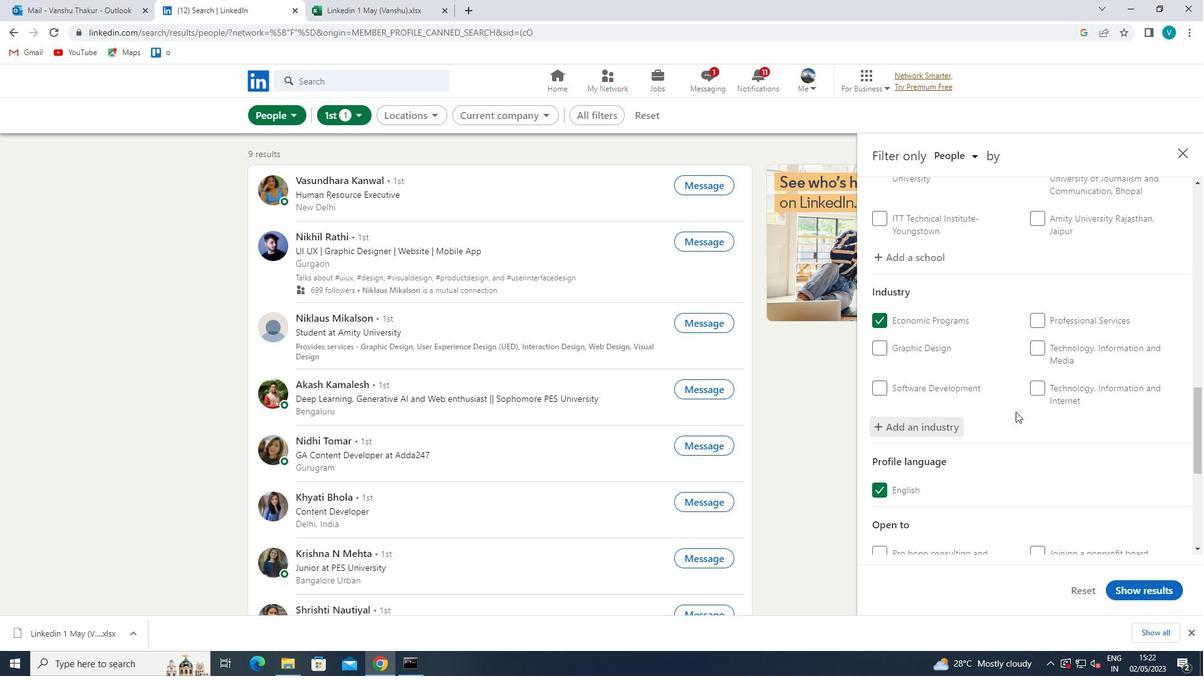 
Action: Mouse scrolled (1015, 411) with delta (0, 0)
Screenshot: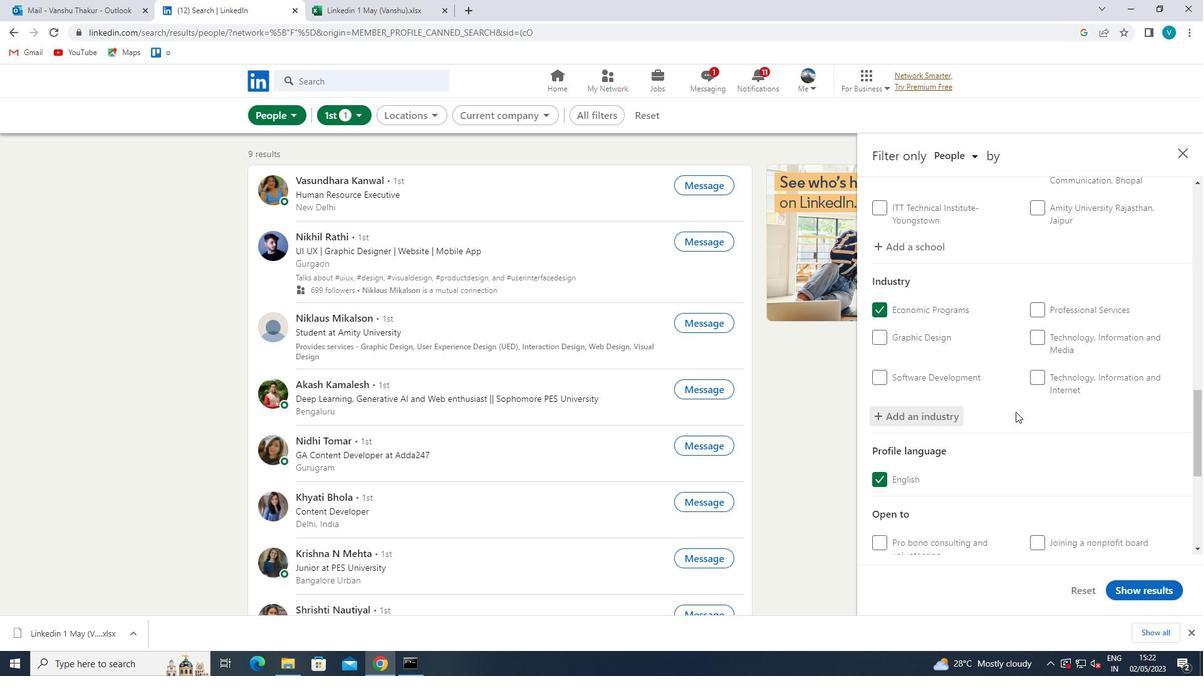 
Action: Mouse scrolled (1015, 411) with delta (0, 0)
Screenshot: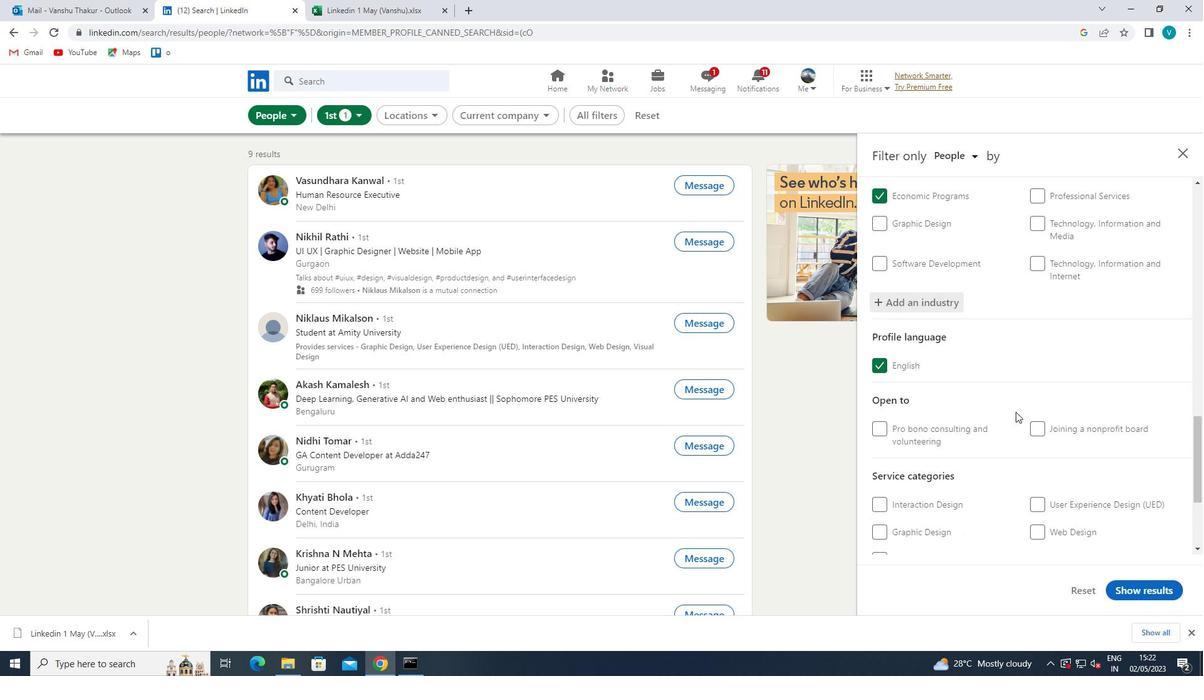 
Action: Mouse moved to (1060, 384)
Screenshot: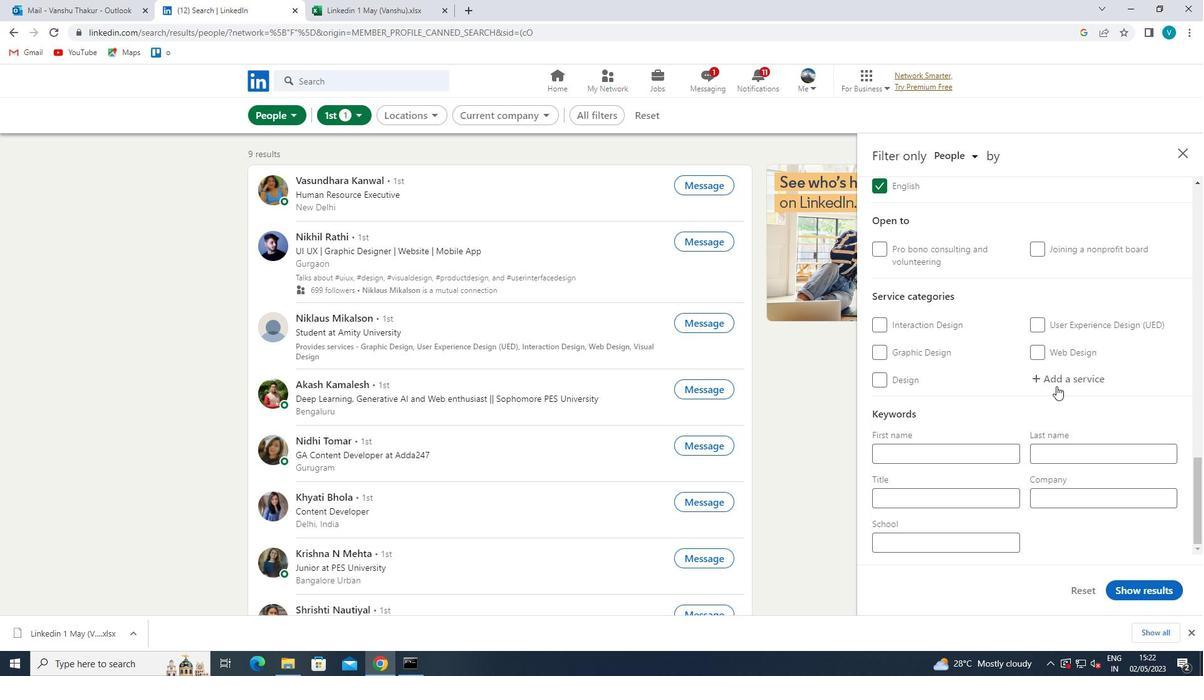 
Action: Mouse pressed left at (1060, 384)
Screenshot: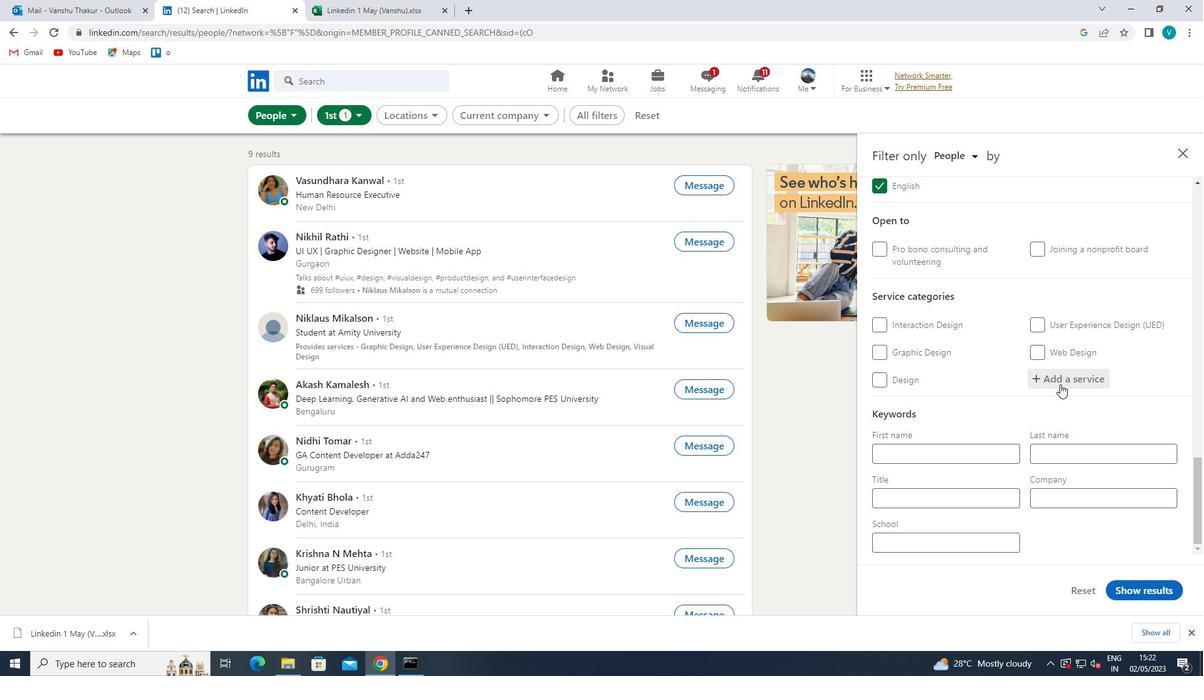 
Action: Key pressed <Key.shift><Key.shift><Key.shift><Key.shift>LEAD<Key.space>
Screenshot: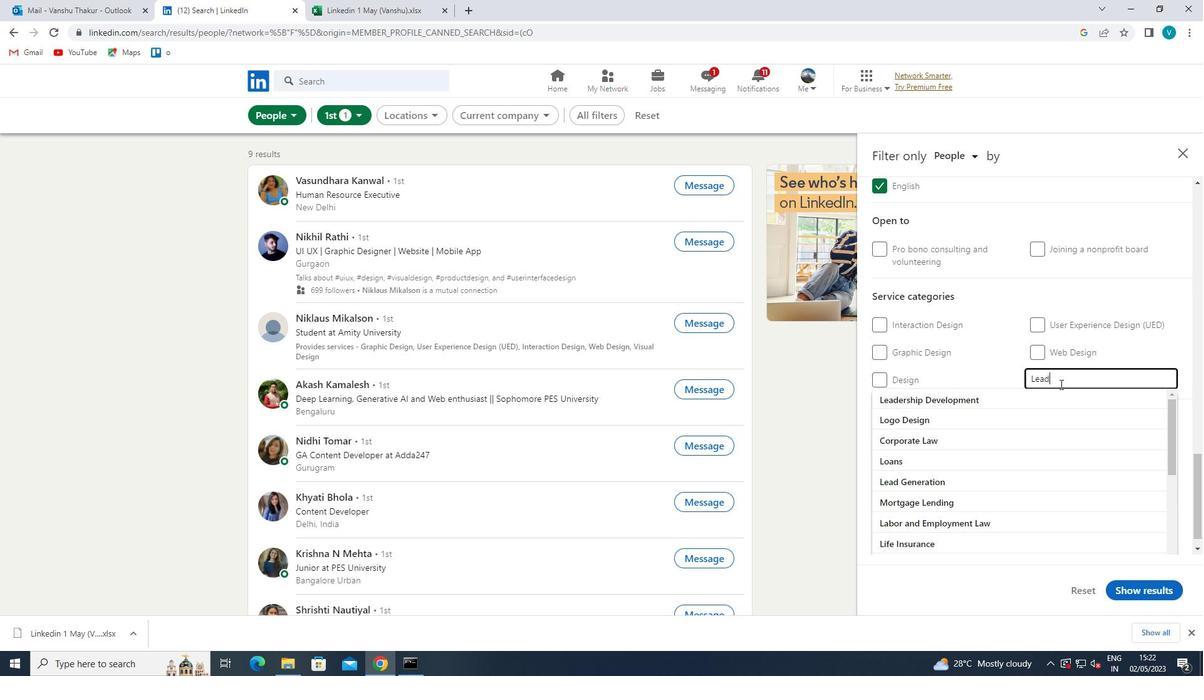 
Action: Mouse moved to (1052, 388)
Screenshot: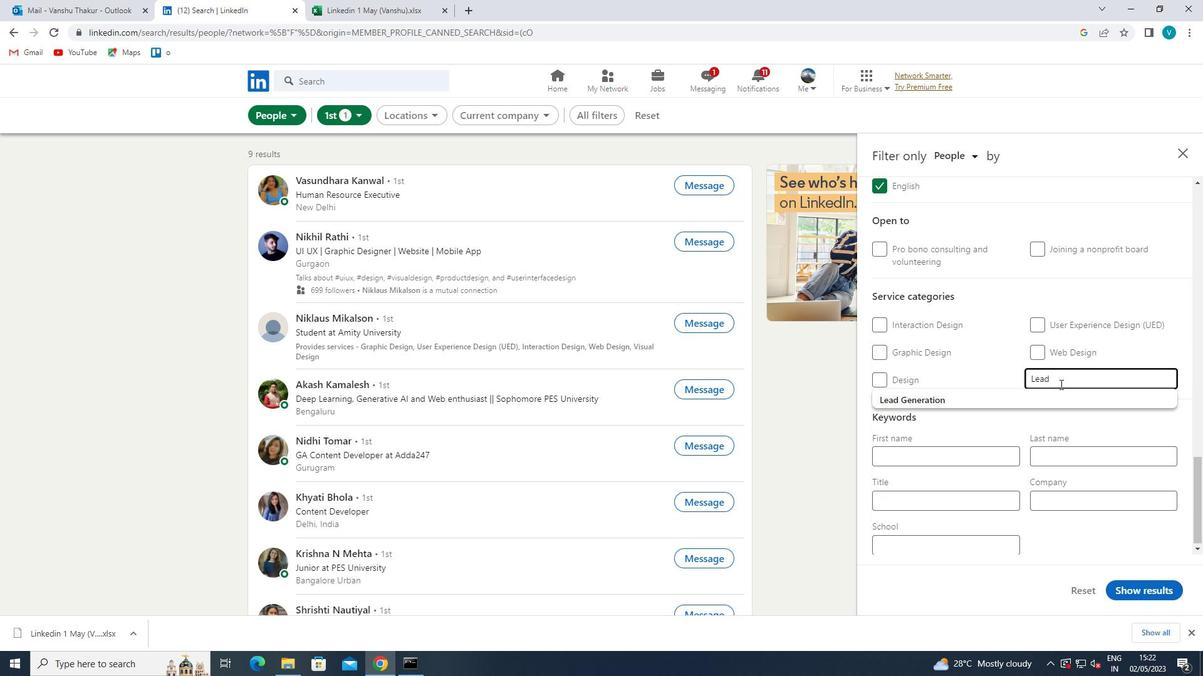 
Action: Mouse pressed left at (1052, 388)
Screenshot: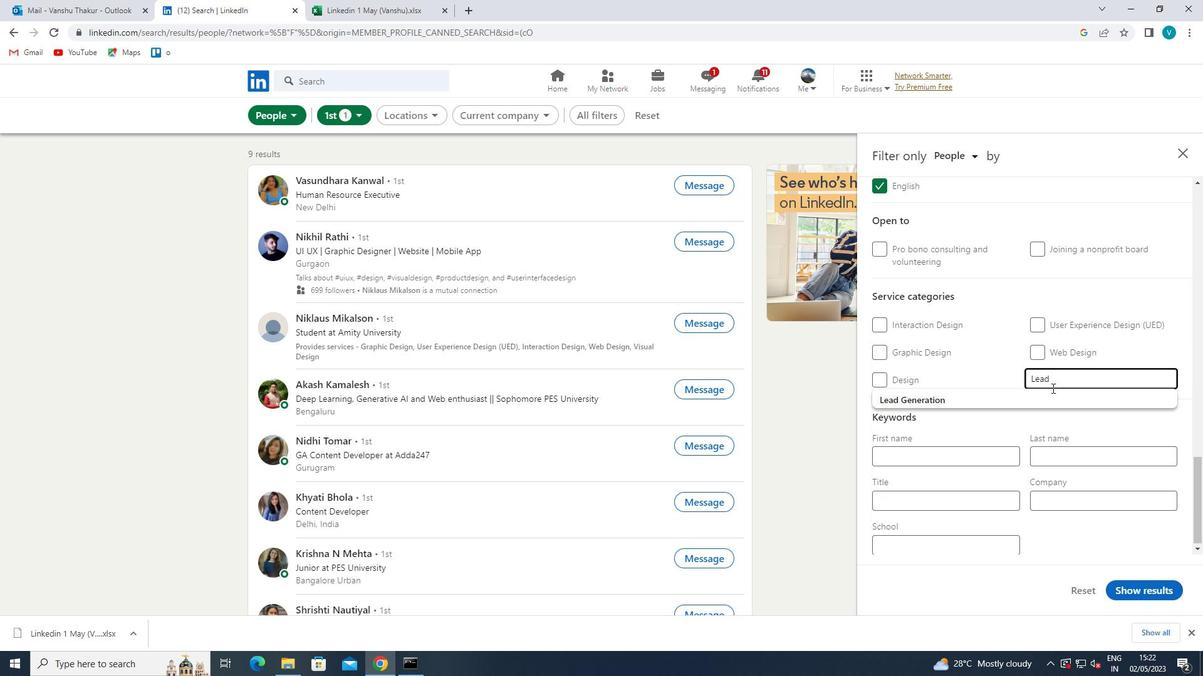 
Action: Mouse moved to (1051, 389)
Screenshot: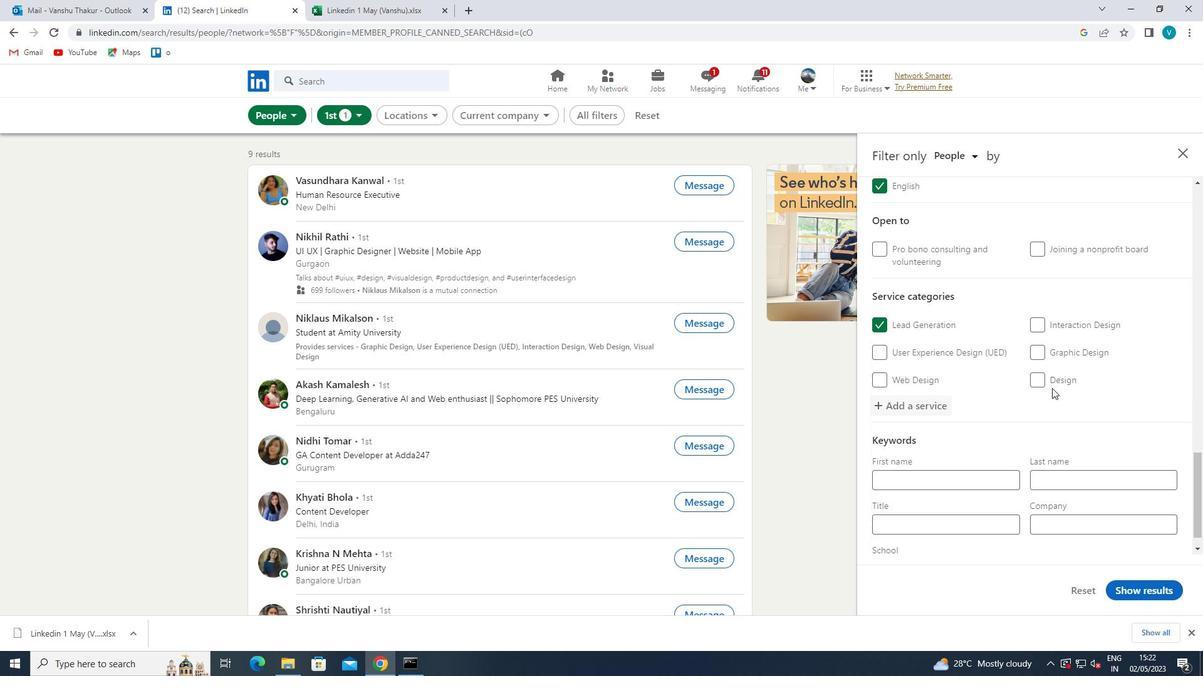 
Action: Mouse scrolled (1051, 389) with delta (0, 0)
Screenshot: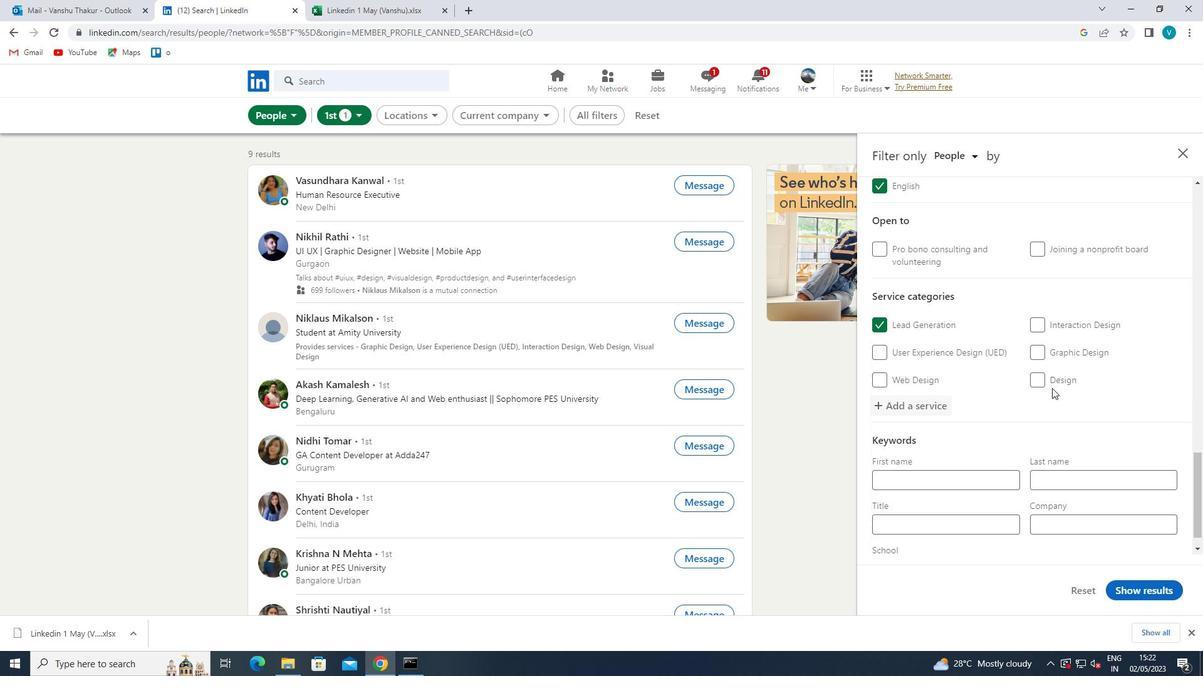 
Action: Mouse moved to (1049, 390)
Screenshot: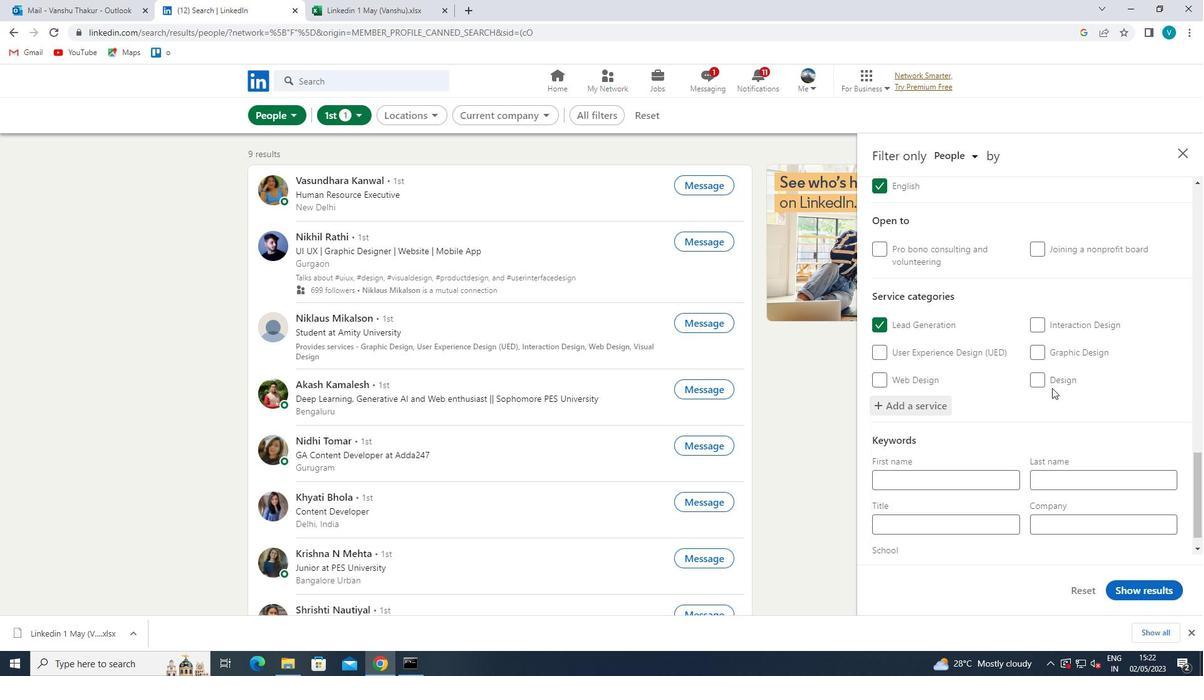 
Action: Mouse scrolled (1049, 389) with delta (0, 0)
Screenshot: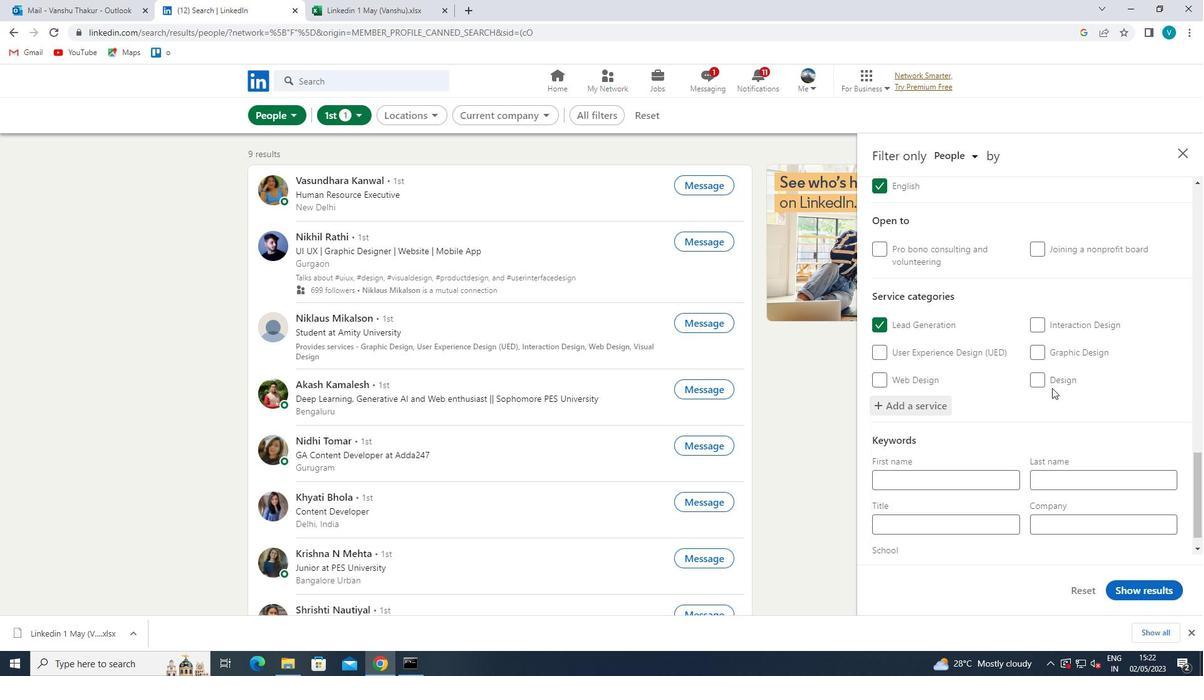 
Action: Mouse moved to (1045, 392)
Screenshot: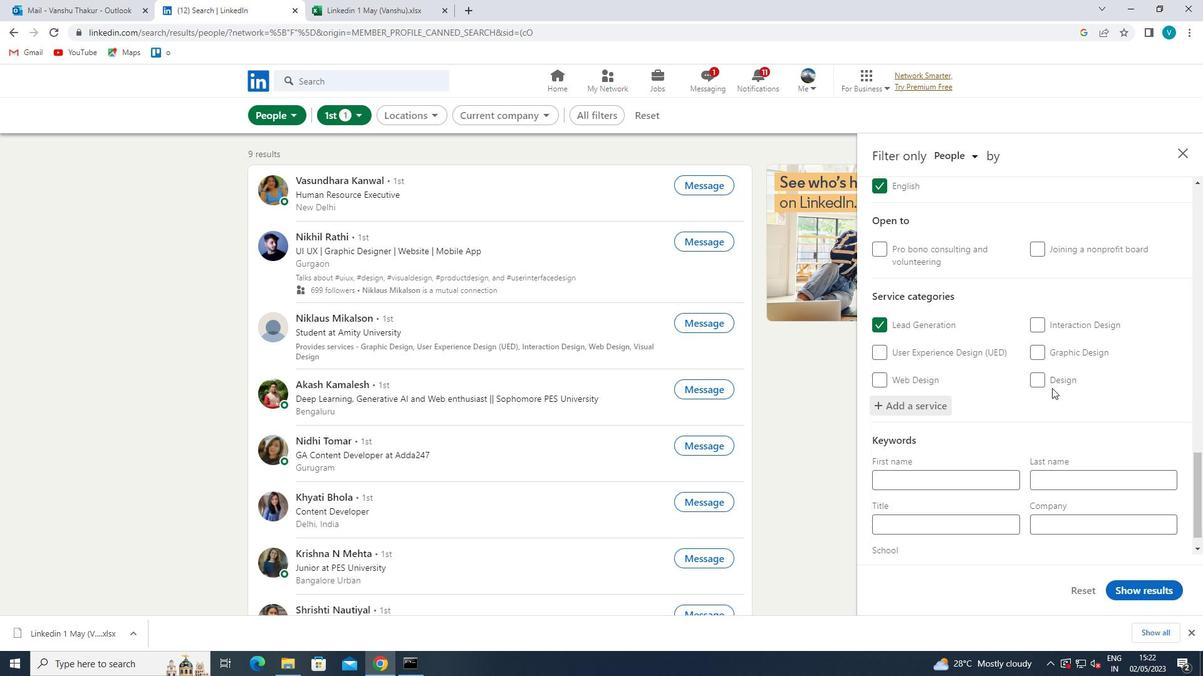 
Action: Mouse scrolled (1045, 392) with delta (0, 0)
Screenshot: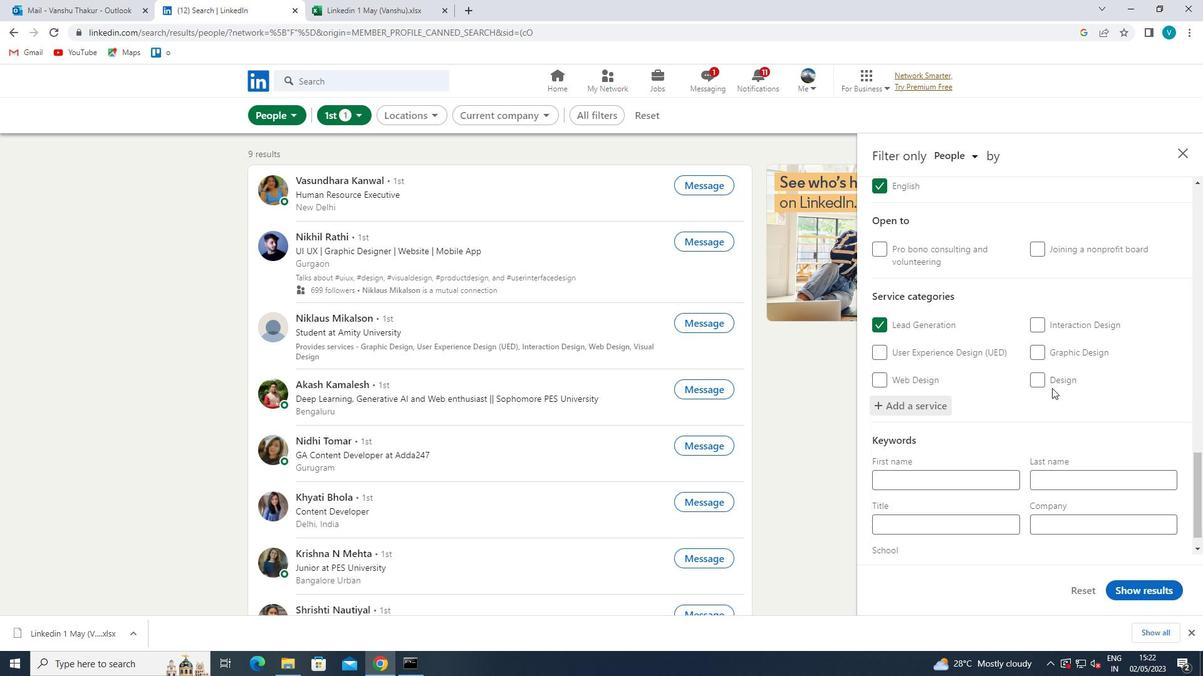 
Action: Mouse moved to (1041, 396)
Screenshot: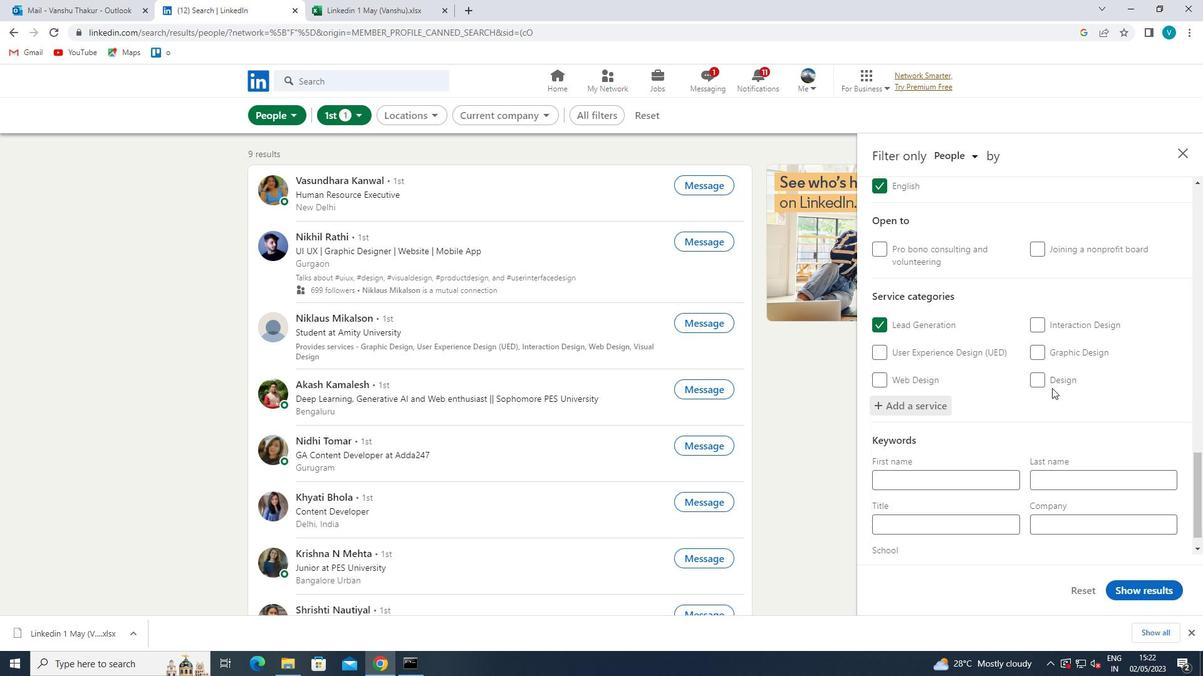 
Action: Mouse scrolled (1041, 395) with delta (0, 0)
Screenshot: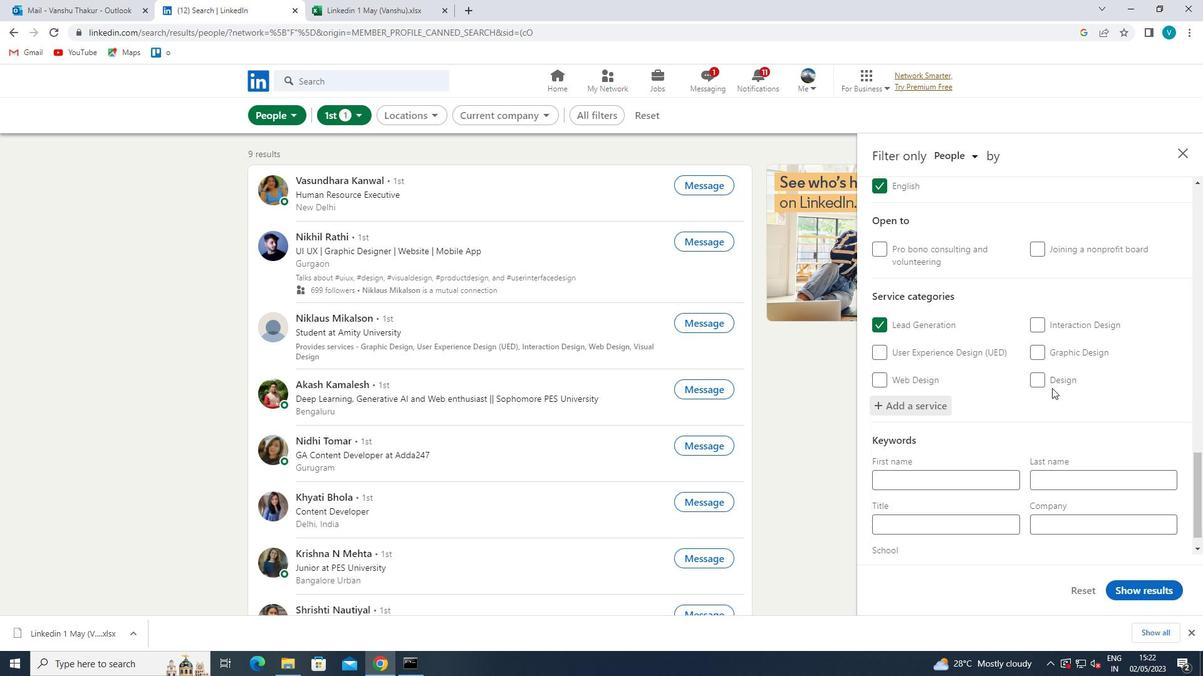 
Action: Mouse moved to (967, 456)
Screenshot: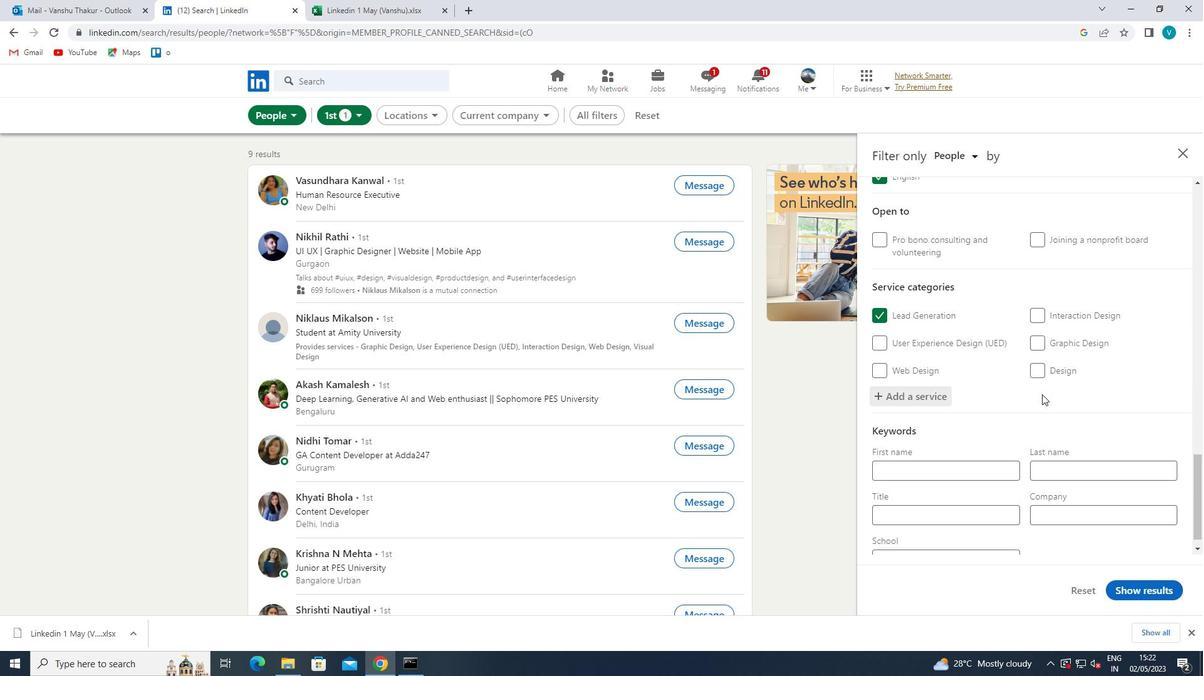 
Action: Mouse scrolled (967, 456) with delta (0, 0)
Screenshot: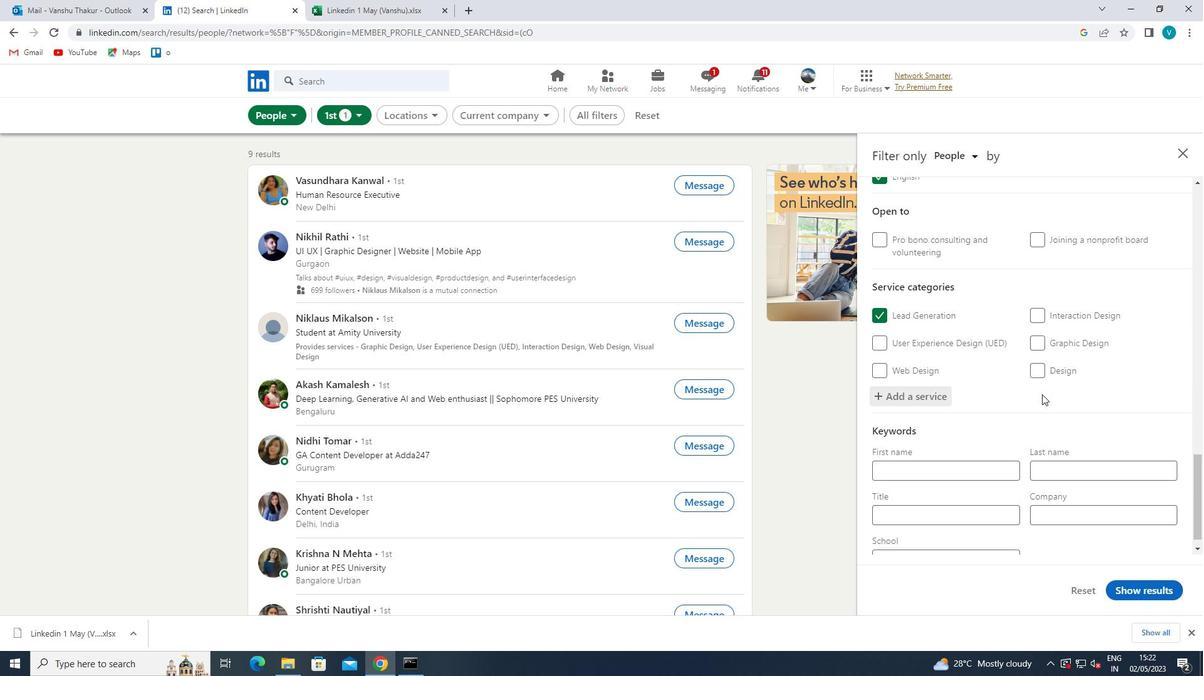 
Action: Mouse moved to (944, 486)
Screenshot: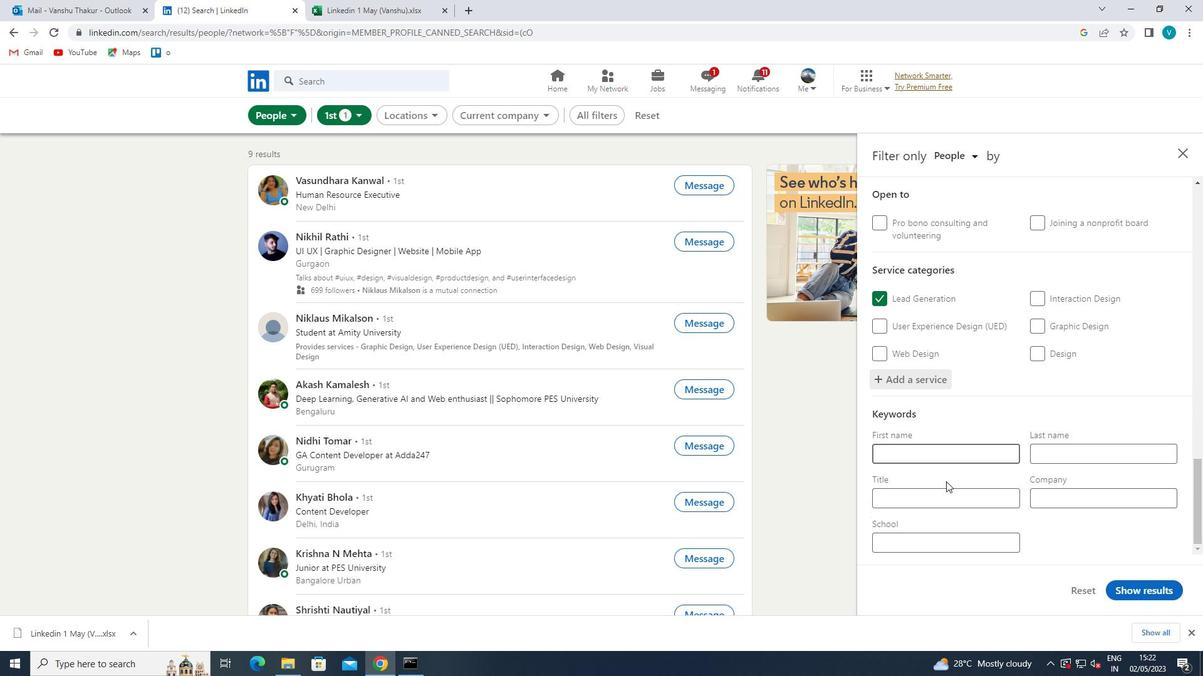 
Action: Mouse pressed left at (944, 486)
Screenshot: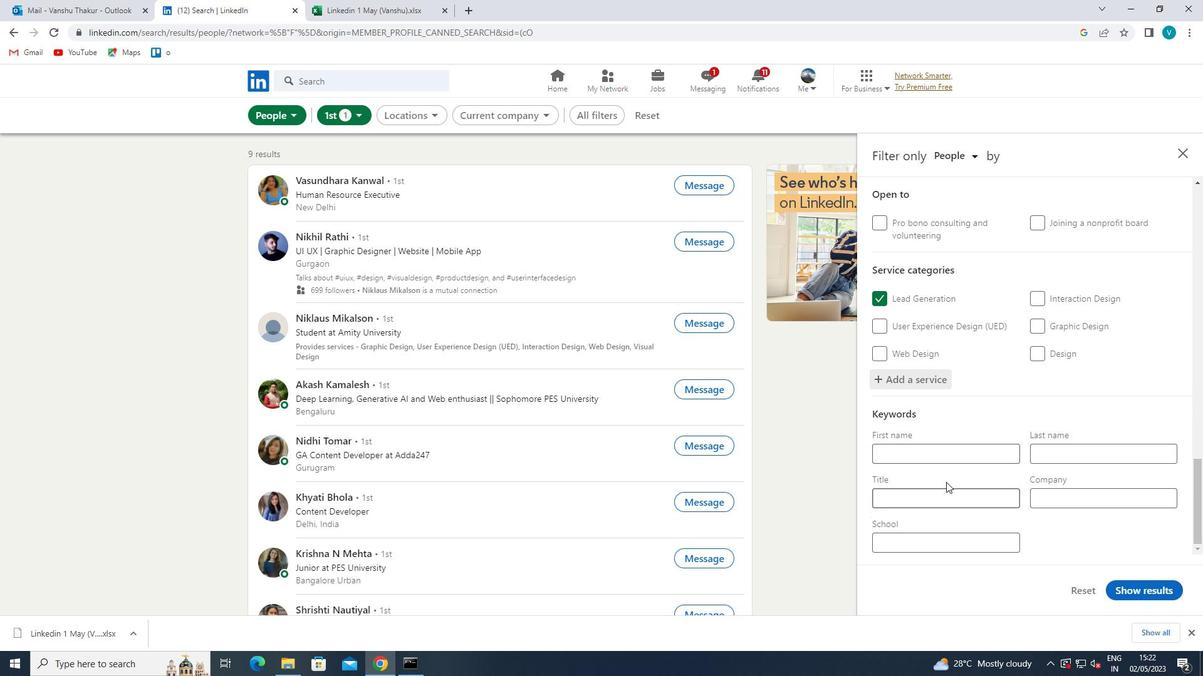 
Action: Key pressed <Key.shift>BEAUTICIAN
Screenshot: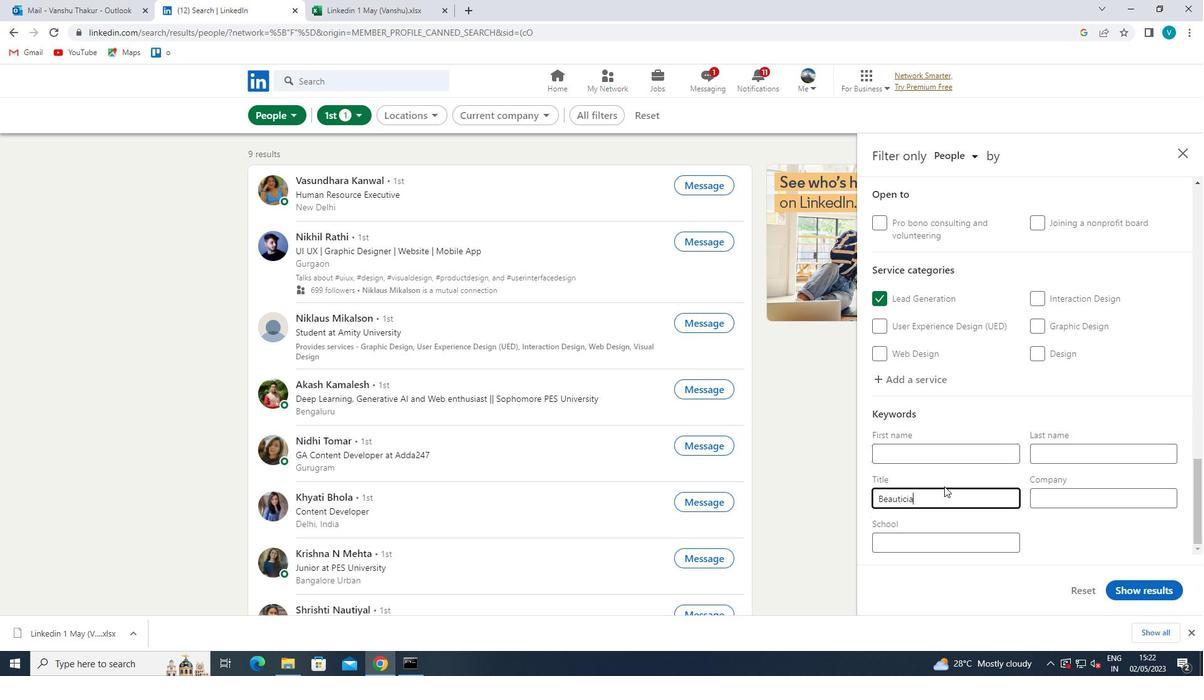 
Action: Mouse moved to (1138, 597)
Screenshot: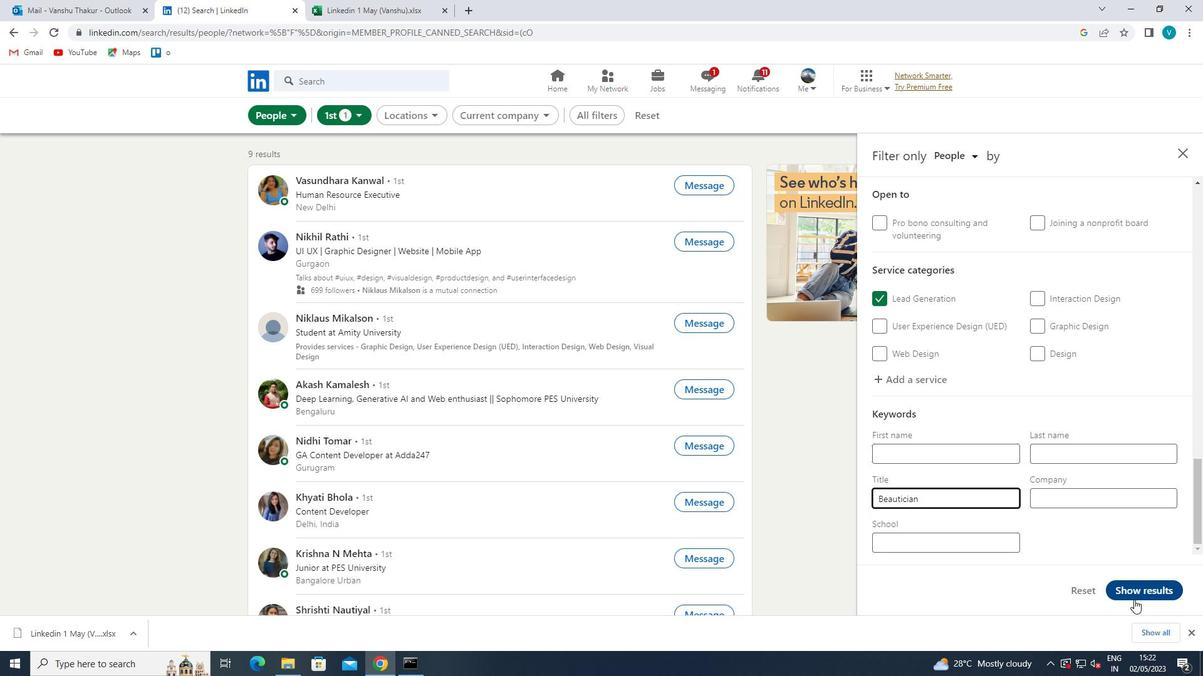 
Action: Mouse pressed left at (1138, 597)
Screenshot: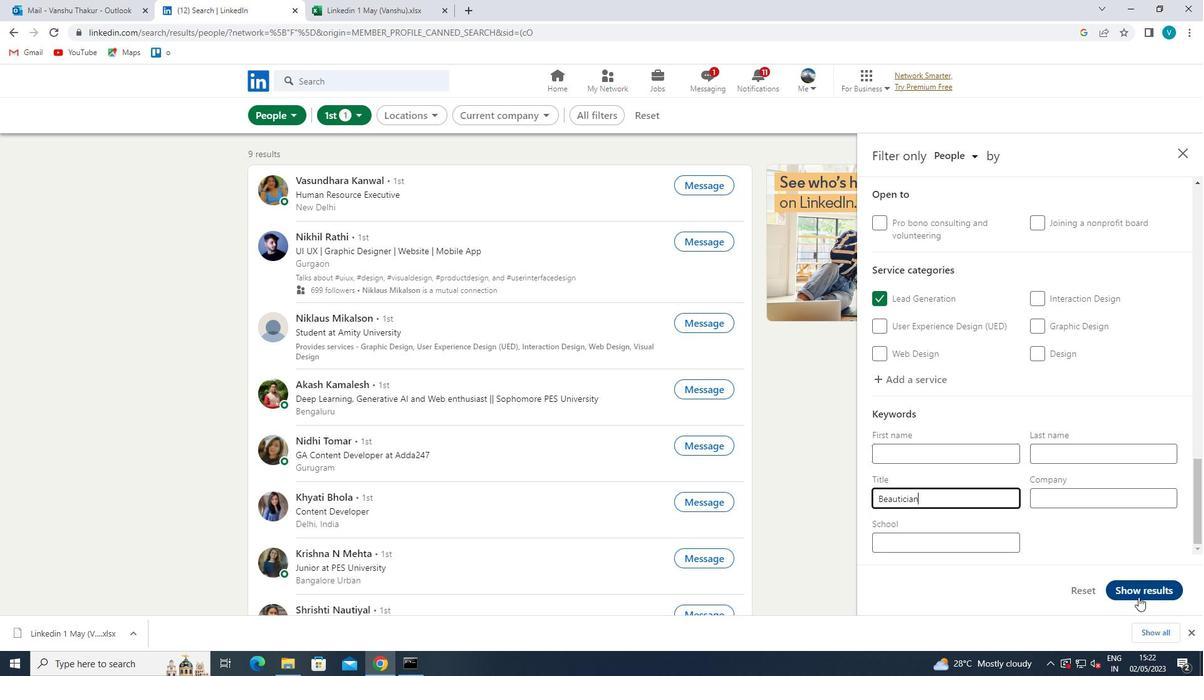 
Action: Mouse moved to (1083, 594)
Screenshot: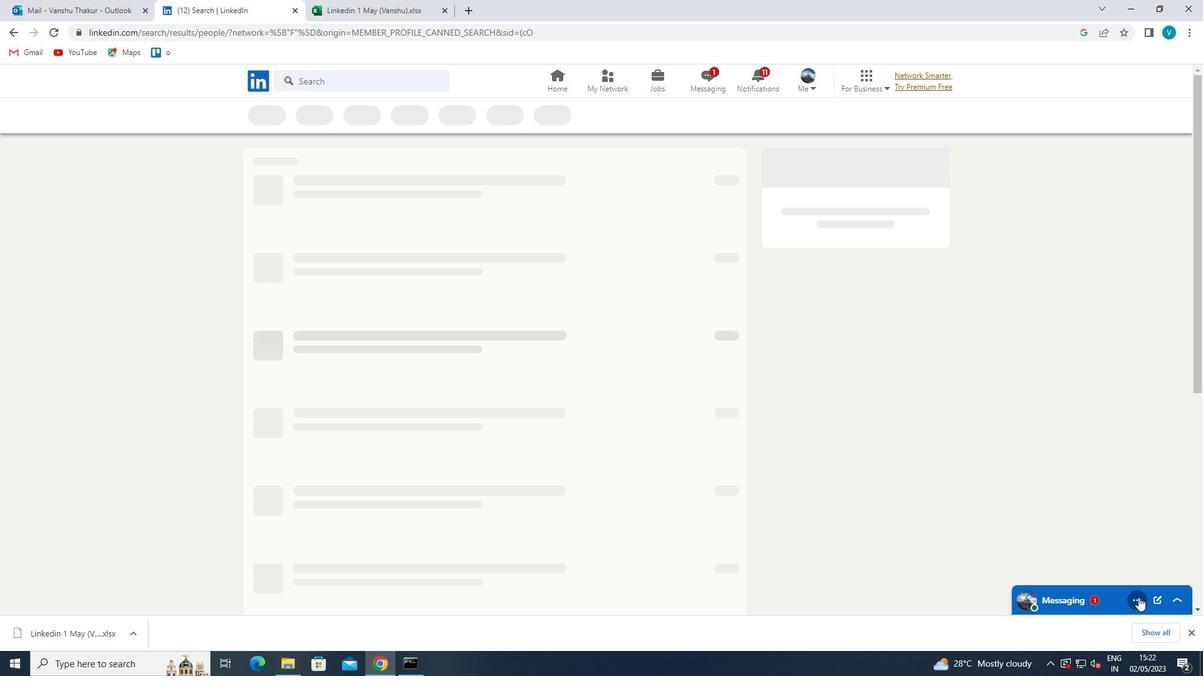 
